 Task: Arrange a 2-hour mindfulness and stress reduction workshop for educators and school staff.
Action: Mouse moved to (472, 178)
Screenshot: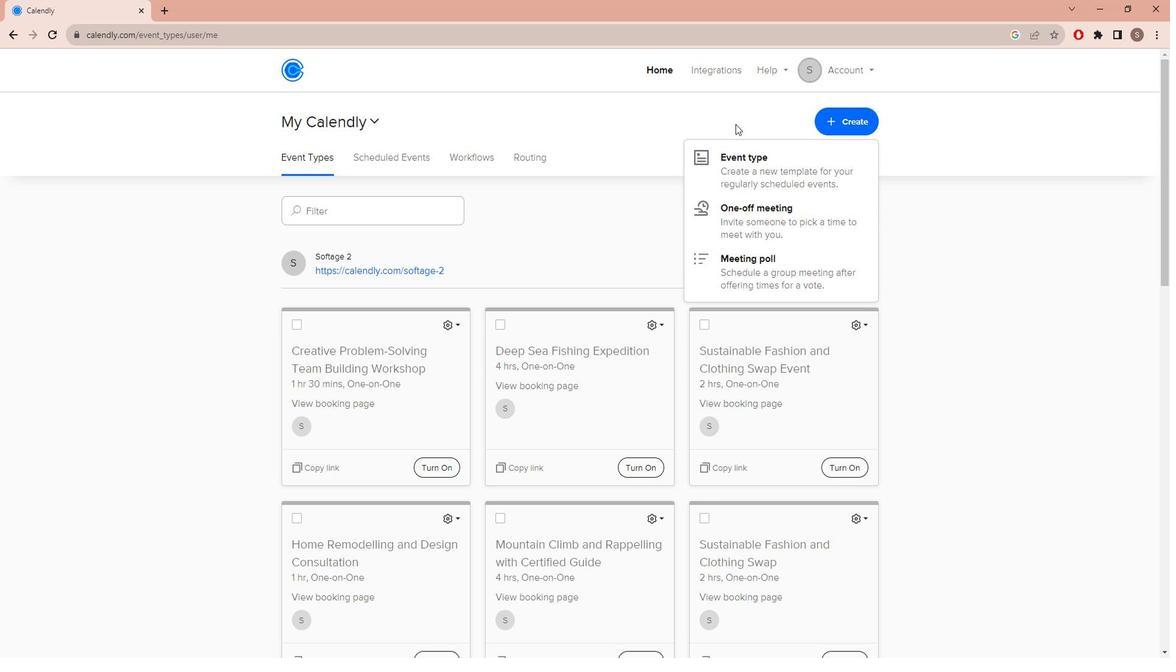 
Action: Mouse pressed left at (472, 178)
Screenshot: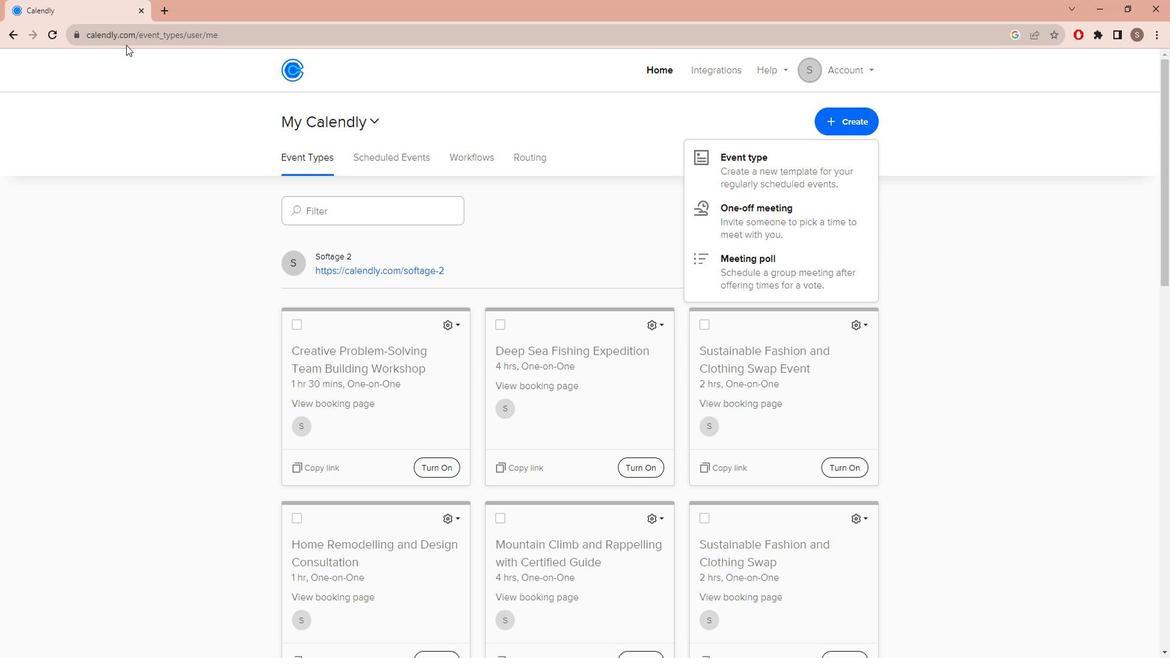 
Action: Mouse moved to (465, 98)
Screenshot: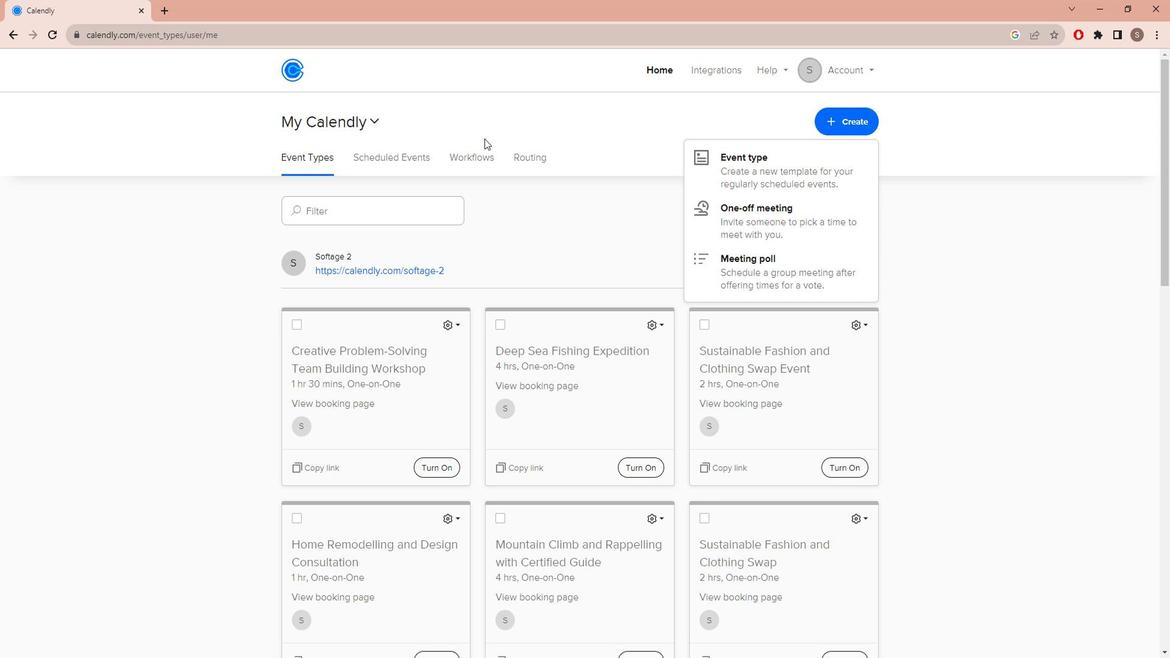 
Action: Mouse pressed left at (465, 98)
Screenshot: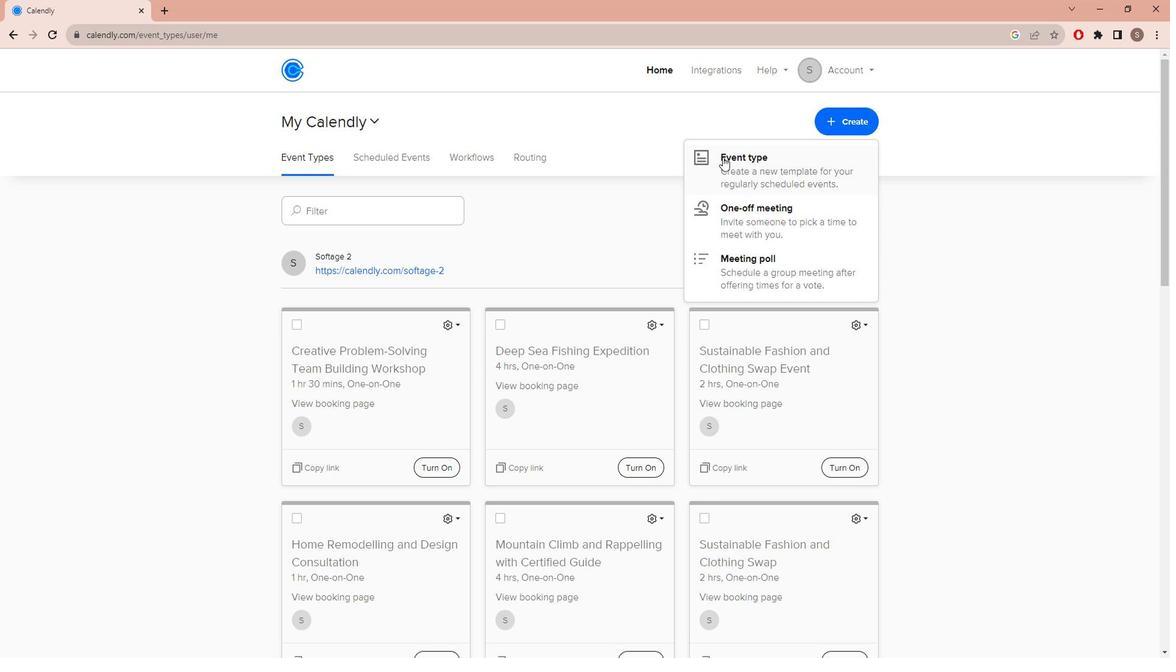 
Action: Mouse moved to (471, 224)
Screenshot: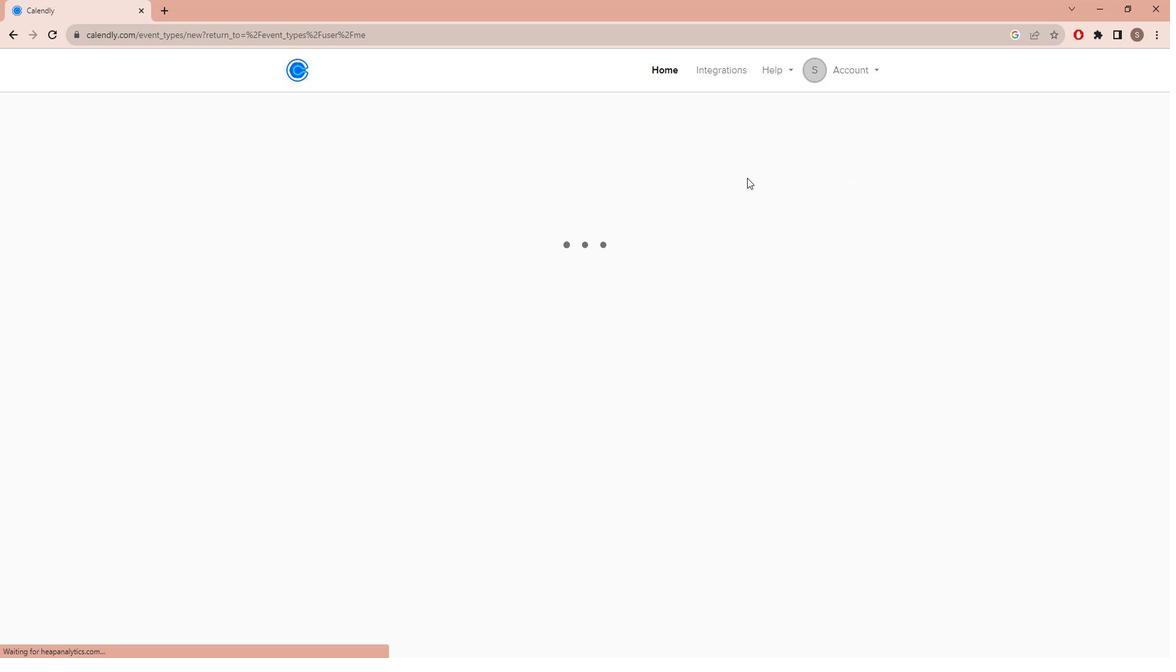 
Action: Mouse pressed left at (471, 224)
Screenshot: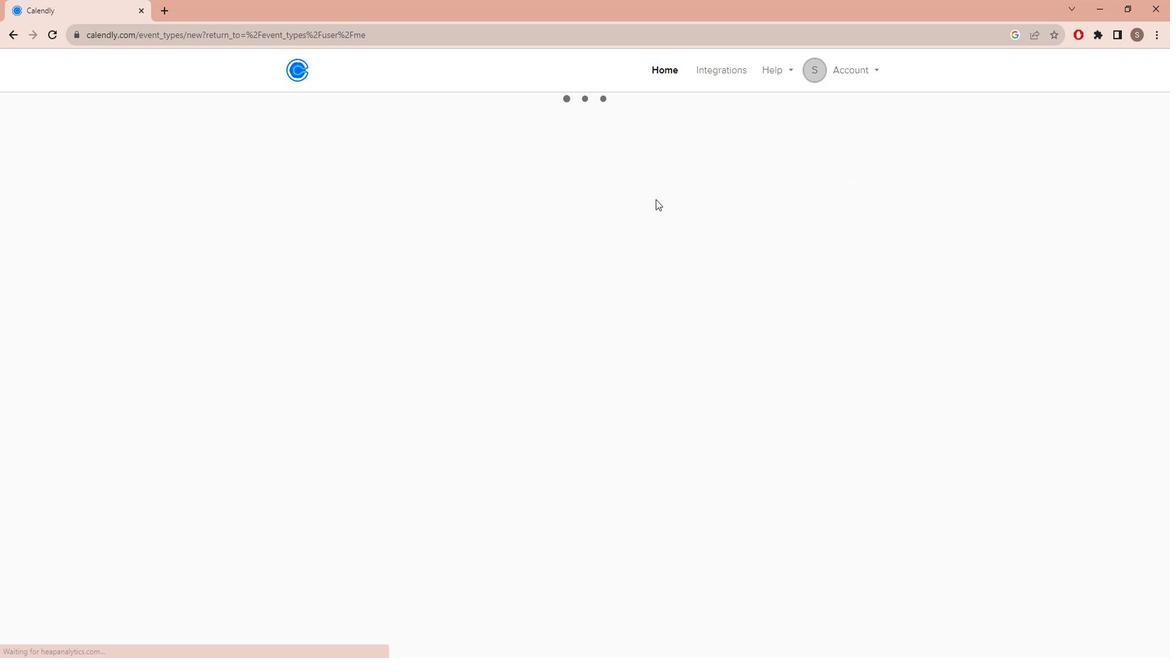 
Action: Mouse moved to (470, 273)
Screenshot: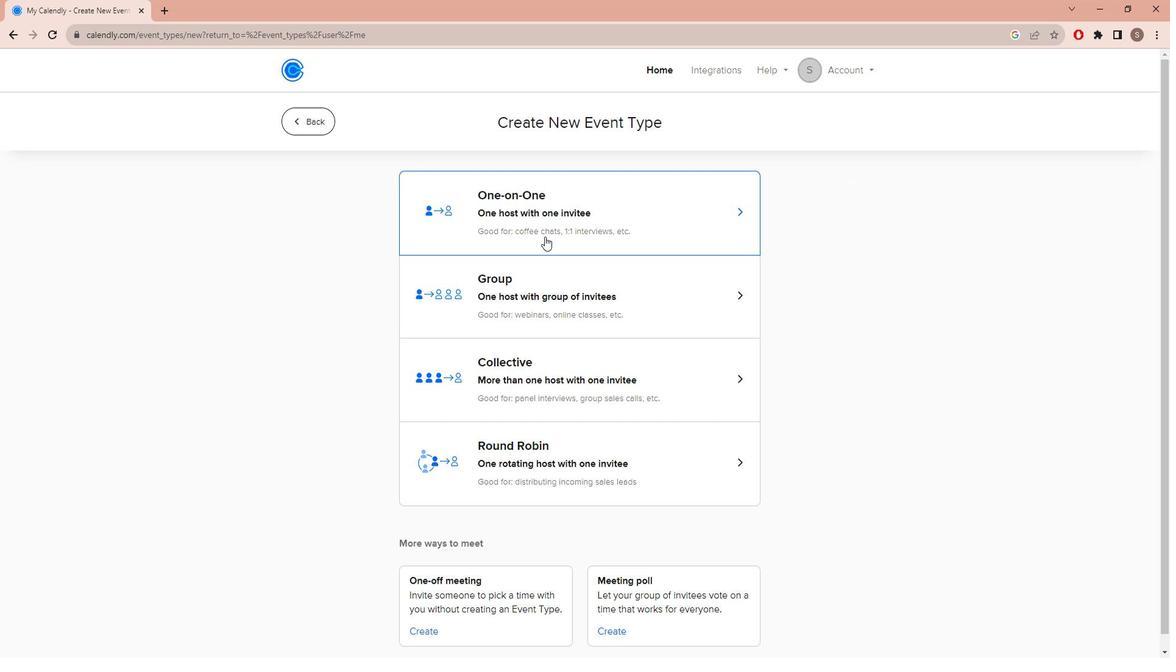 
Action: Mouse pressed left at (470, 273)
Screenshot: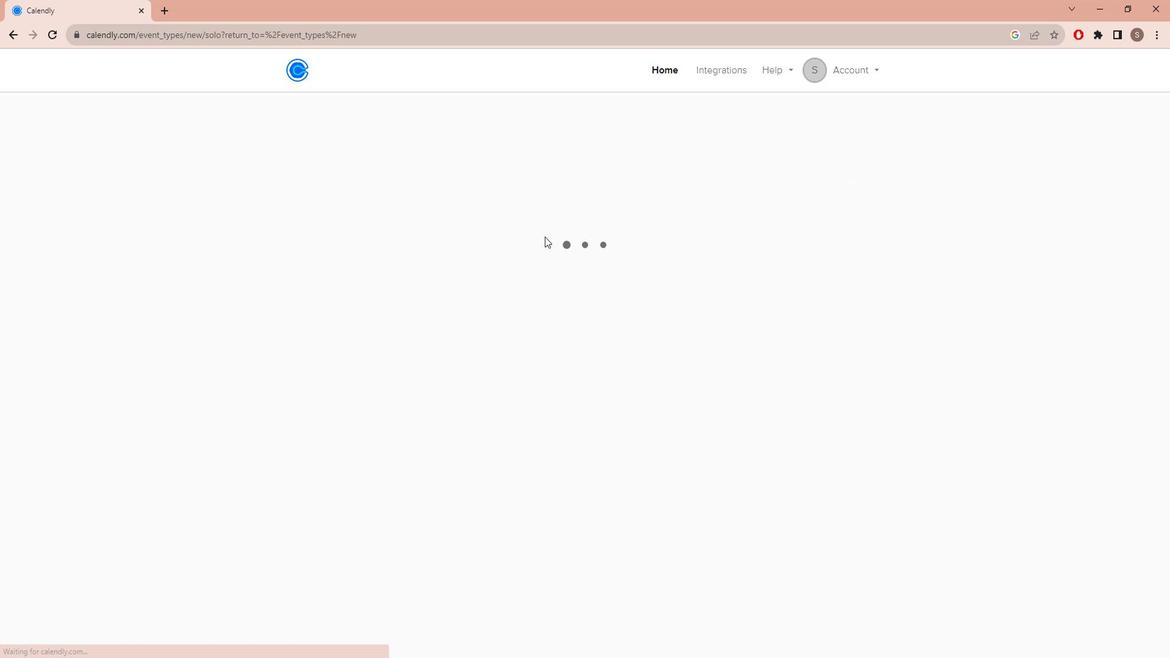 
Action: Mouse moved to (469, 327)
Screenshot: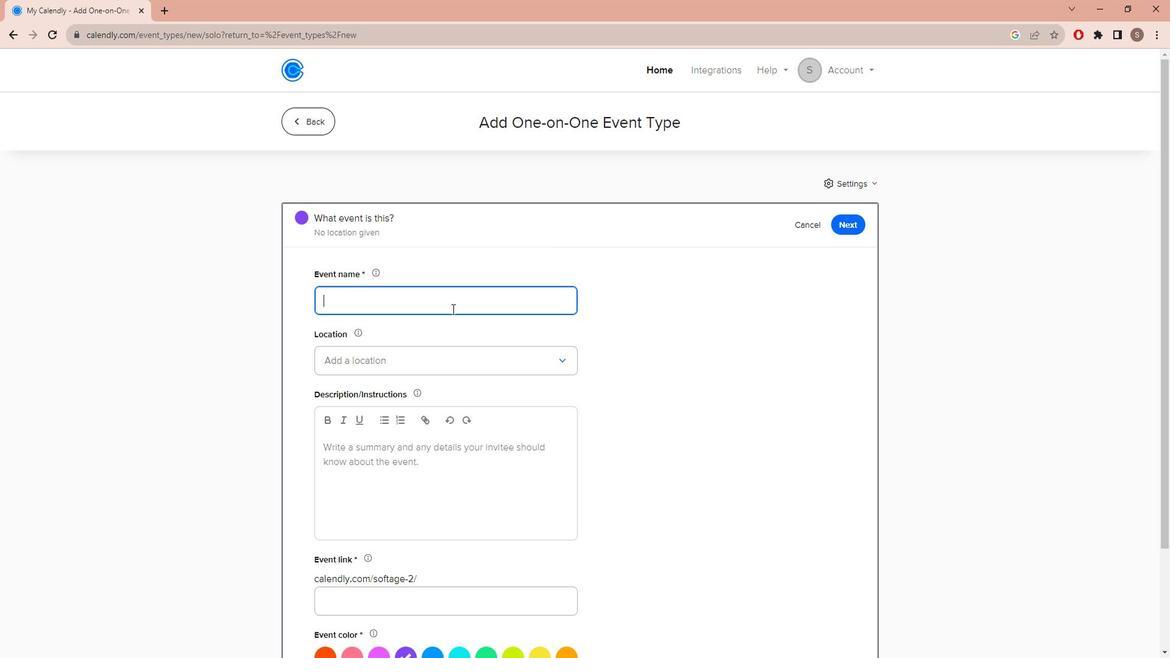 
Action: Key pressed <Key.caps_lock>M<Key.caps_lock>ondfull<Key.backspace><Key.backspace><Key.backspace><Key.backspace><Key.backspace><Key.backspace><Key.backspace>indfulness<Key.space>and<Key.space><Key.caps_lock>S<Key.caps_lock>tress<Key.space><Key.caps_lock>R<Key.caps_lock>edution<Key.space><Key.caps_lock>W<Key.caps_lock>orkshop<Key.space><Key.backspace><Key.backspace><Key.backspace><Key.backspace><Key.backspace><Key.backspace><Key.backspace><Key.backspace><Key.backspace><Key.backspace><Key.backspace><Key.backspace><Key.backspace><Key.backspace>x<Key.backspace>ction<Key.space>for<Key.space><Key.caps_lock><Key.backspace><Key.backspace><Key.backspace><Key.backspace><Key.caps_lock>w<Key.caps_lock>O<Key.backspace><Key.backspace>W<Key.caps_lock>orkshop<Key.space>for<Key.space><Key.caps_lock>E<Key.caps_lock>ducators
Screenshot: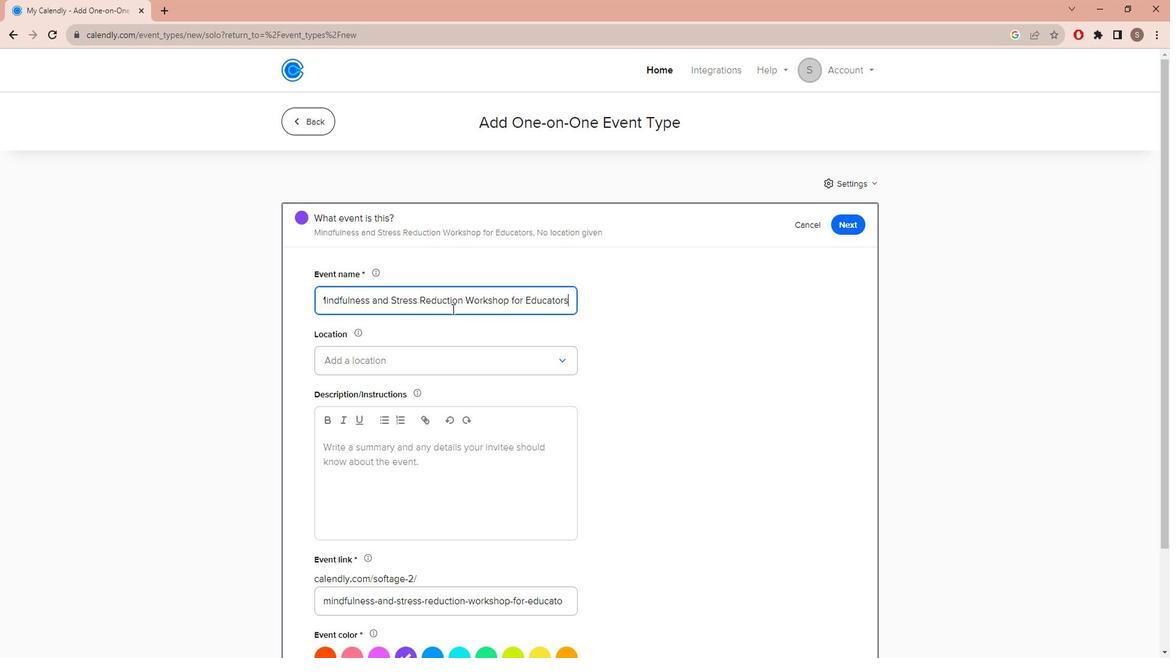 
Action: Mouse moved to (468, 364)
Screenshot: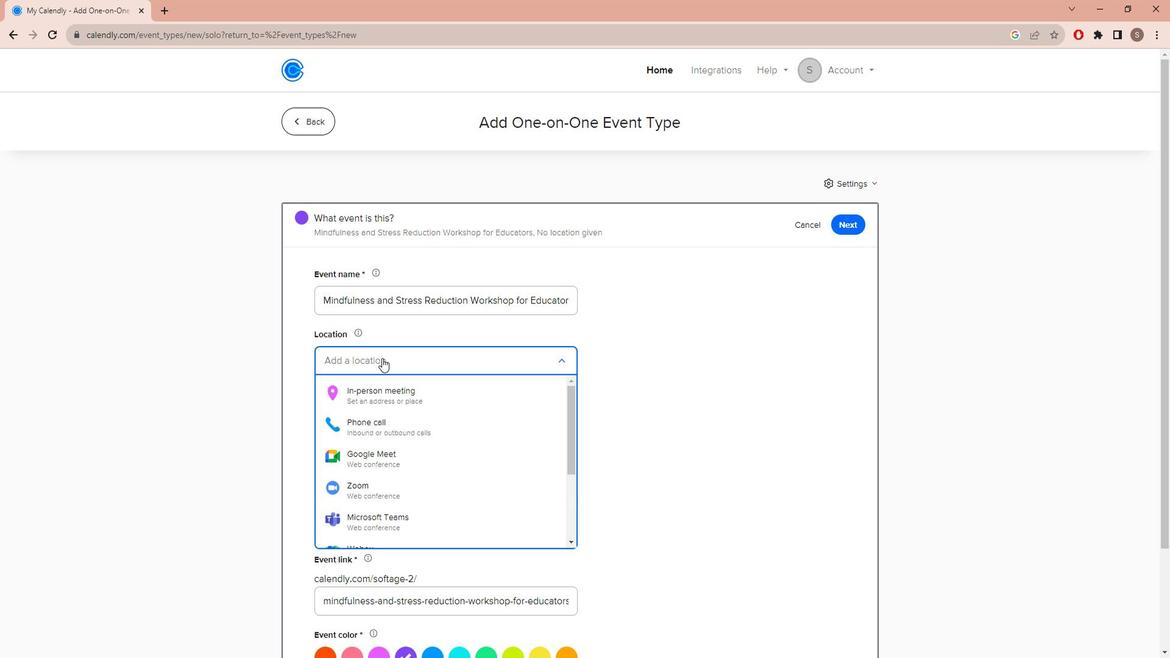 
Action: Mouse pressed left at (468, 364)
Screenshot: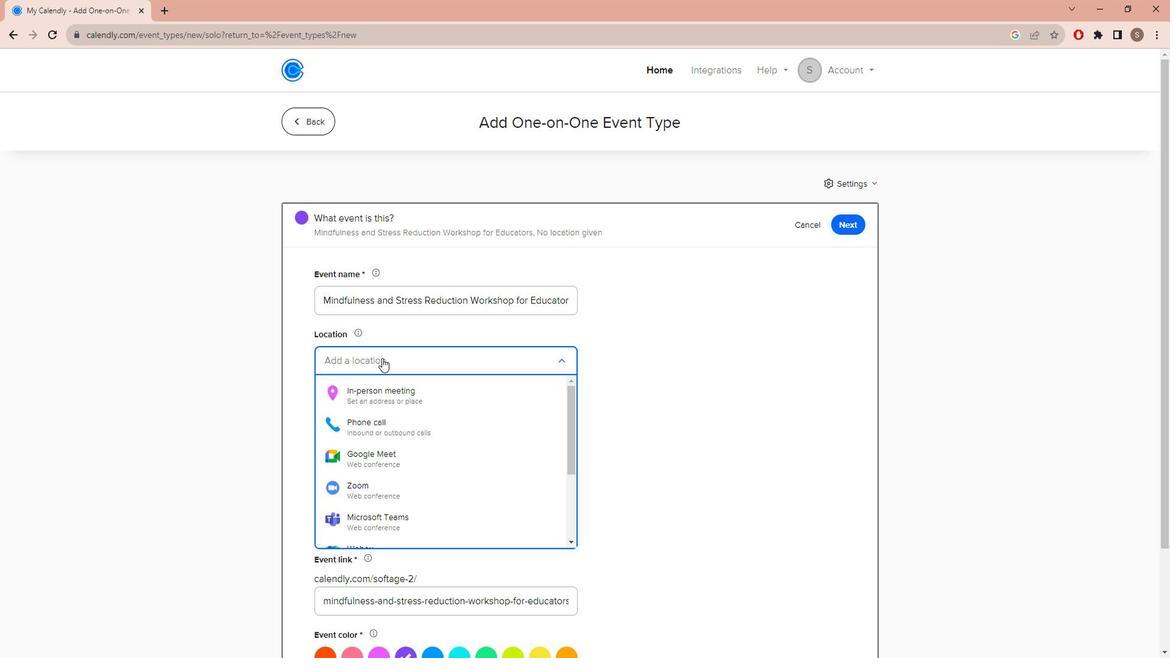 
Action: Mouse moved to (468, 448)
Screenshot: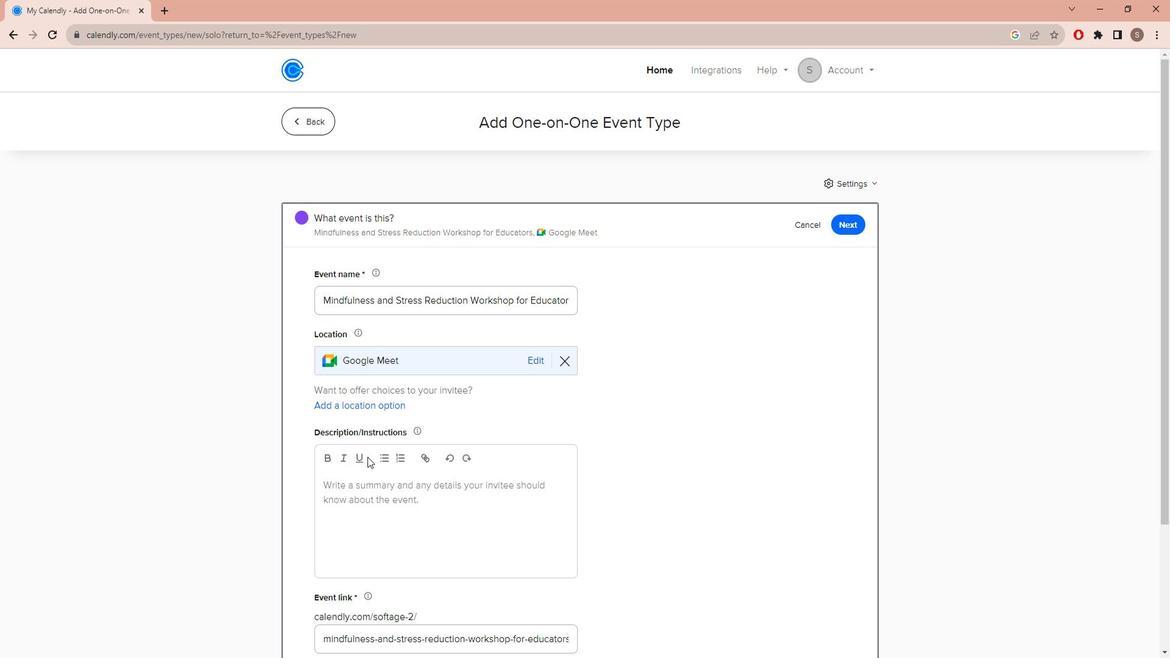 
Action: Mouse pressed left at (468, 448)
Screenshot: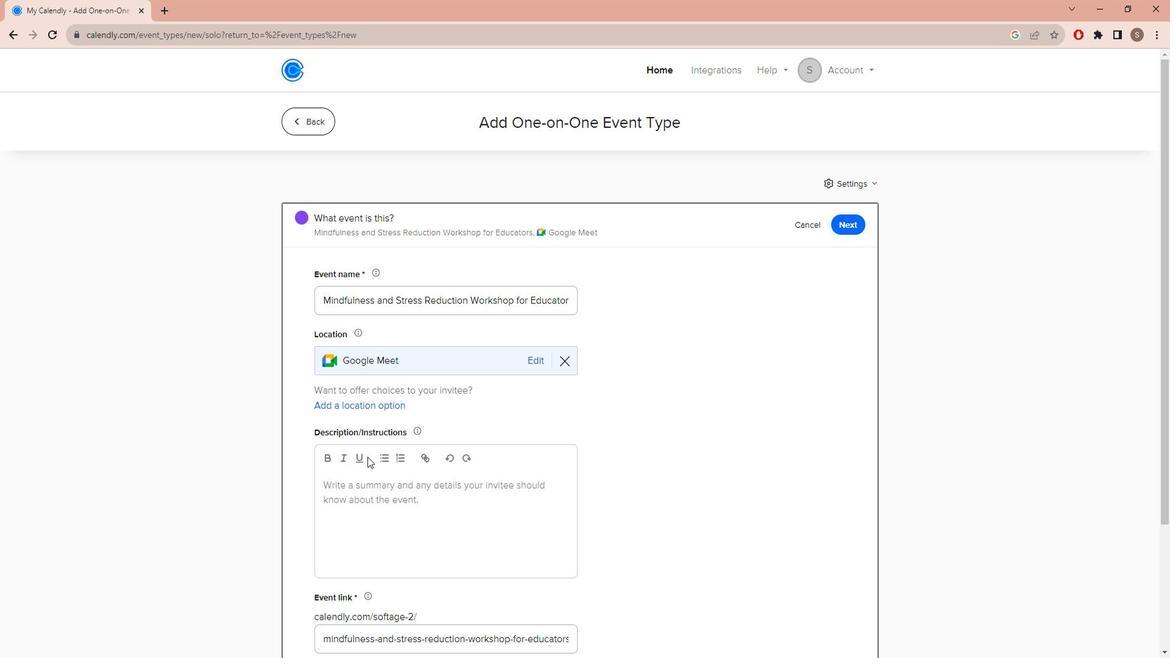 
Action: Mouse moved to (468, 439)
Screenshot: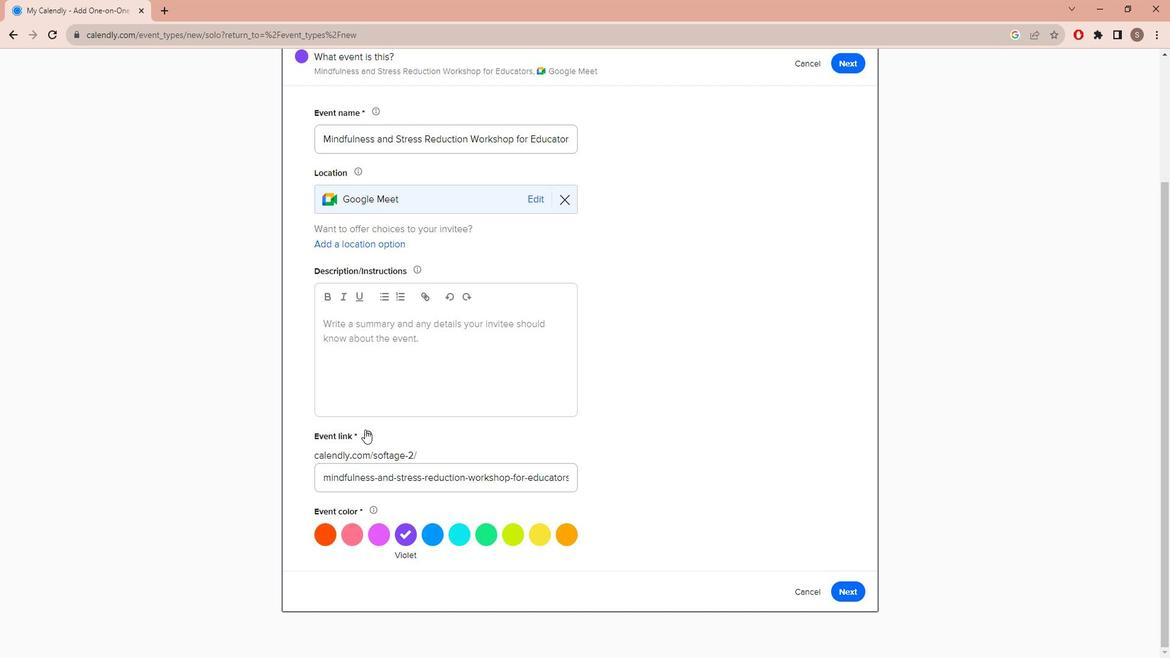 
Action: Mouse scrolled (468, 439) with delta (0, 0)
Screenshot: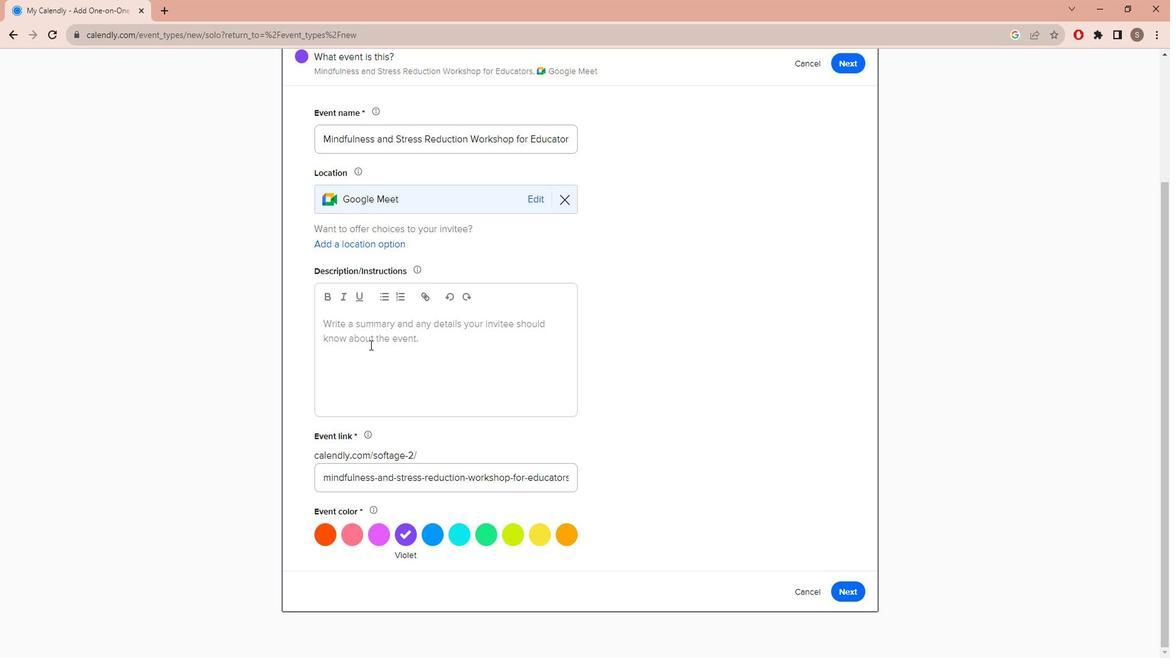 
Action: Mouse scrolled (468, 439) with delta (0, 0)
Screenshot: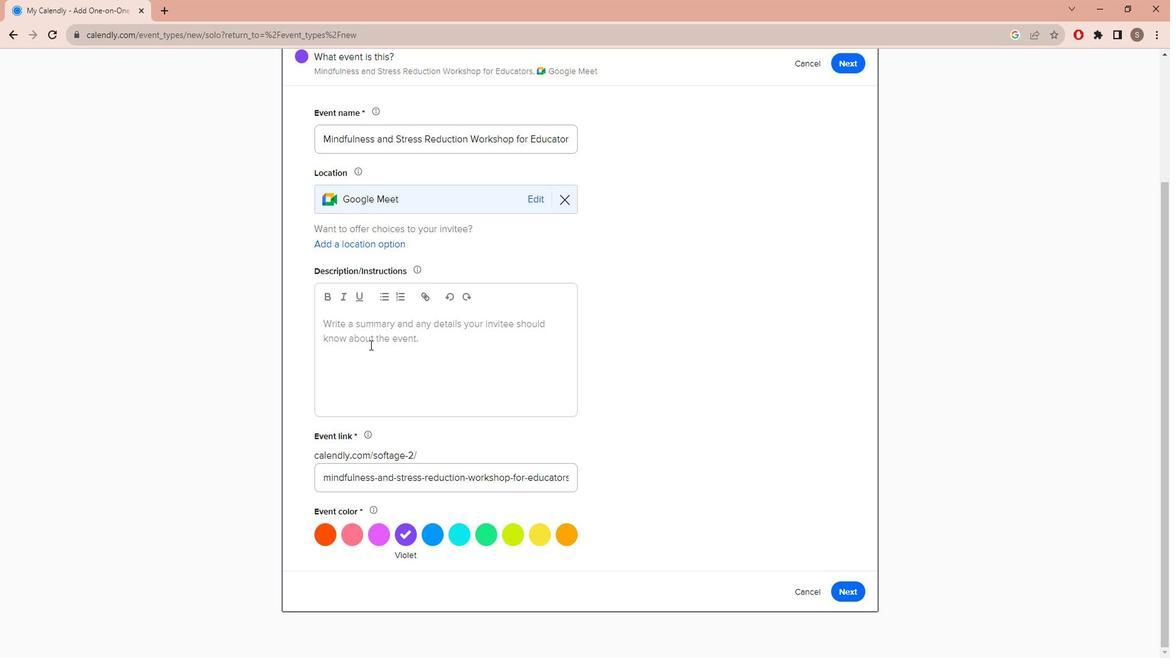 
Action: Mouse scrolled (468, 439) with delta (0, 0)
Screenshot: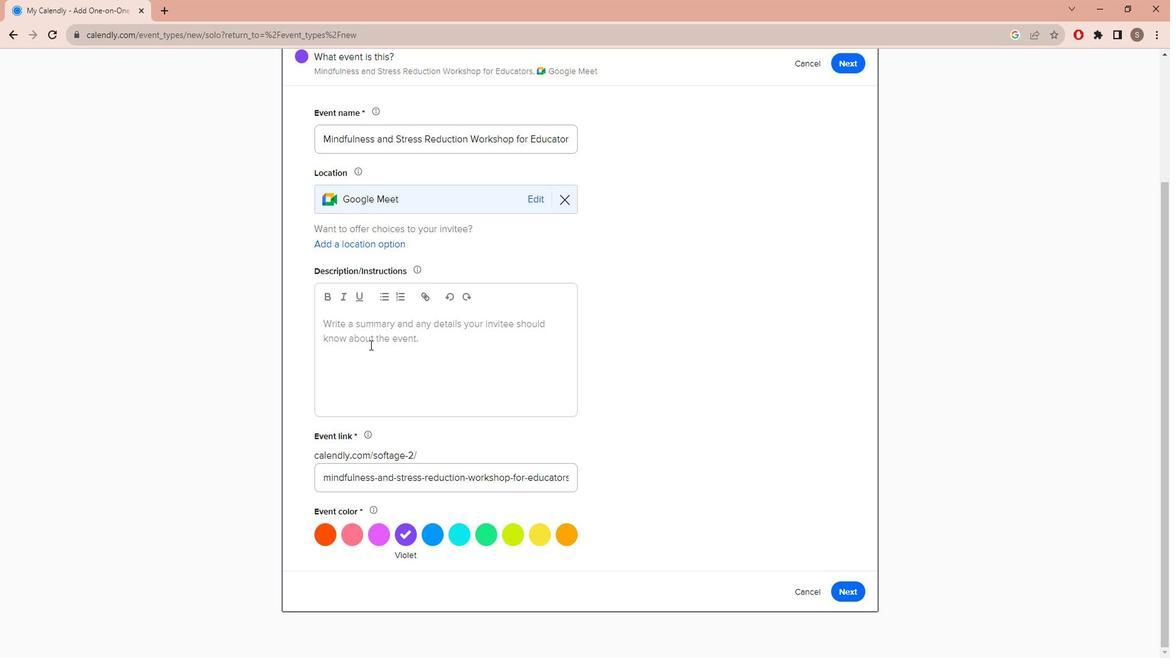 
Action: Mouse scrolled (468, 439) with delta (0, 0)
Screenshot: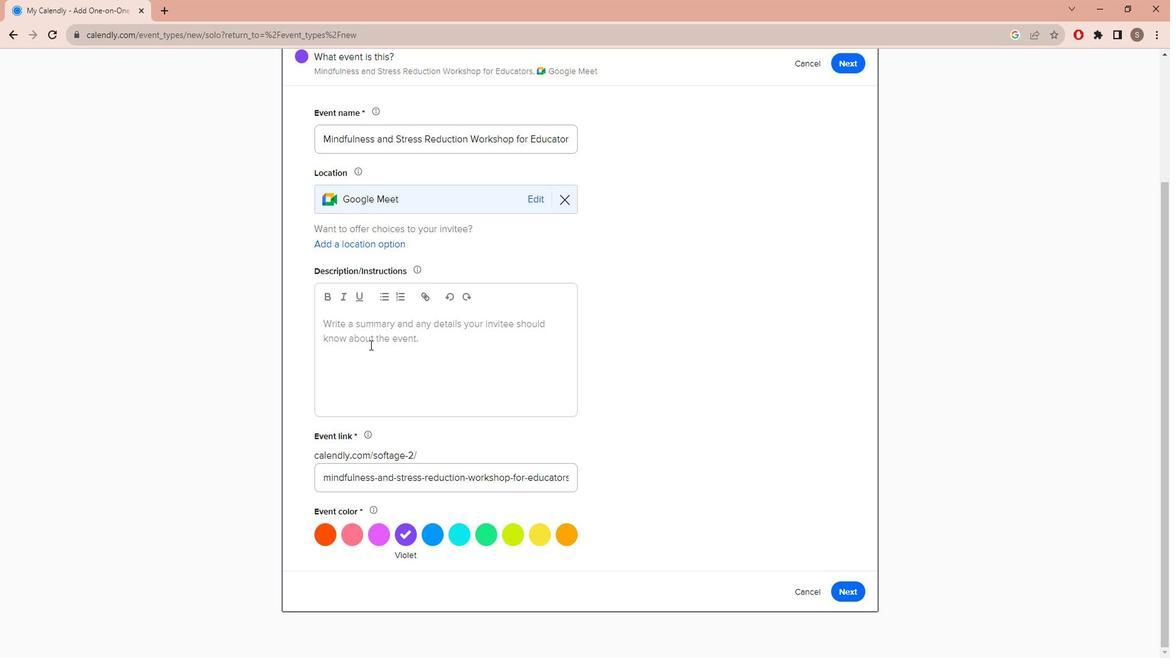 
Action: Mouse scrolled (468, 439) with delta (0, 0)
Screenshot: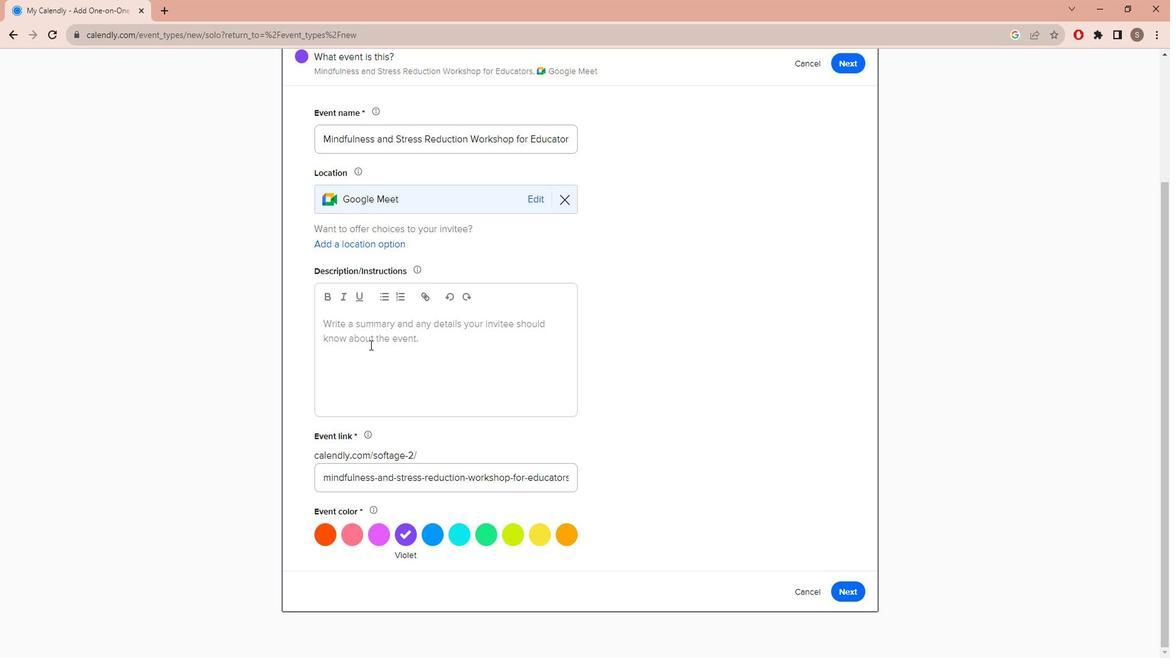 
Action: Mouse moved to (468, 354)
Screenshot: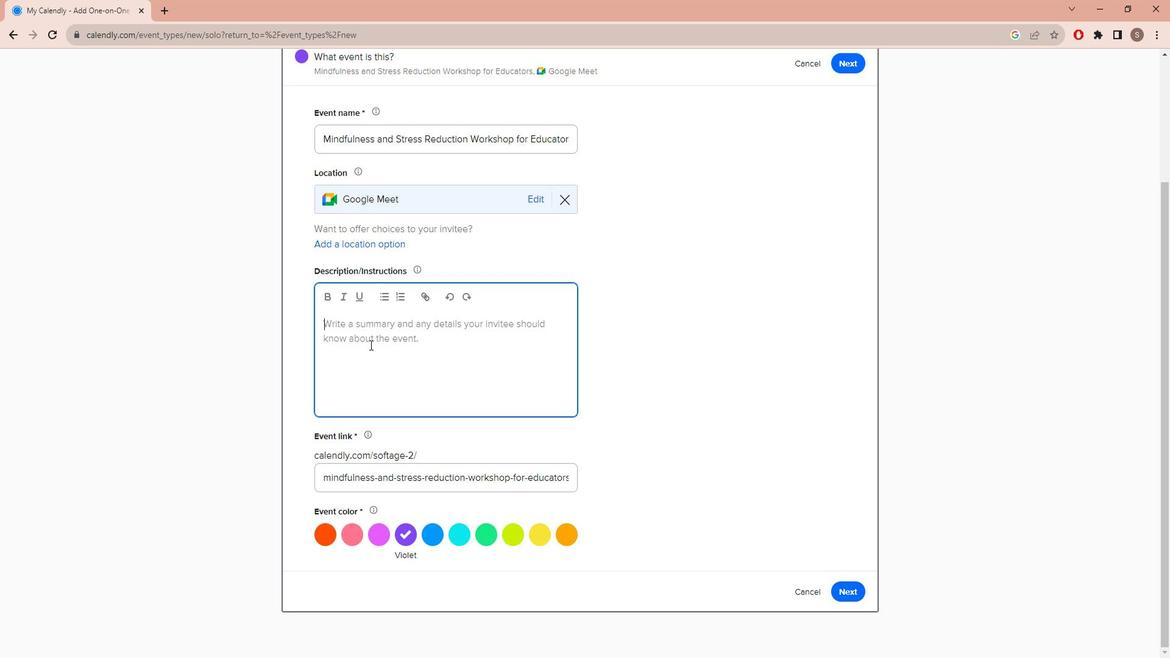 
Action: Mouse pressed left at (468, 354)
Screenshot: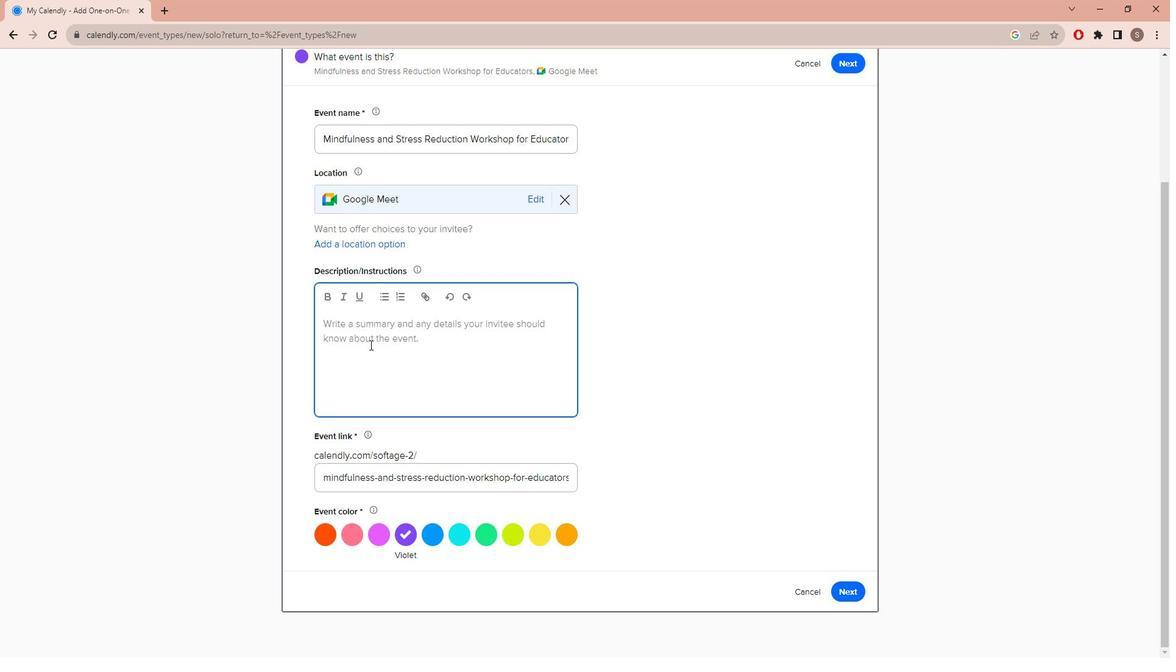
Action: Key pressed <Key.caps_lock>J<Key.caps_lock>oin<Key.space>us<Key.space>for<Key.space>a<Key.space>mindfulness<Key.space>and<Key.space>stress<Key.space>reduction<Key.space>workshop<Key.space>designed<Key.space>specifically<Key.space>fo<Key.space>educators
Screenshot: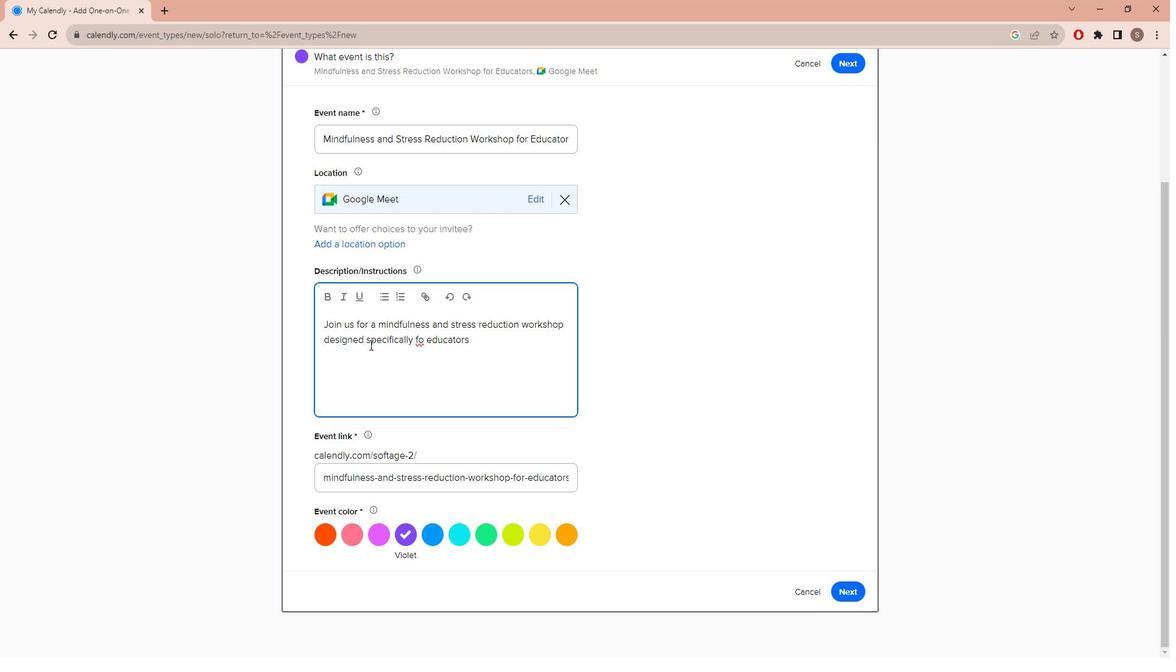 
Action: Mouse moved to (469, 342)
Screenshot: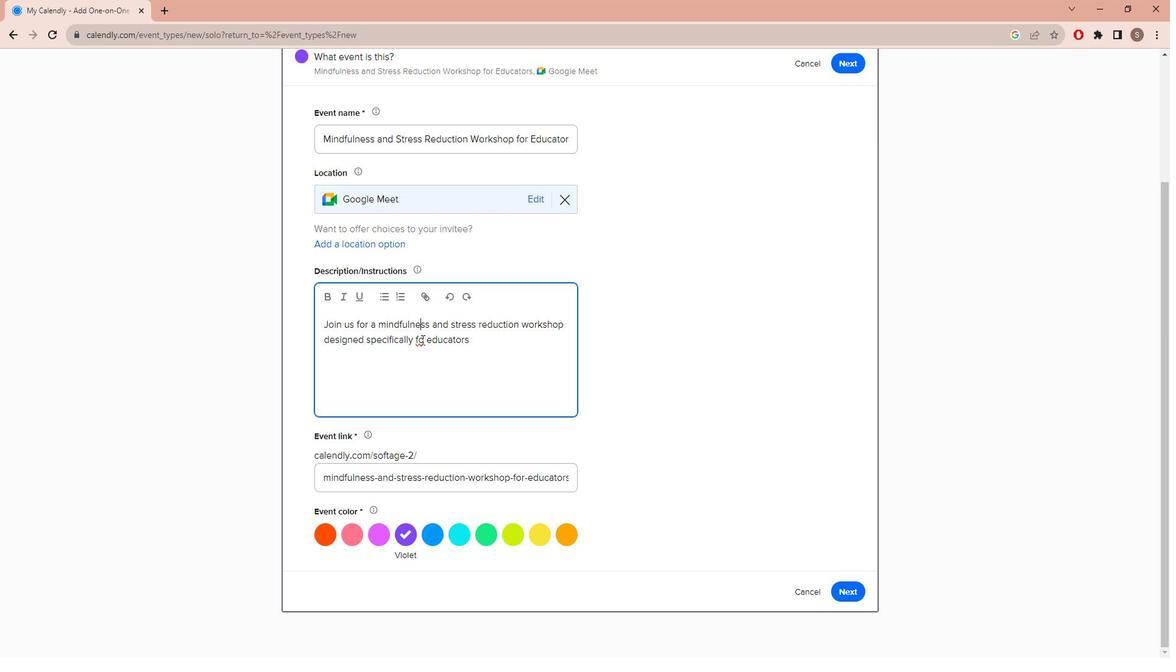 
Action: Mouse pressed left at (469, 342)
Screenshot: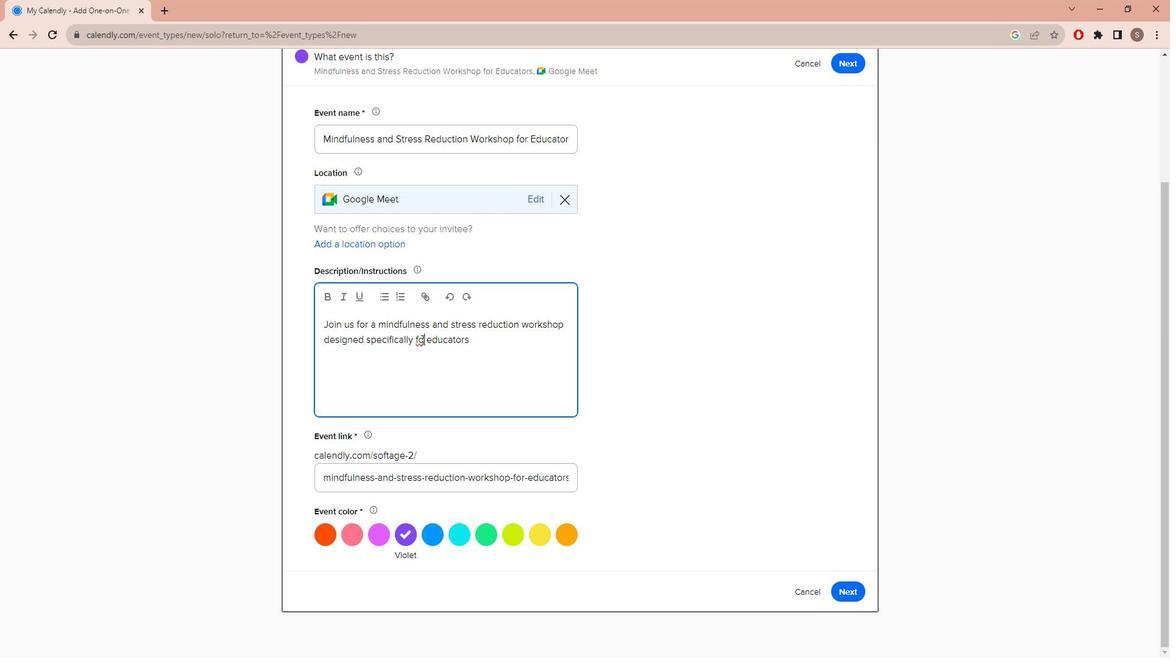 
Action: Mouse moved to (469, 351)
Screenshot: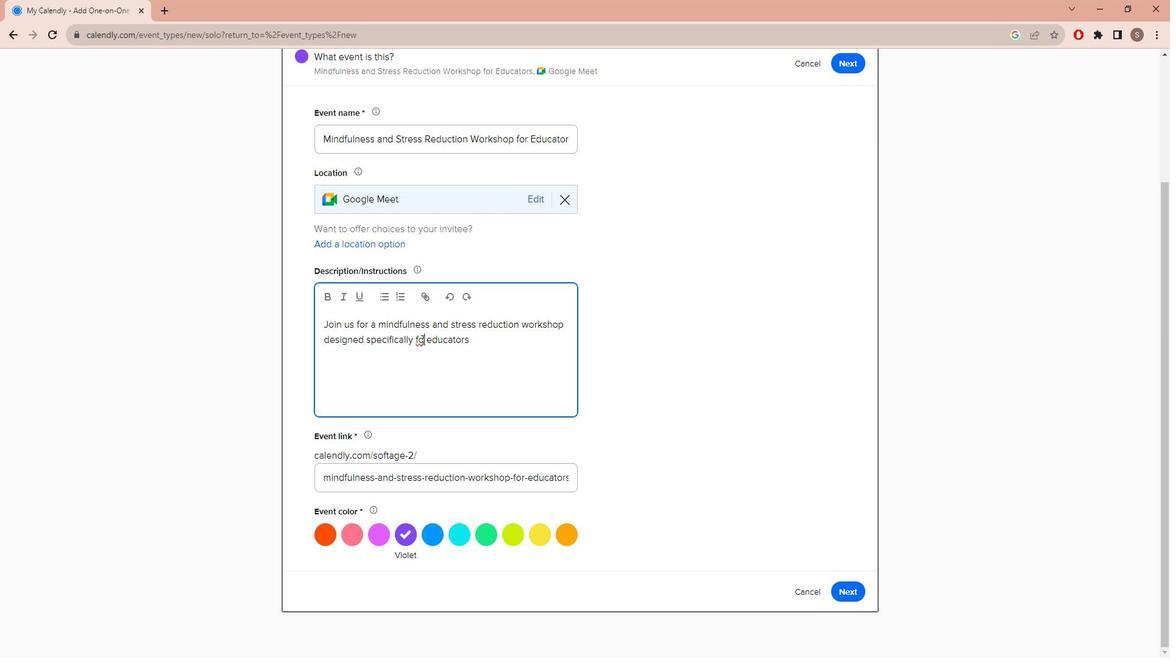 
Action: Mouse pressed left at (469, 351)
Screenshot: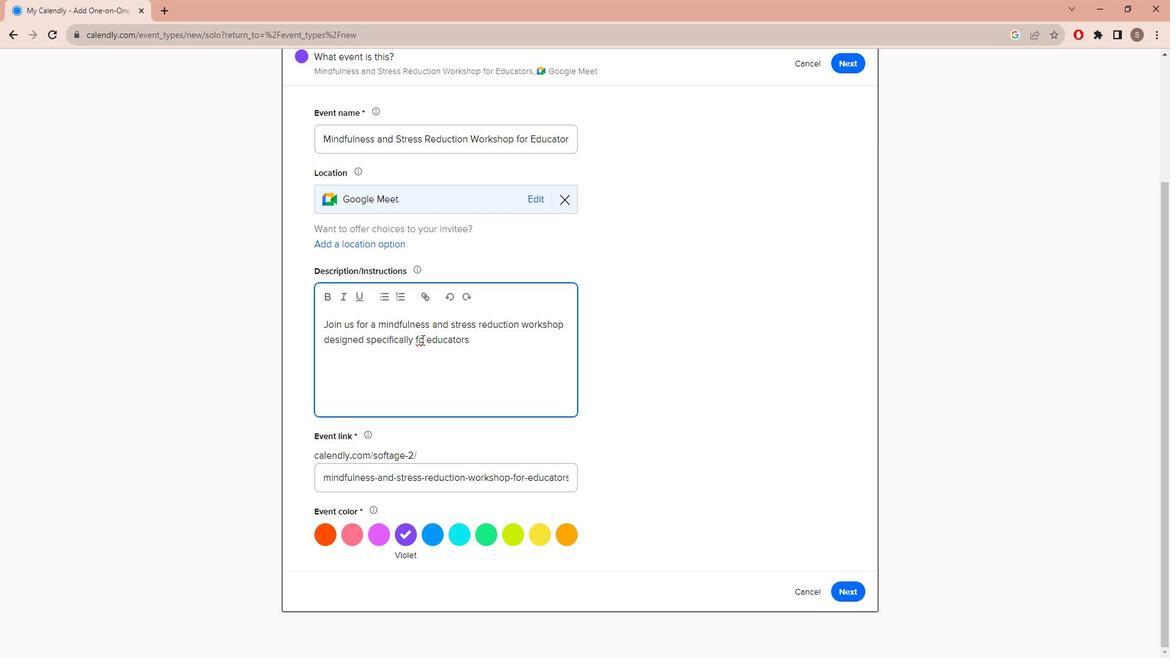 
Action: Key pressed r
Screenshot: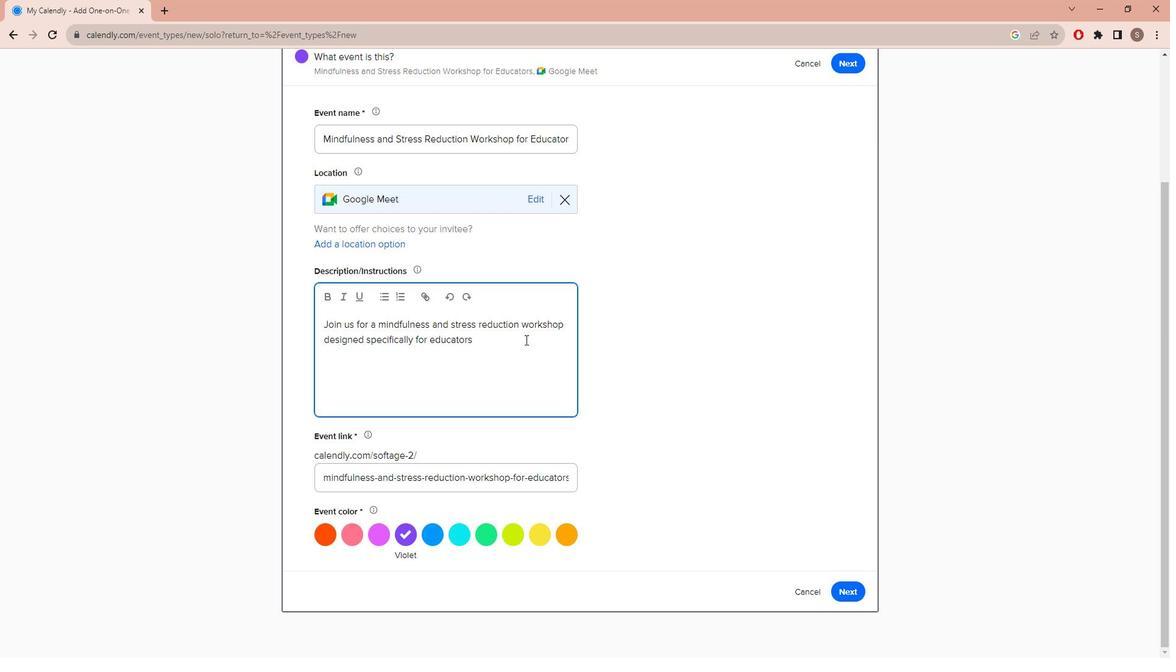 
Action: Mouse moved to (470, 348)
Screenshot: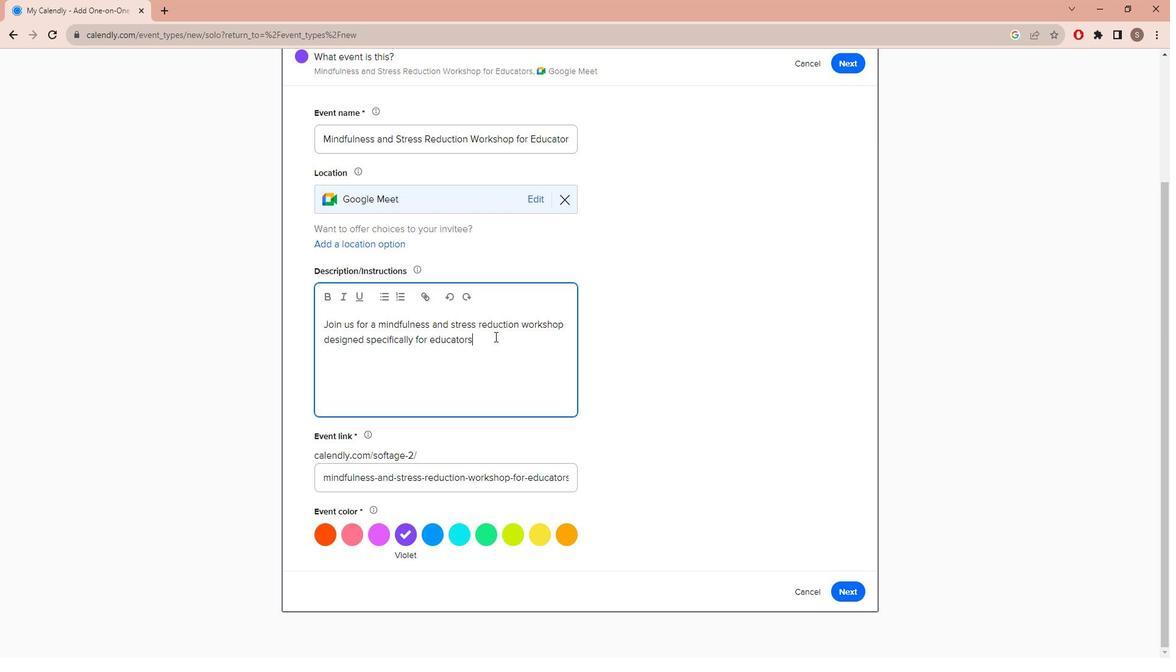 
Action: Mouse pressed left at (470, 348)
Screenshot: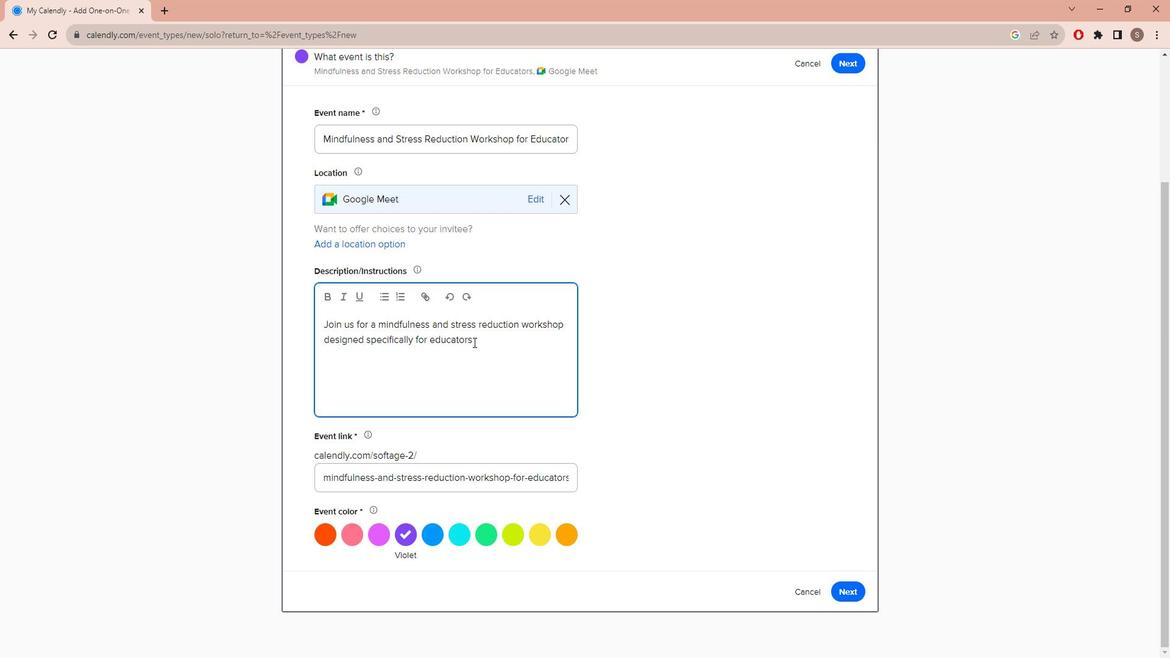
Action: Mouse moved to (465, 307)
Screenshot: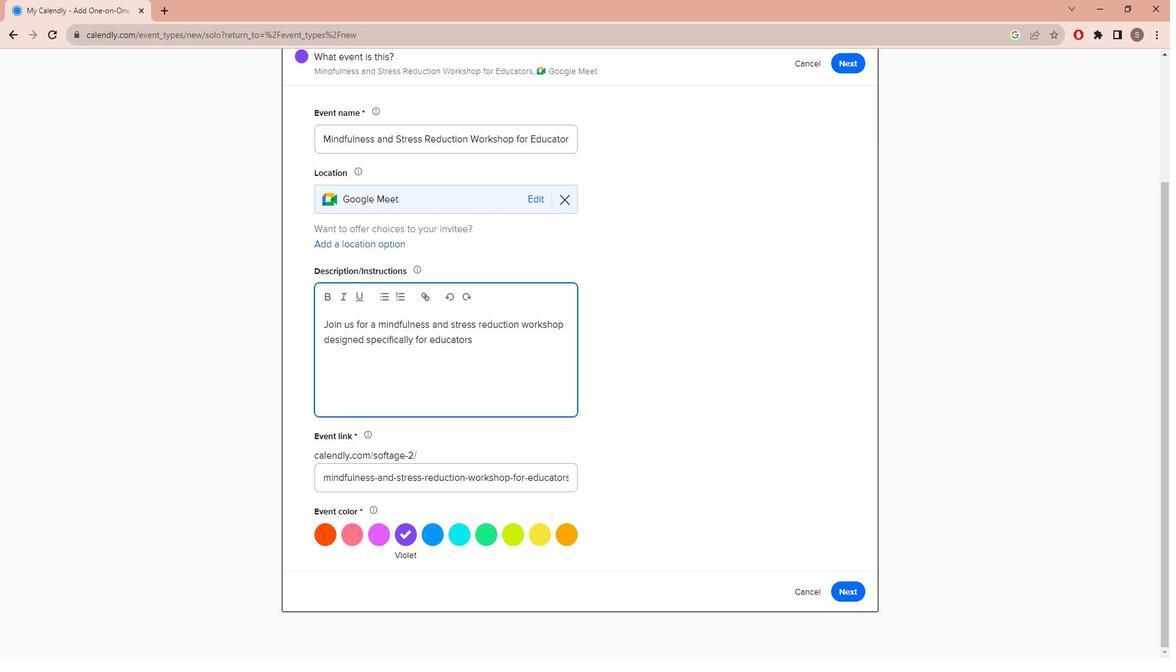 
Action: Mouse scrolled (465, 306) with delta (0, 0)
Screenshot: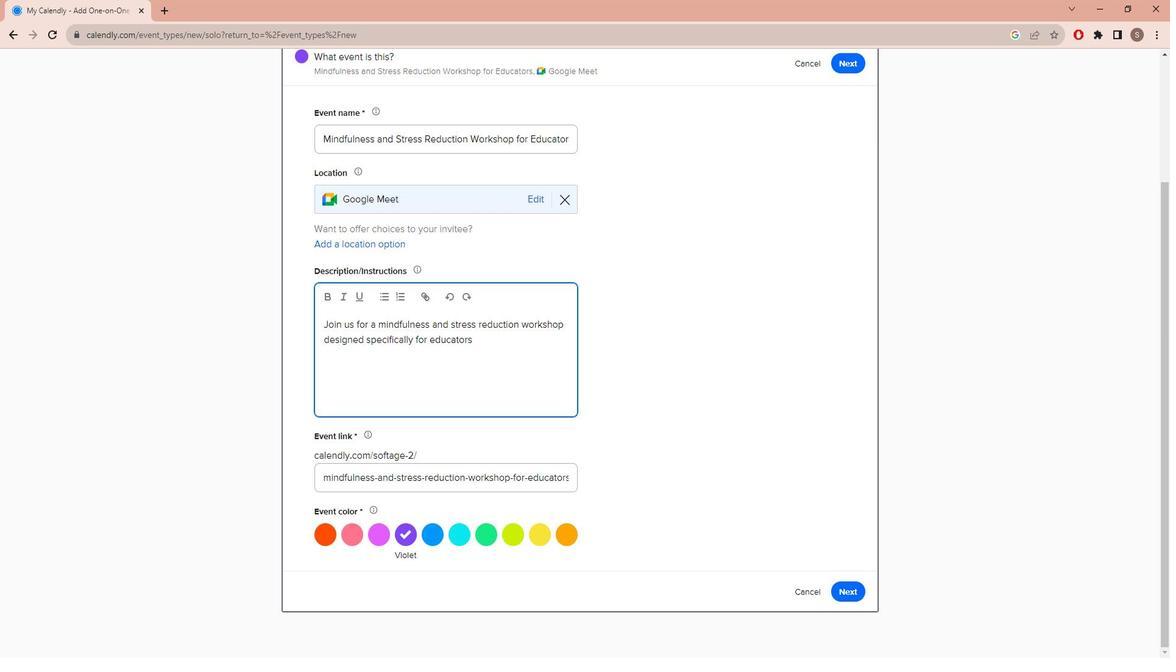 
Action: Mouse moved to (465, 307)
Screenshot: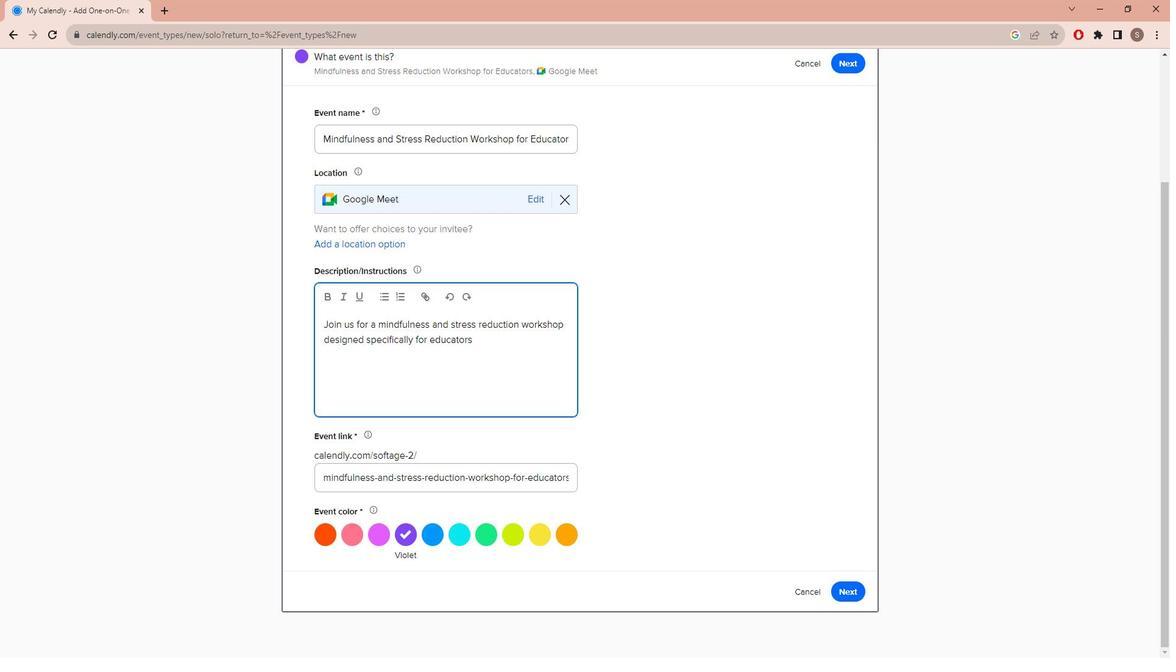 
Action: Mouse scrolled (465, 306) with delta (0, 0)
Screenshot: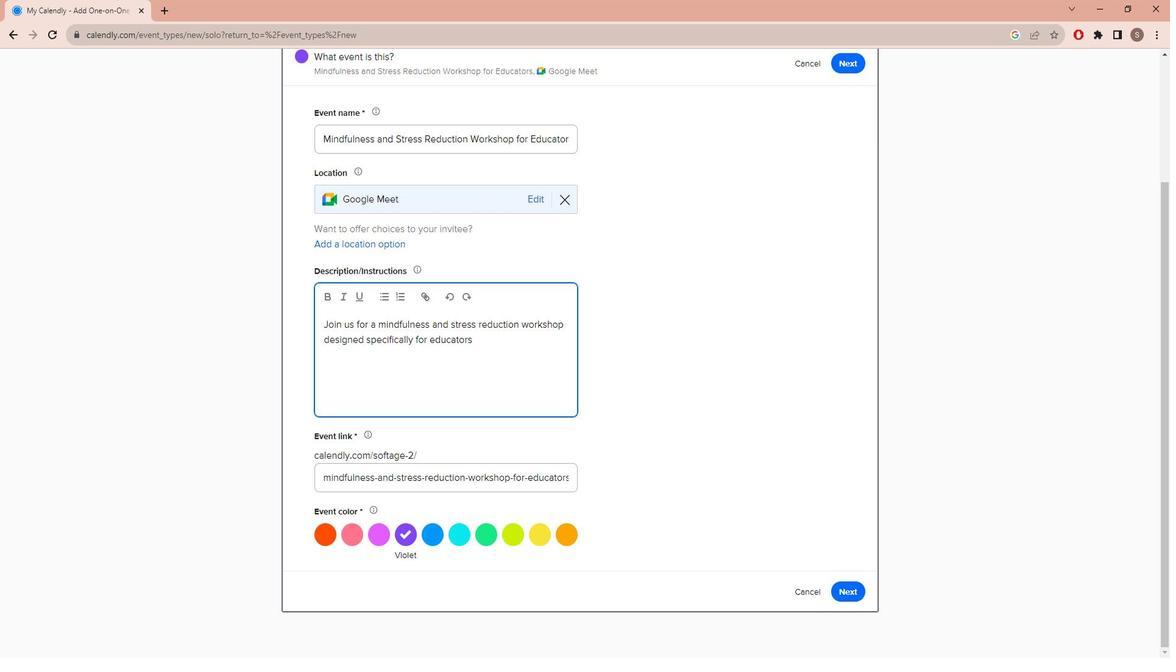 
Action: Mouse scrolled (465, 306) with delta (0, 0)
Screenshot: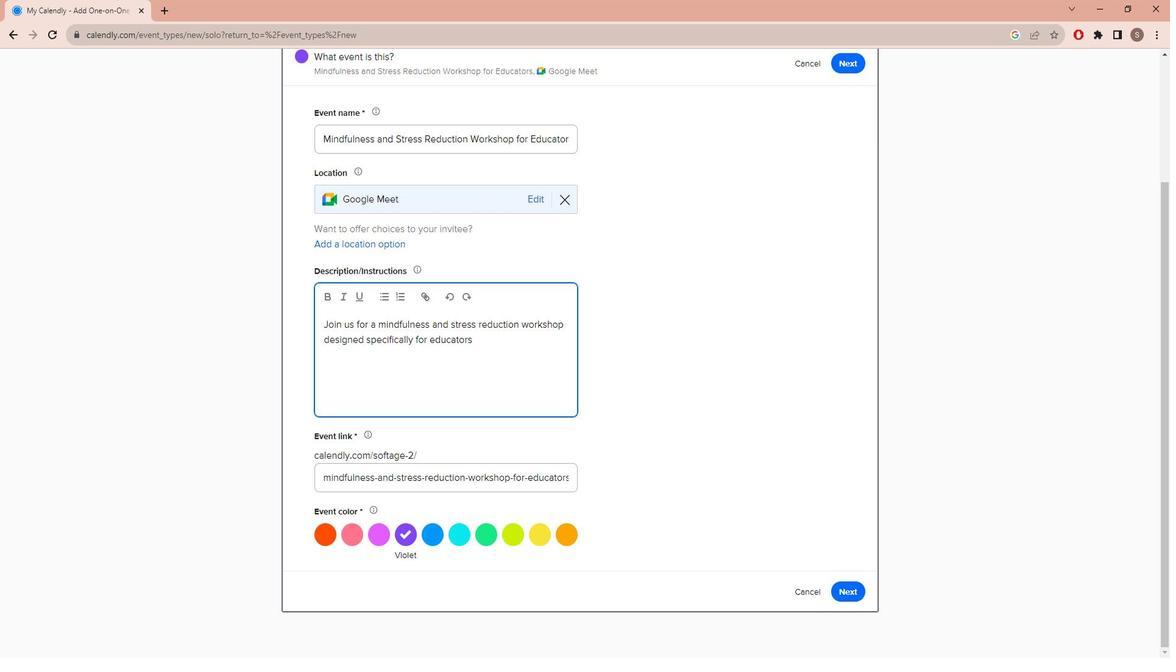 
Action: Mouse scrolled (465, 306) with delta (0, 0)
Screenshot: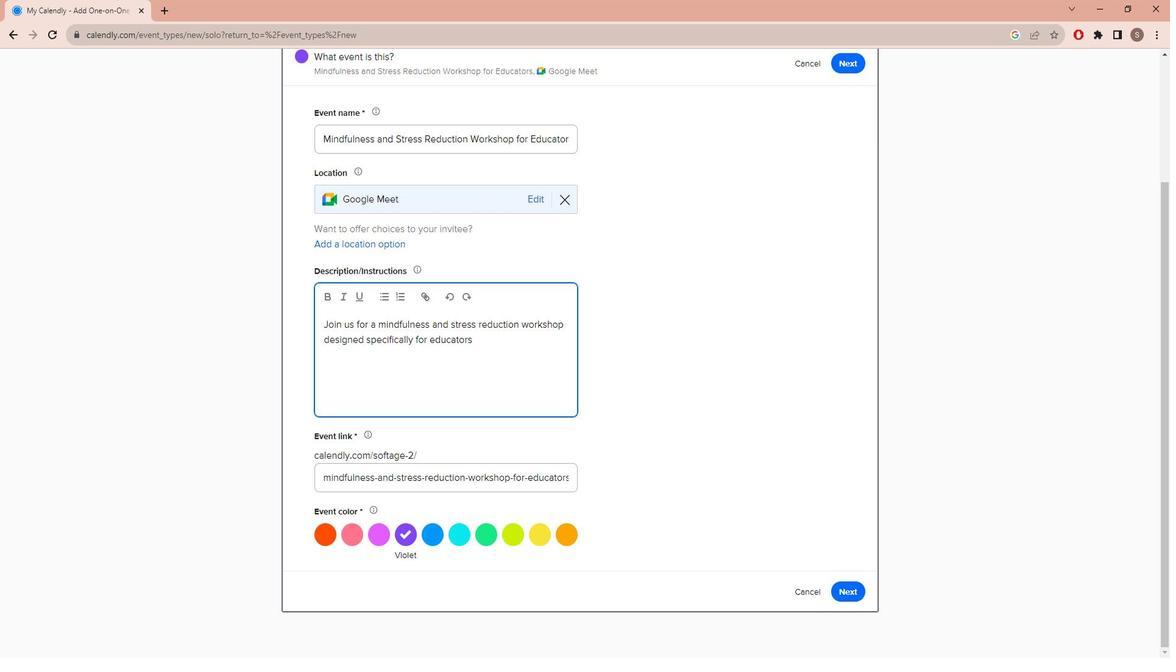 
Action: Mouse scrolled (465, 306) with delta (0, 0)
Screenshot: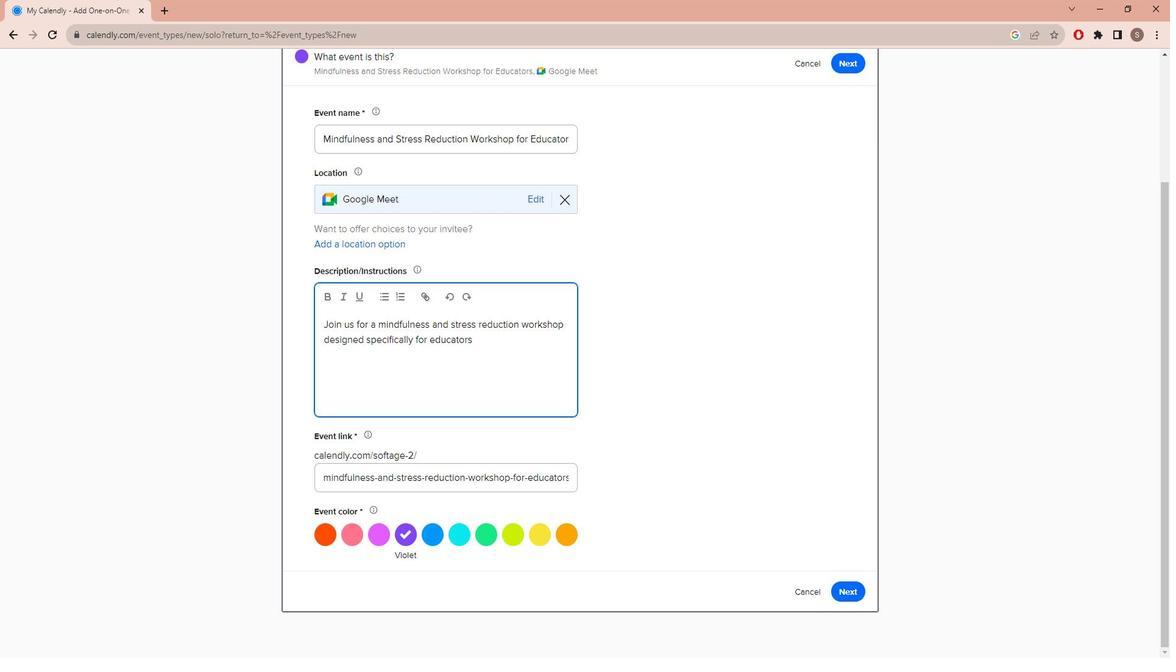 
Action: Mouse scrolled (465, 306) with delta (0, 0)
Screenshot: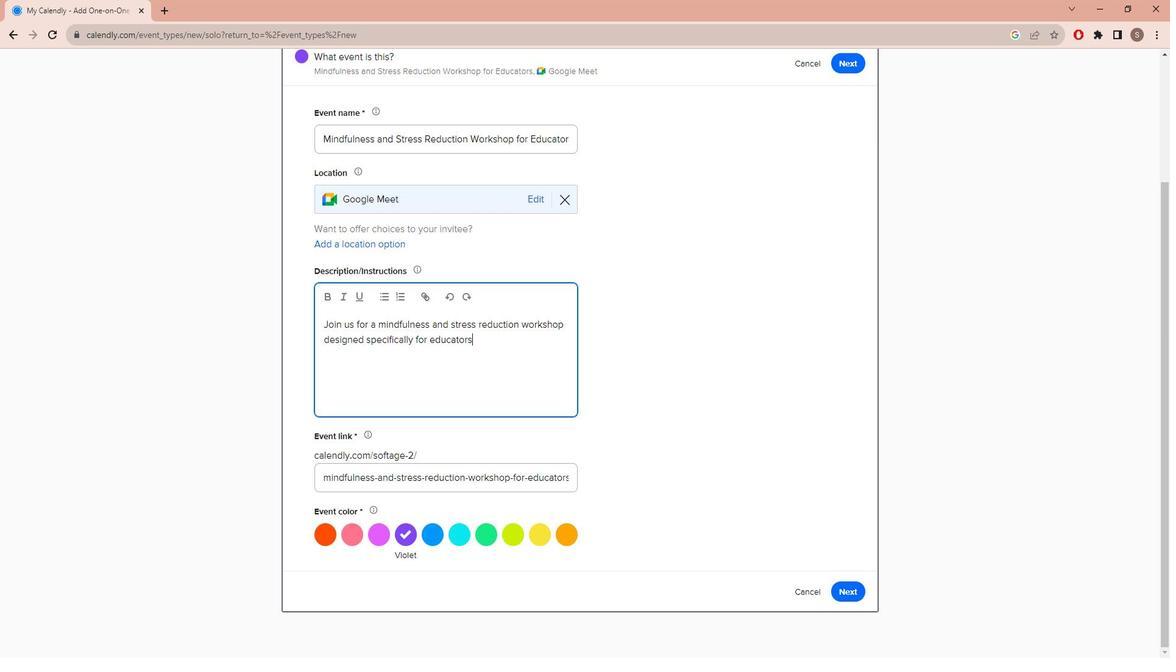 
Action: Mouse scrolled (465, 306) with delta (0, 0)
Screenshot: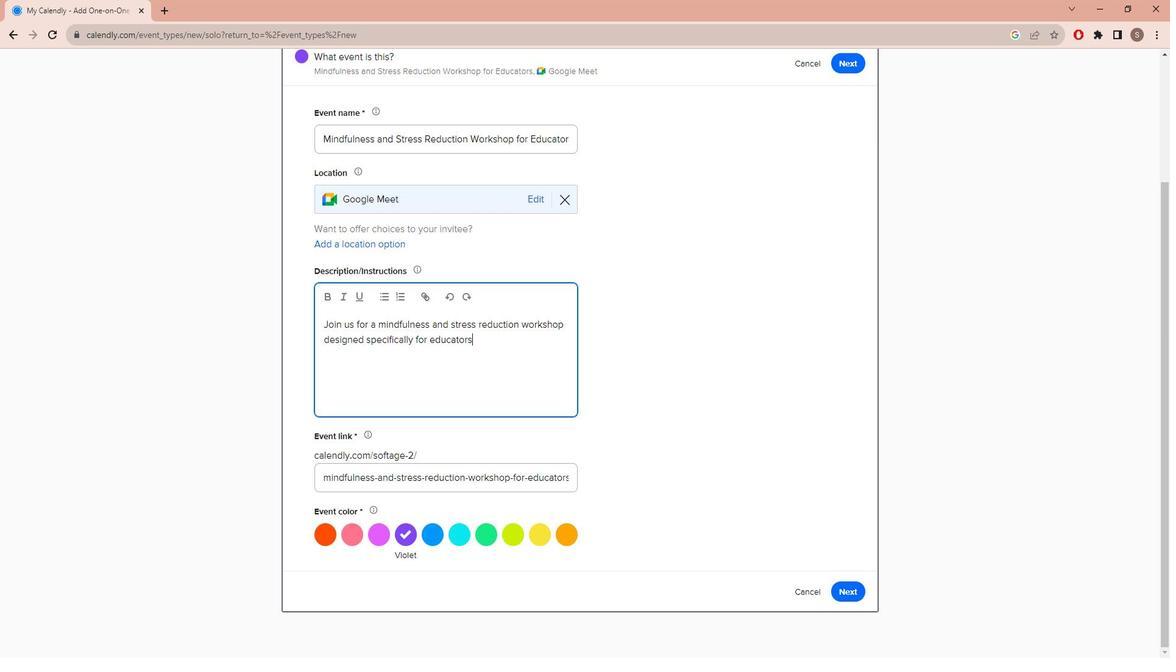 
Action: Mouse scrolled (465, 306) with delta (0, 0)
Screenshot: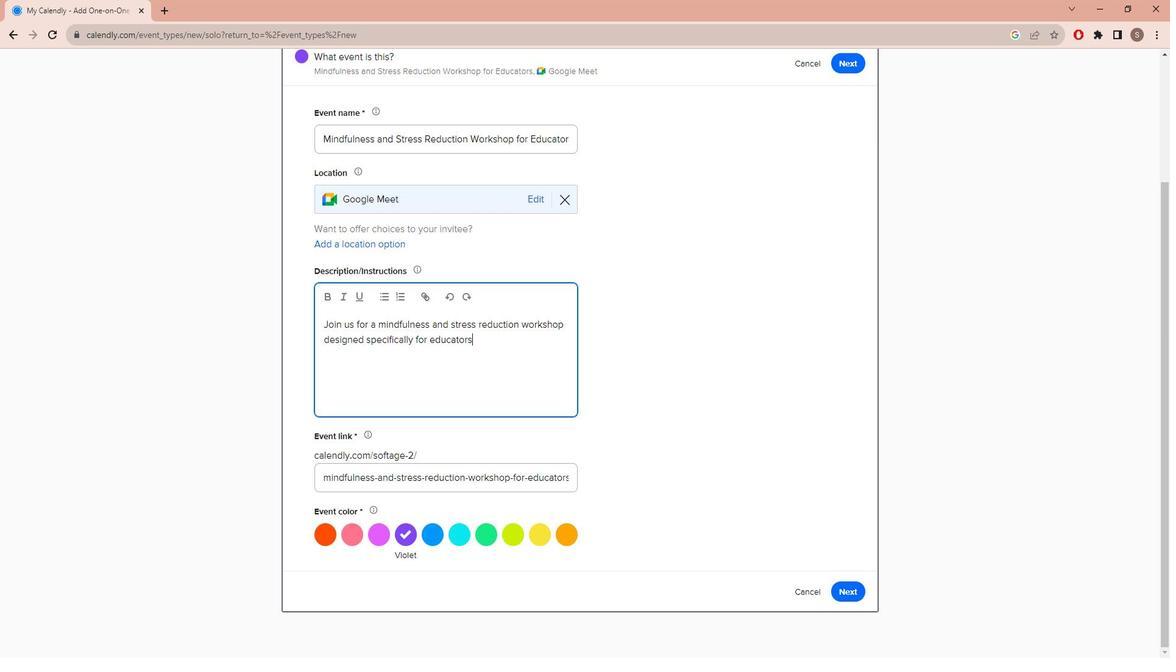 
Action: Mouse moved to (470, 347)
Screenshot: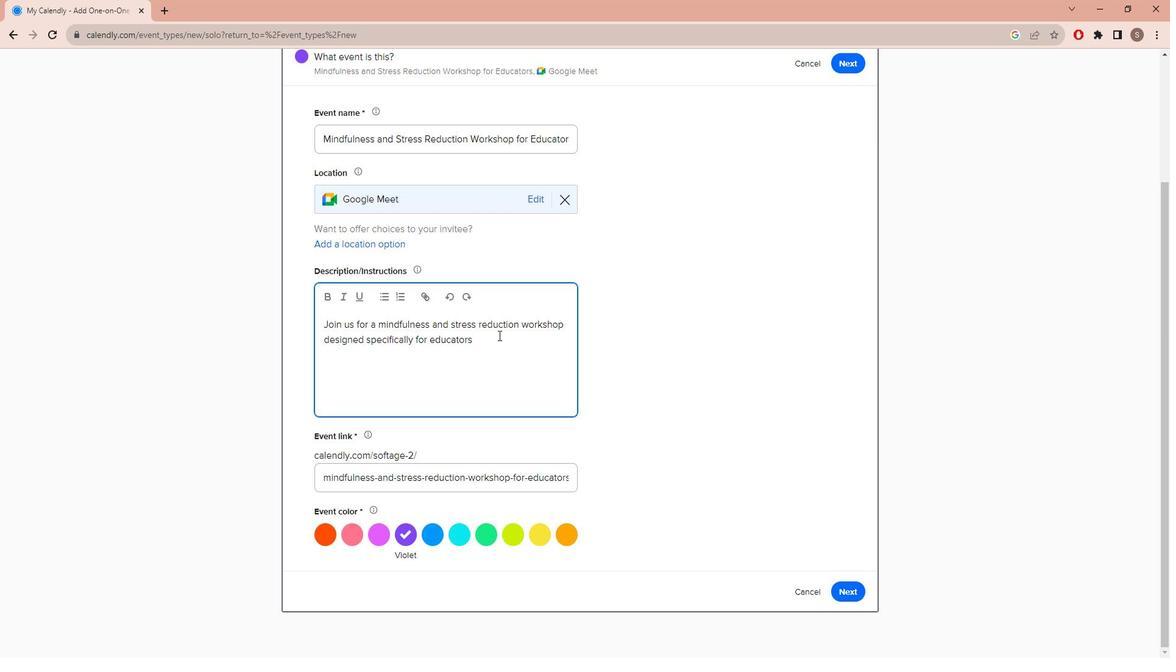 
Action: Key pressed <Key.space>and<Key.space>school<Key.space>staff.<Key.caps_lock>T<Key.caps_lock>ake<Key.space>this<Key.space>opportunity<Key.space>to<Key.space>prioritize<Key.space>your<Key.space>well<Key.space>being<Key.space>and<Key.space>build<Key.space>the<Key.space>skills<Key.space>necessssa<Key.backspace><Key.backspace><Key.backspace>s<Key.backspace>ary<Key.space>to<Key.space>create<Key.space>a<Key.space>more<Key.space>balanced<Key.space>and<Key.space>resellient<Key.space><Key.backspace><Key.backspace><Key.backspace><Key.backspace><Key.backspace><Key.backspace>ient<Key.space>work<Key.space>lid<Key.backspace>fe<Key.space>expei<Key.backspace>rience
Screenshot: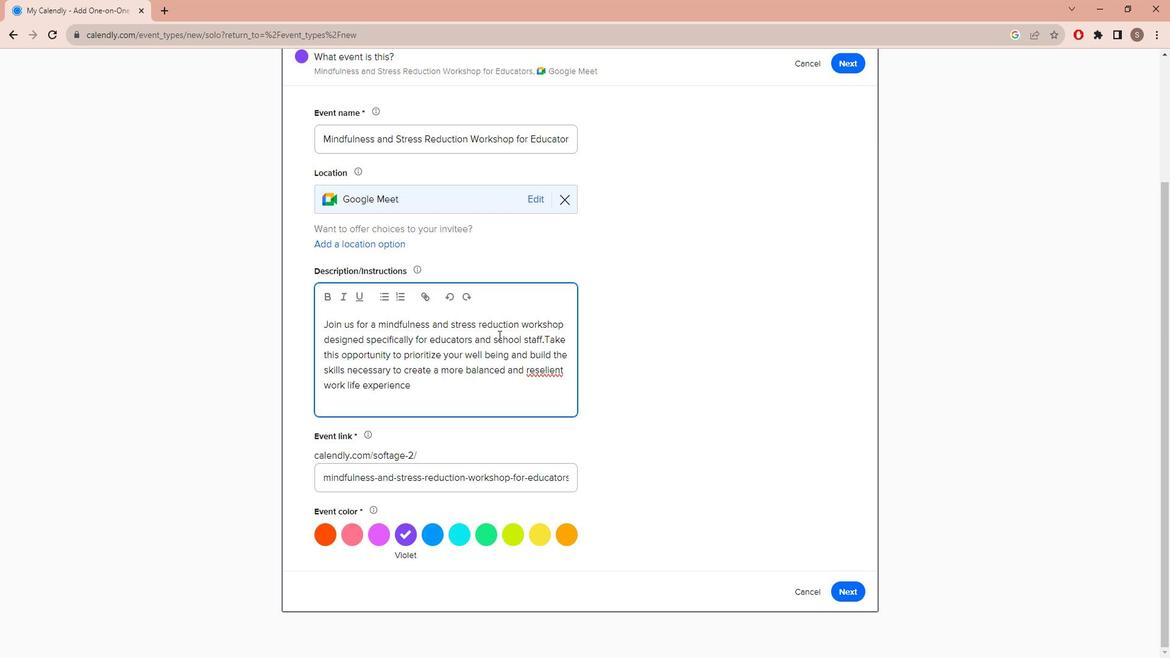 
Action: Mouse moved to (470, 378)
Screenshot: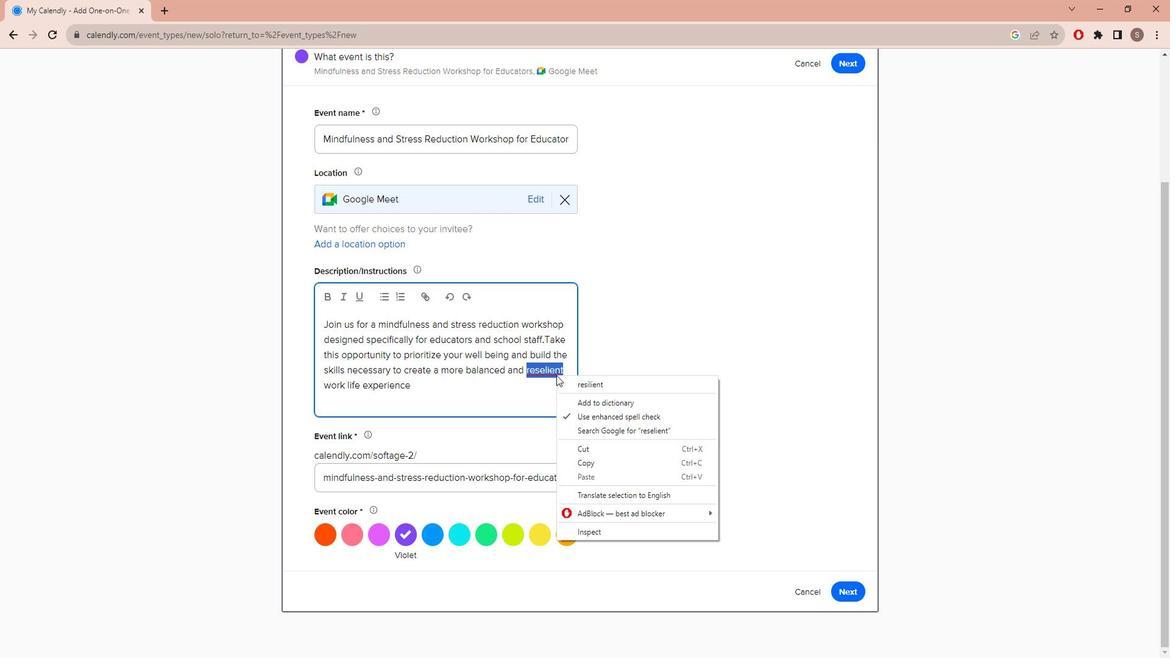
Action: Mouse pressed right at (470, 378)
Screenshot: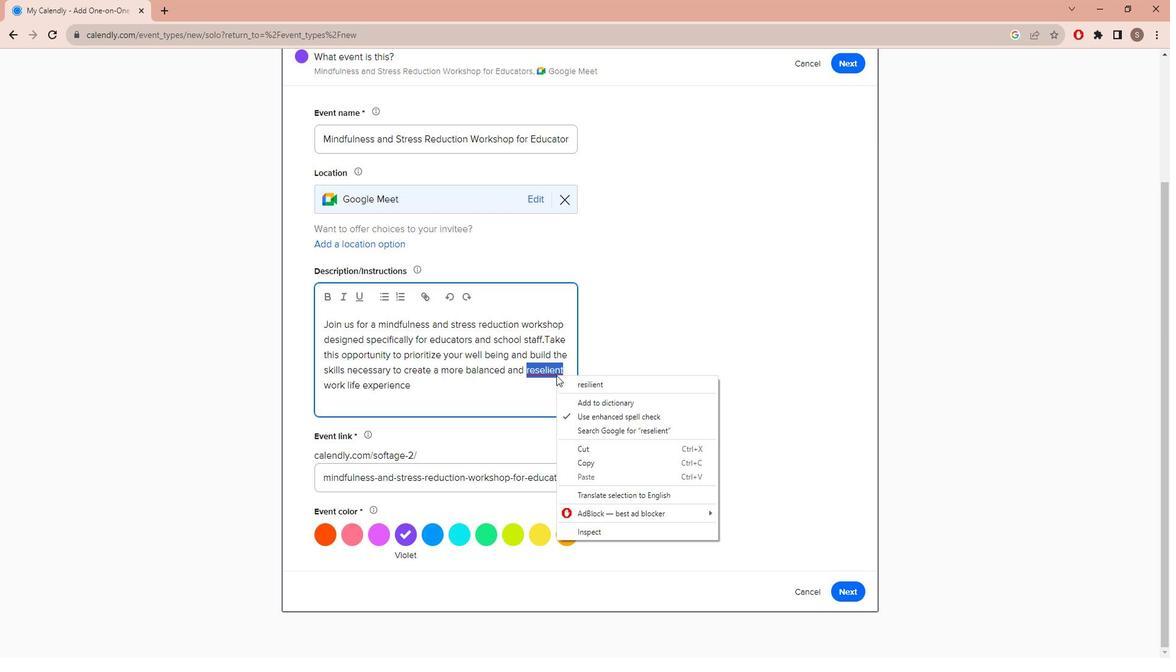 
Action: Mouse moved to (470, 381)
Screenshot: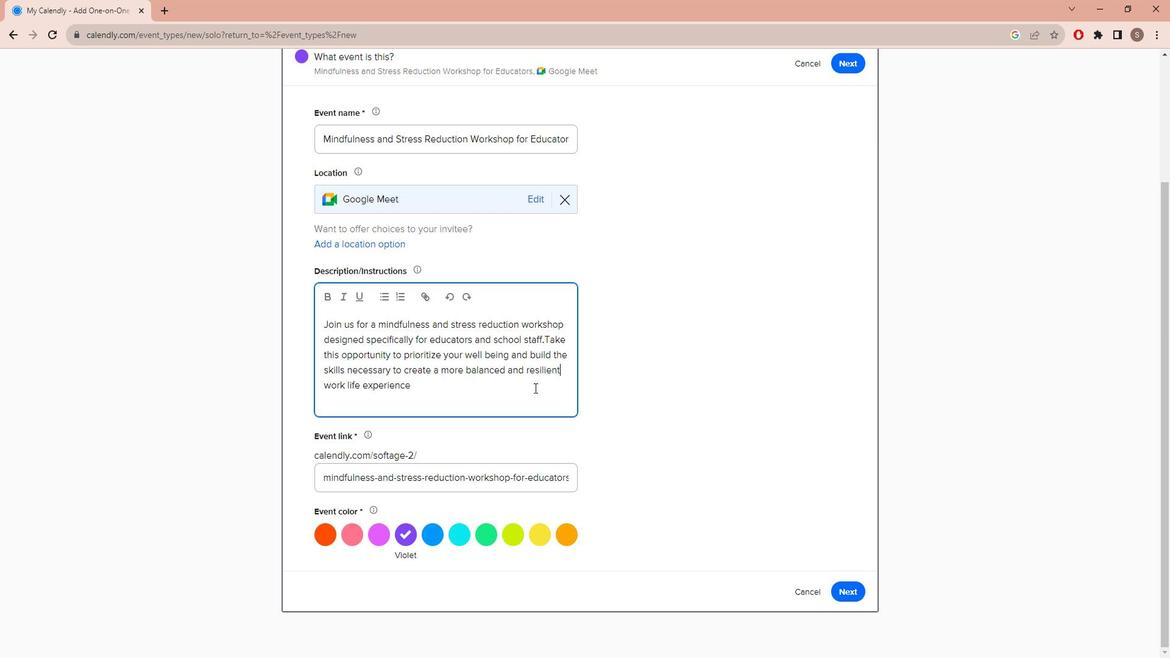 
Action: Mouse pressed left at (470, 381)
Screenshot: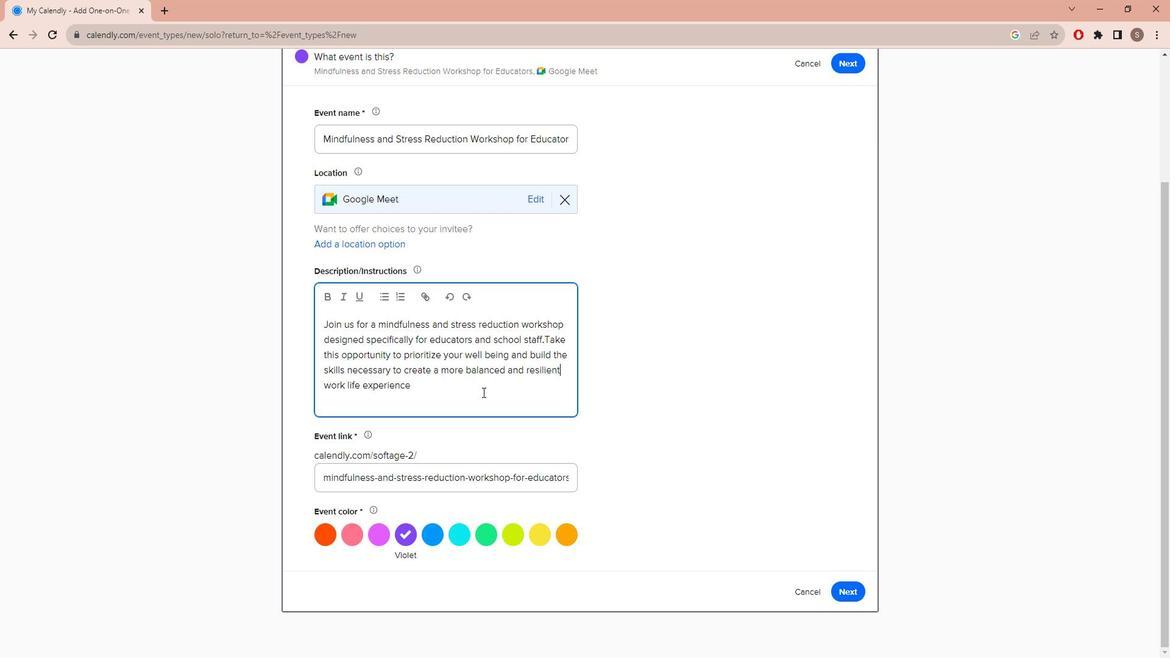 
Action: Mouse moved to (469, 391)
Screenshot: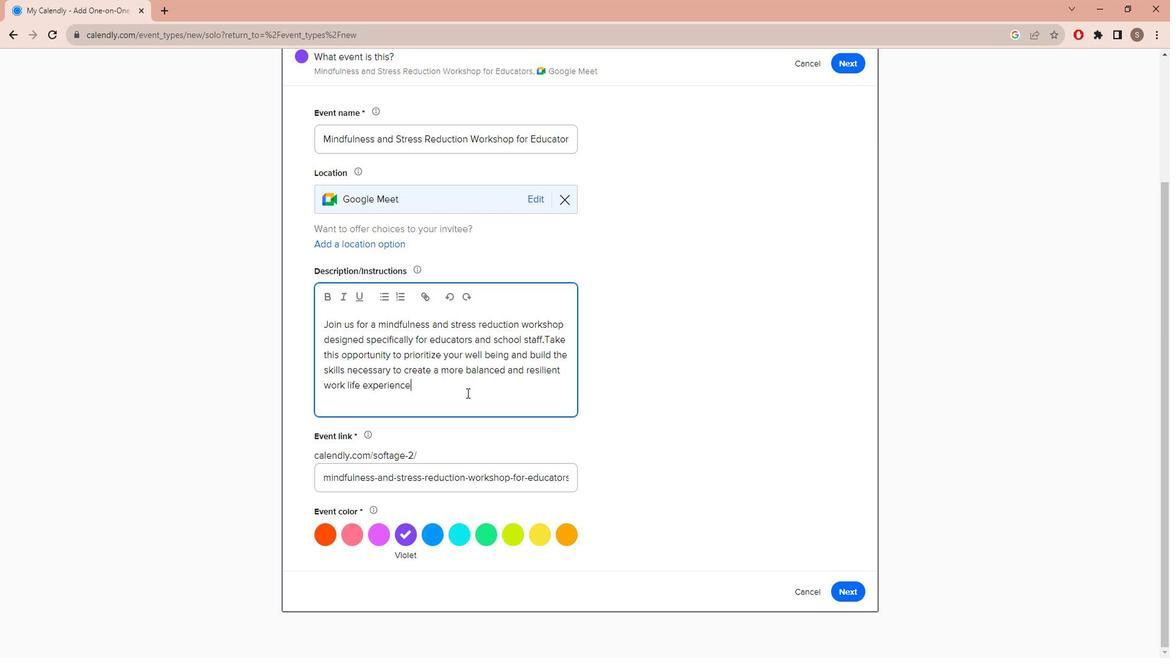 
Action: Mouse pressed left at (469, 391)
Screenshot: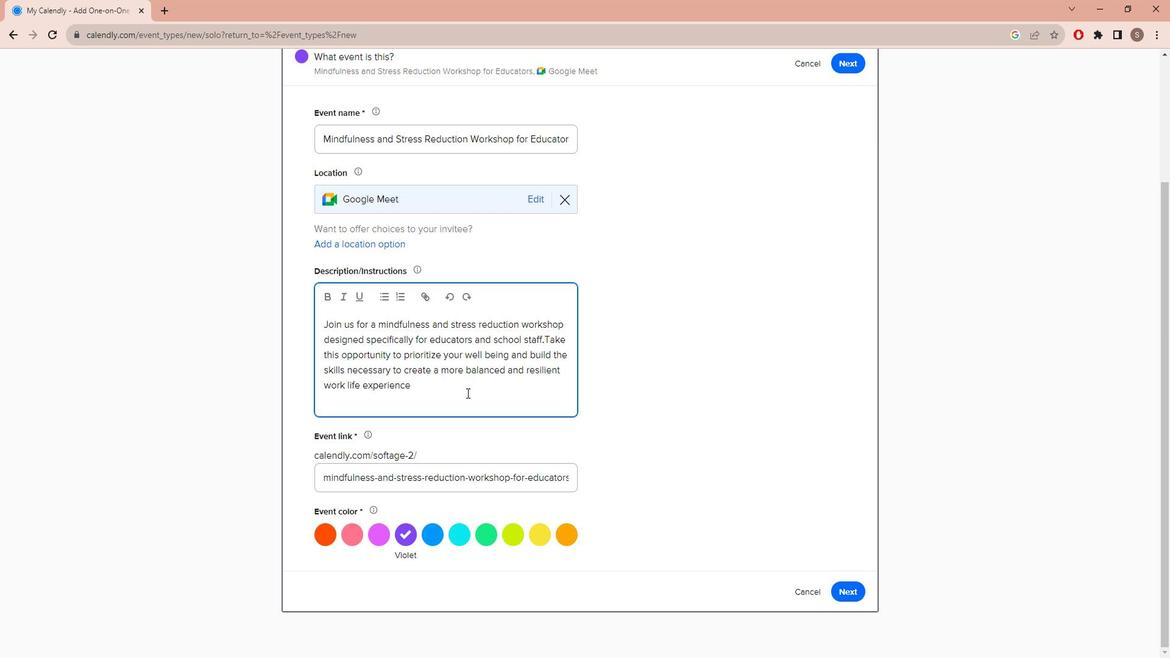 
Action: Mouse moved to (469, 391)
Screenshot: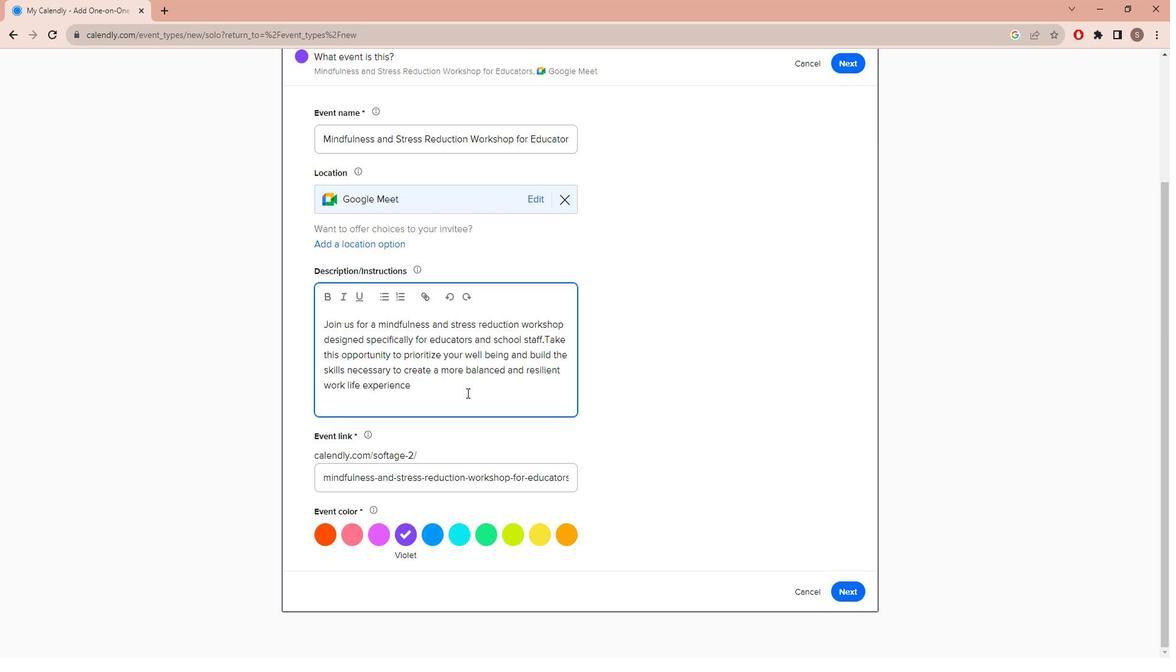 
Action: Key pressed .<Key.caps_lock><Key.caps_lock>limited<Key.space><Key.backspace><Key.backspace><Key.backspace><Key.backspace><Key.backspace><Key.backspace><Key.backspace><Key.backspace><Key.space><Key.caps_lock>T<Key.caps_lock>his<Key.space><Key.backspace><Key.backspace><Key.backspace>ere<Key.space>are<Key.space>limited<Key.space>spots<Key.space>va<Key.backspace><Key.backspace>available<Key.space>,<Key.caps_lock>R<Key.caps_lock>eserve<Key.space>your<Key.space>spot<Key.space>now<Key.space>to<Key.space>start<Key.space>your<Key.space>journey<Key.space>to<Key.space><Key.space>amore<Key.space><Key.backspace><Key.backspace><Key.backspace><Key.backspace><Key.backspace><Key.backspace><Key.backspace>a<Key.space>more<Key.space>balanced<Key.space>and<Key.space>mindful<Key.space>educational<Key.space>experience.
Screenshot: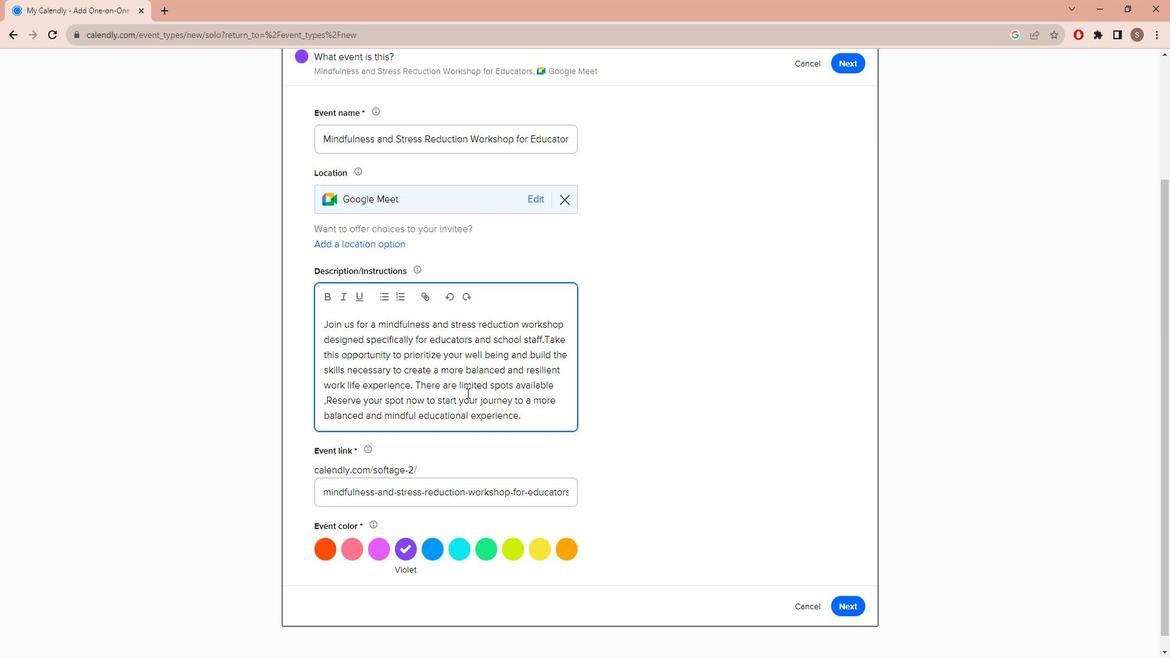 
Action: Mouse moved to (469, 513)
Screenshot: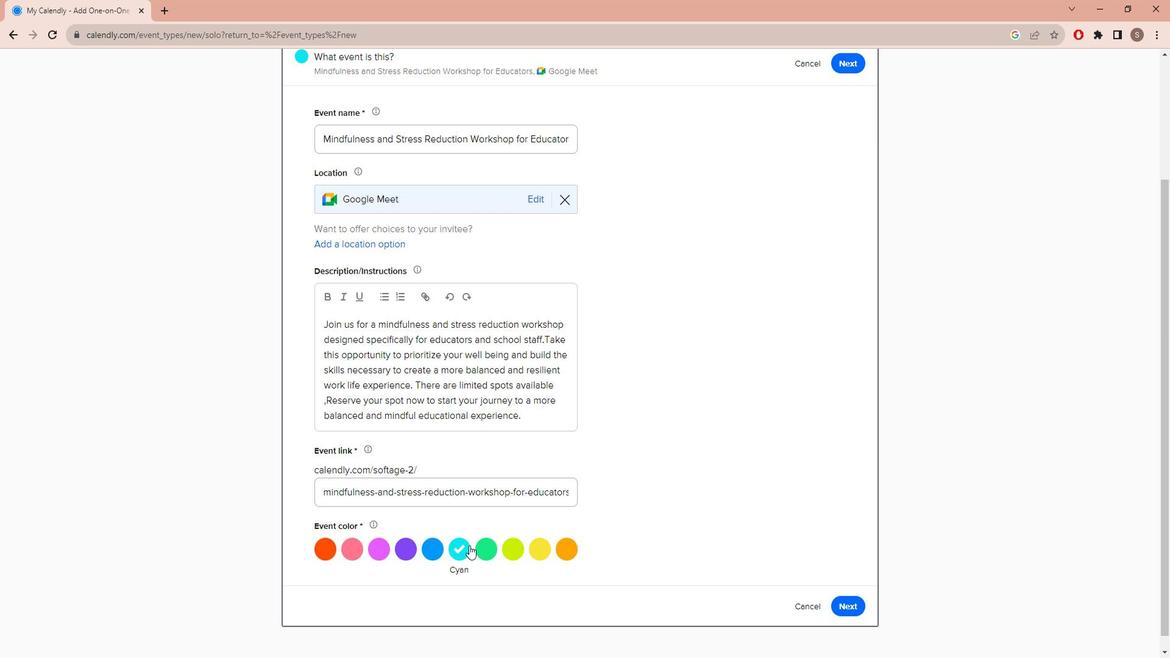 
Action: Mouse pressed left at (469, 513)
Screenshot: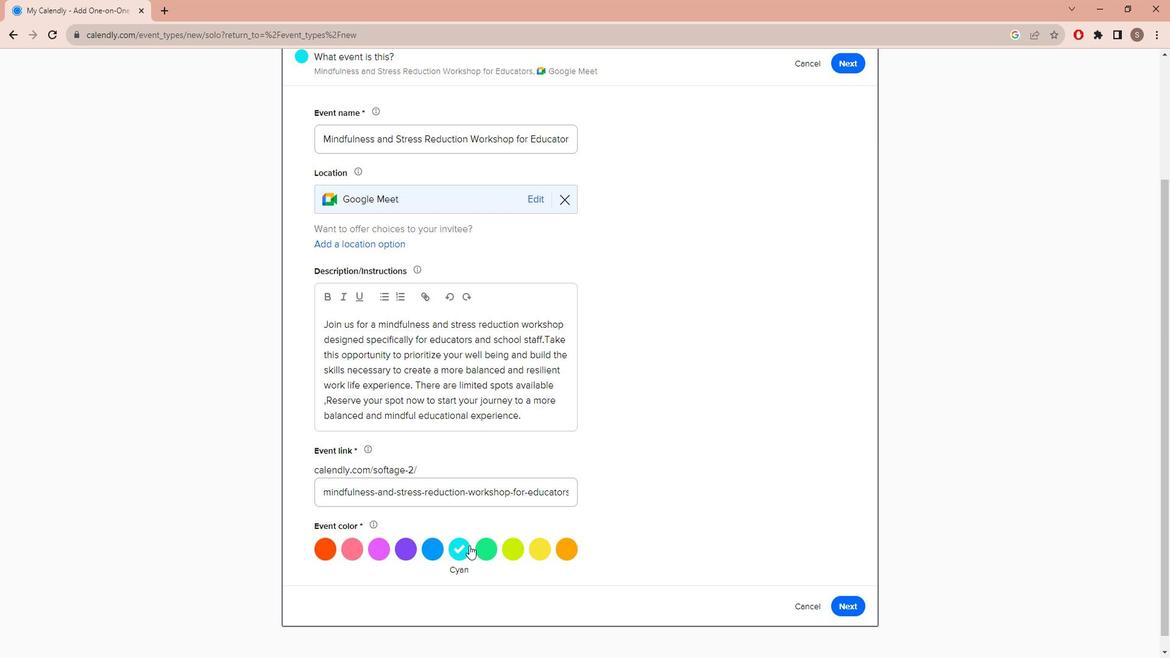 
Action: Mouse moved to (470, 507)
Screenshot: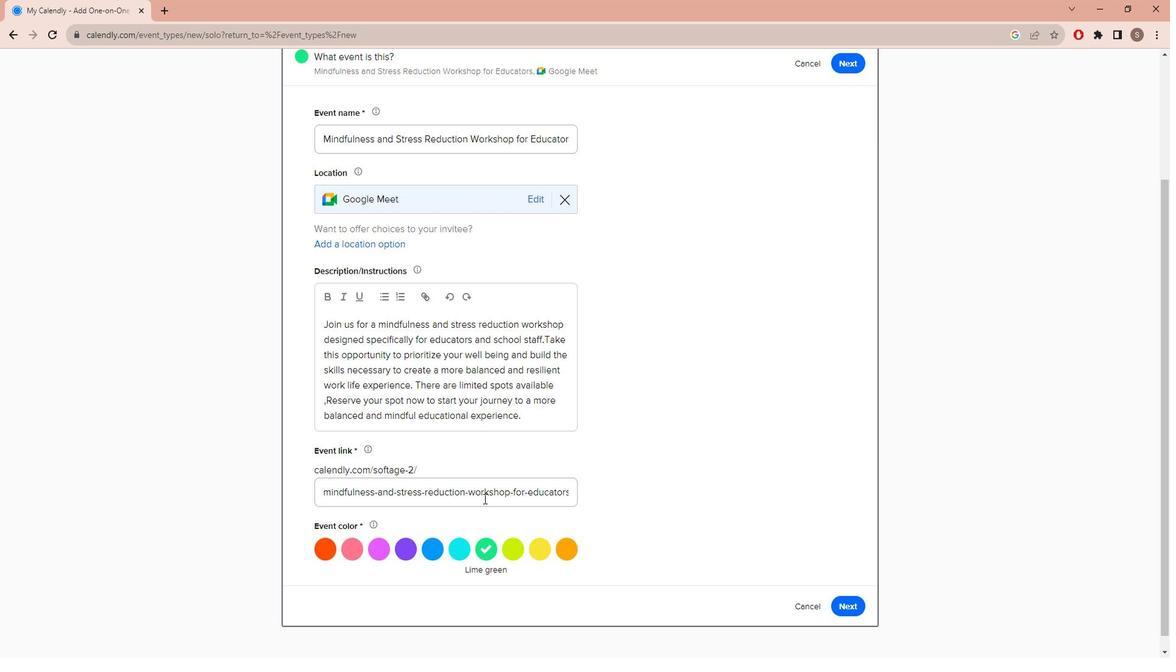 
Action: Mouse pressed left at (470, 507)
Screenshot: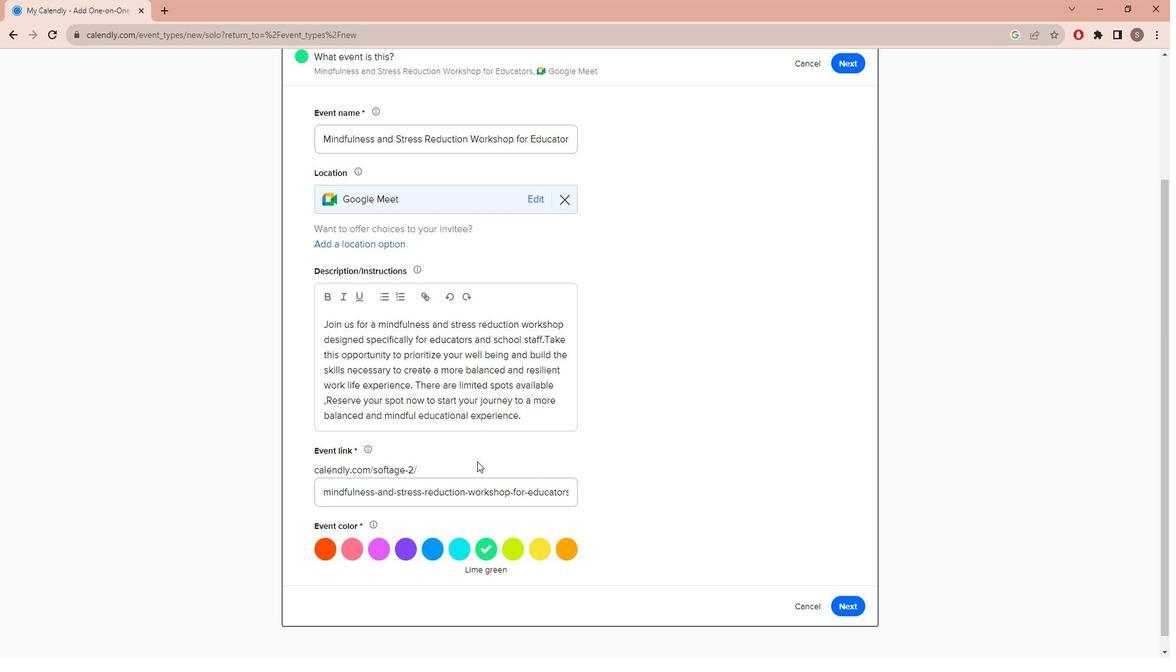 
Action: Mouse moved to (470, 442)
Screenshot: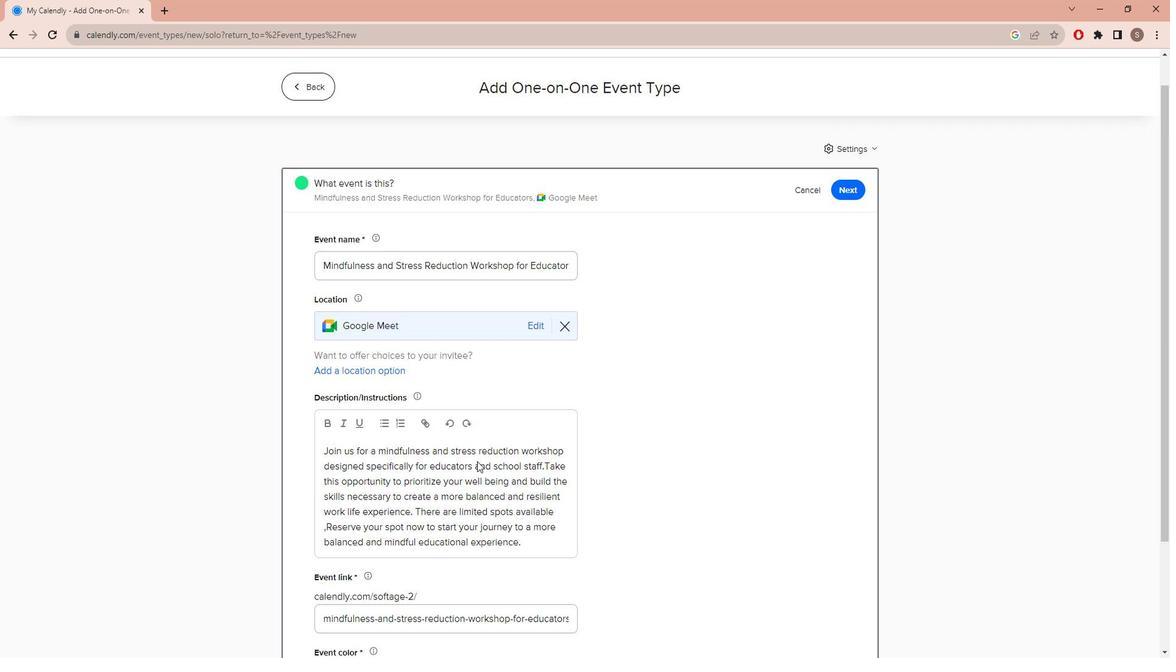 
Action: Mouse scrolled (470, 443) with delta (0, 0)
Screenshot: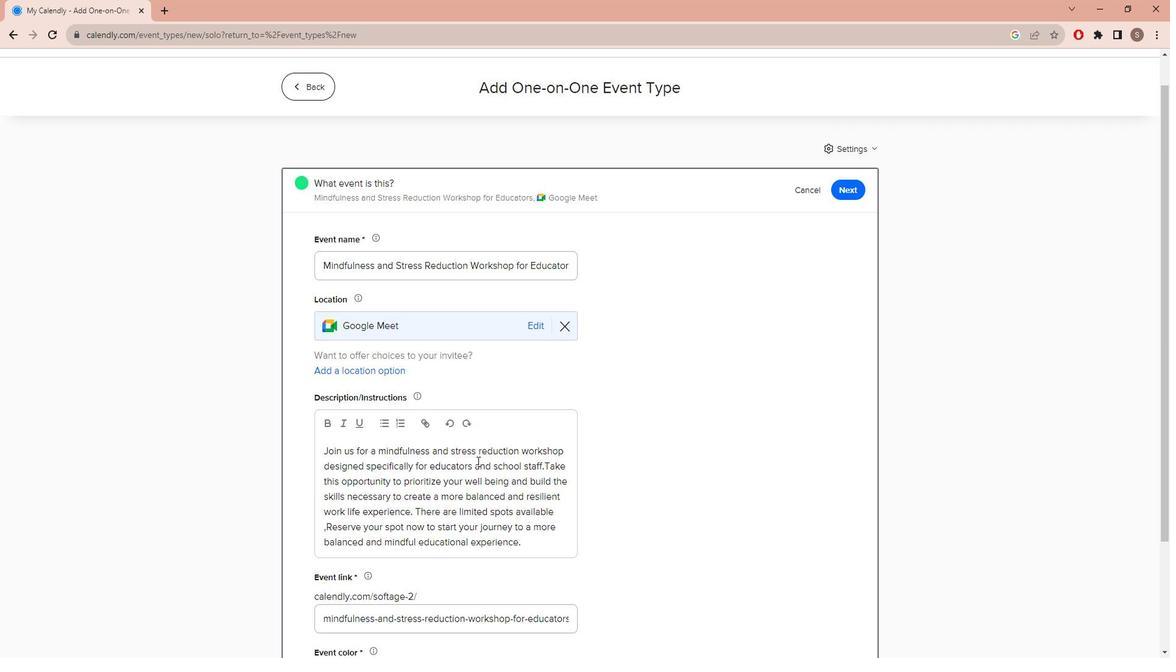 
Action: Mouse scrolled (470, 443) with delta (0, 0)
Screenshot: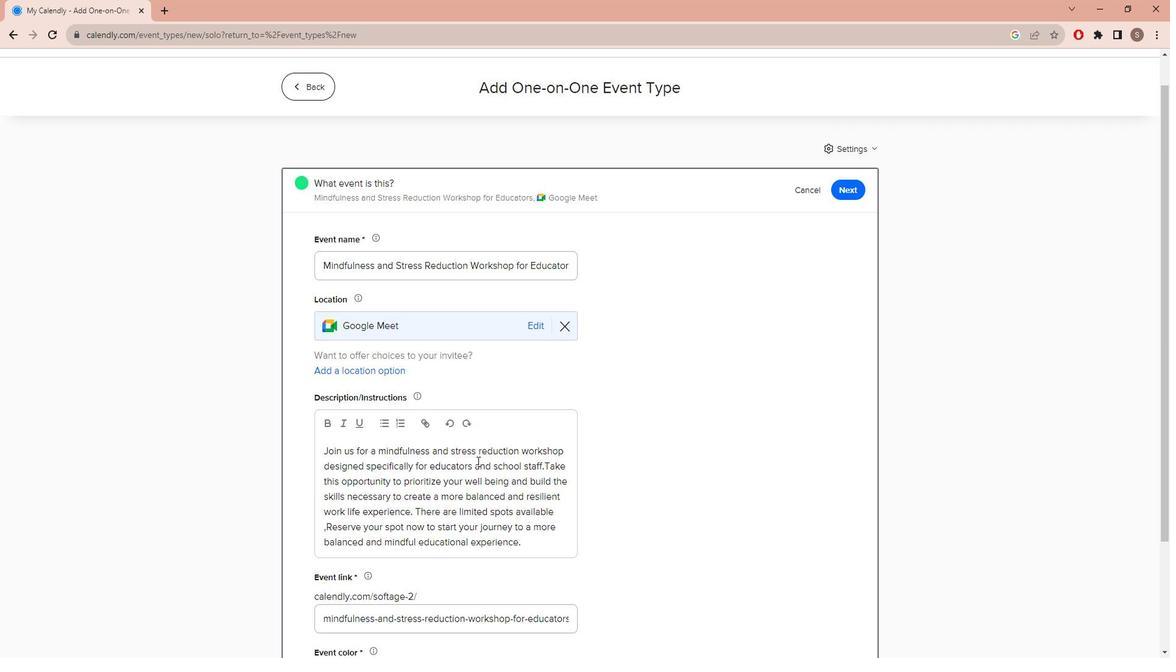 
Action: Mouse moved to (464, 251)
Screenshot: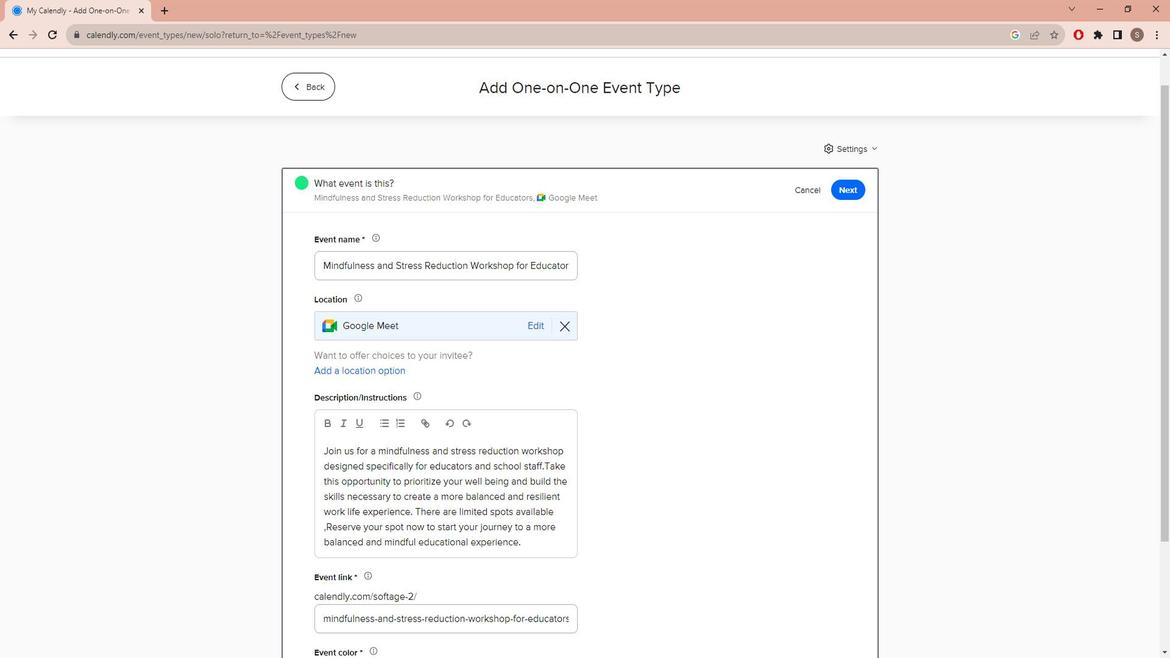 
Action: Mouse scrolled (464, 250) with delta (0, 0)
Screenshot: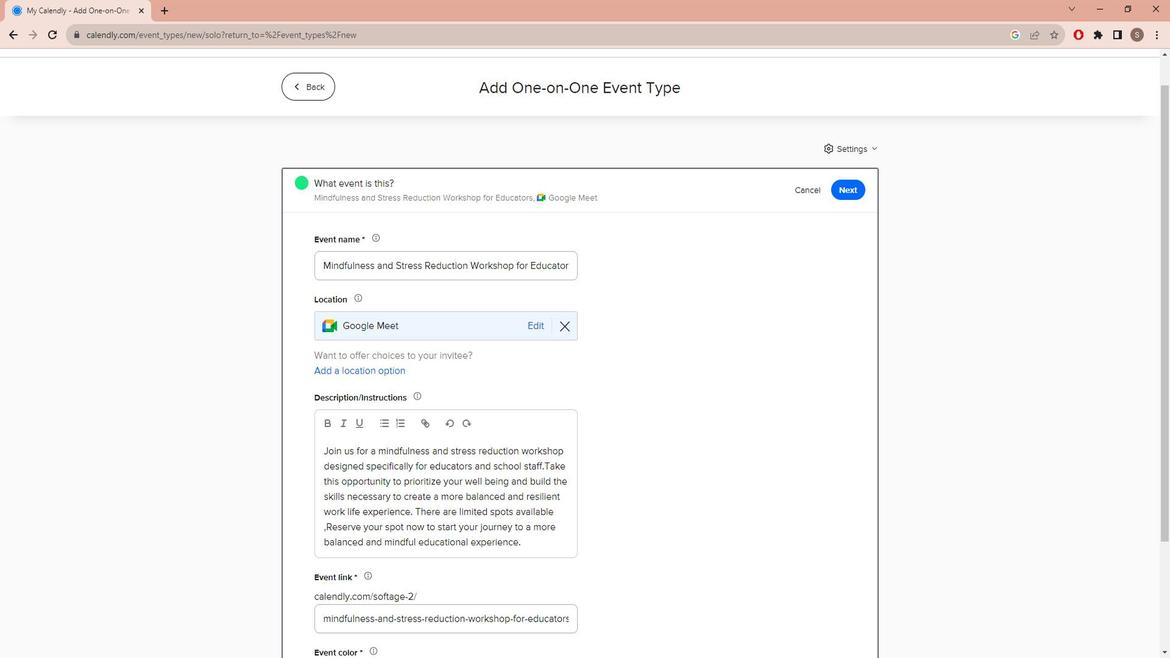 
Action: Mouse scrolled (464, 250) with delta (0, 0)
Screenshot: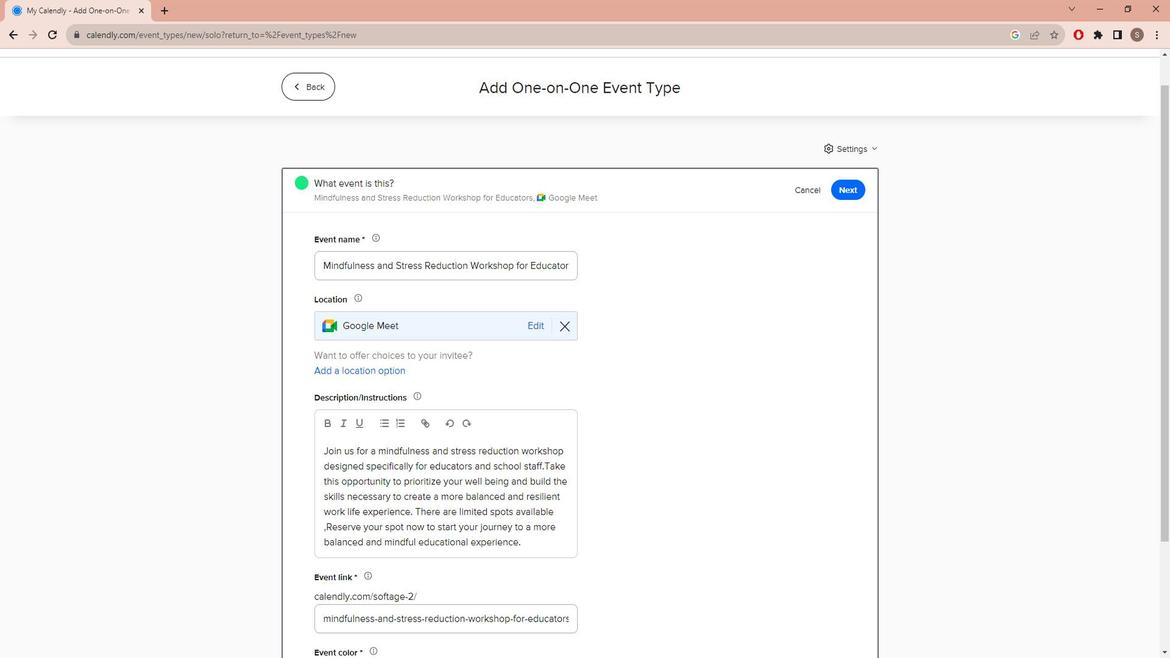 
Action: Mouse scrolled (464, 250) with delta (0, 0)
Screenshot: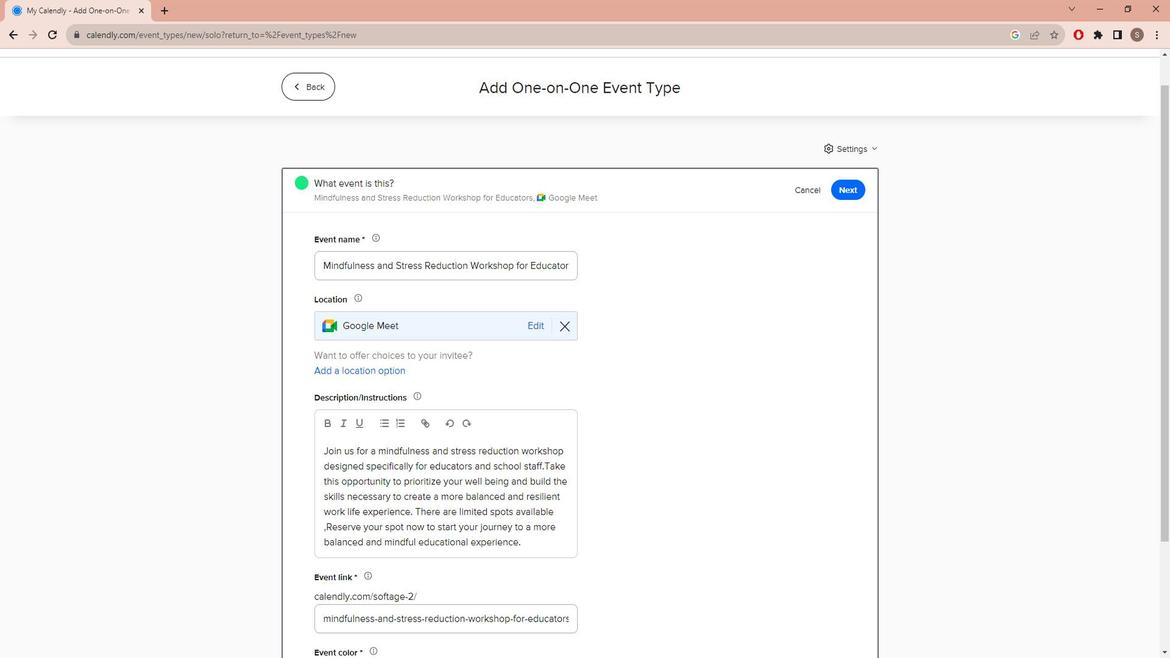 
Action: Mouse scrolled (464, 251) with delta (0, 0)
Screenshot: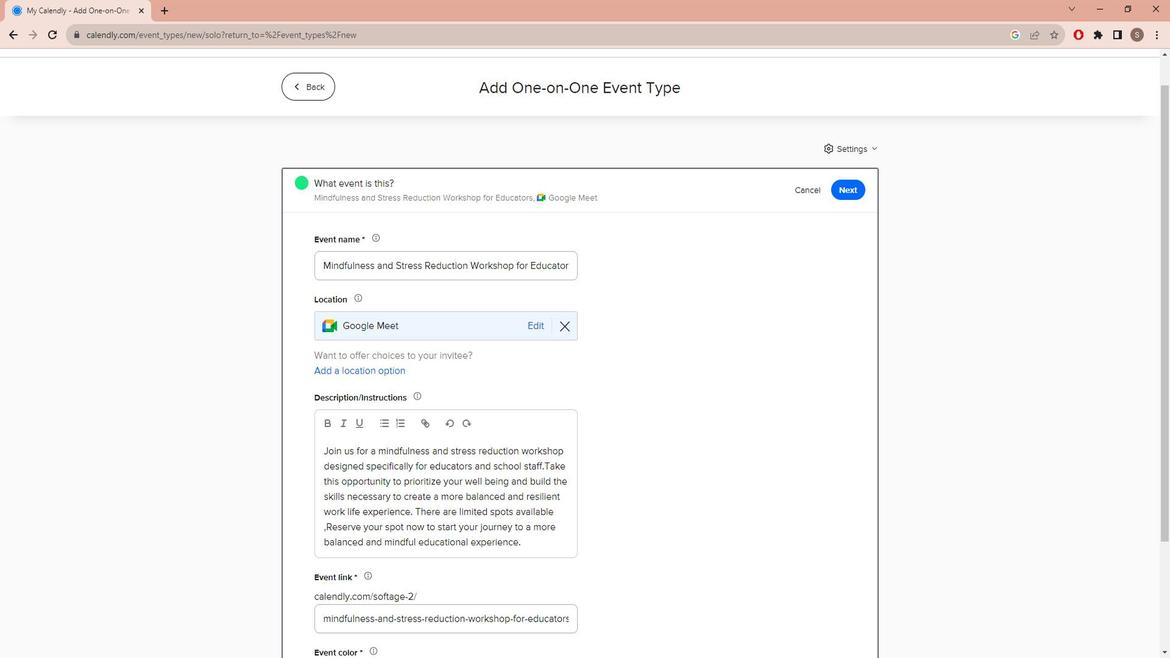 
Action: Mouse scrolled (464, 251) with delta (0, 0)
Screenshot: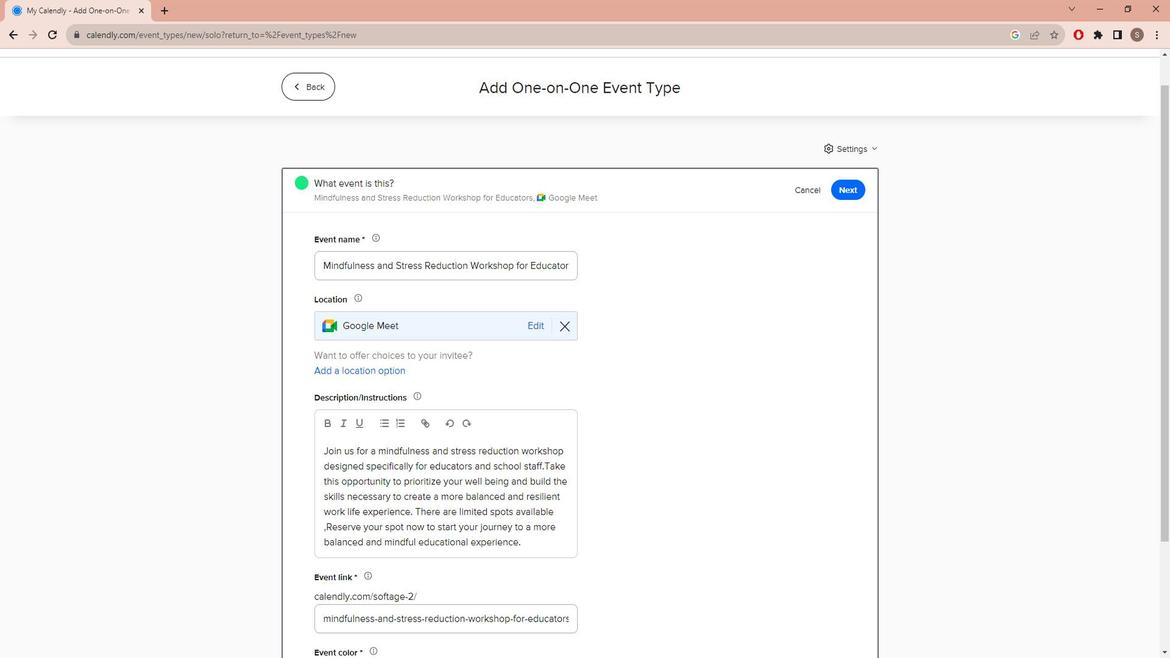 
Action: Mouse scrolled (464, 251) with delta (0, 0)
Screenshot: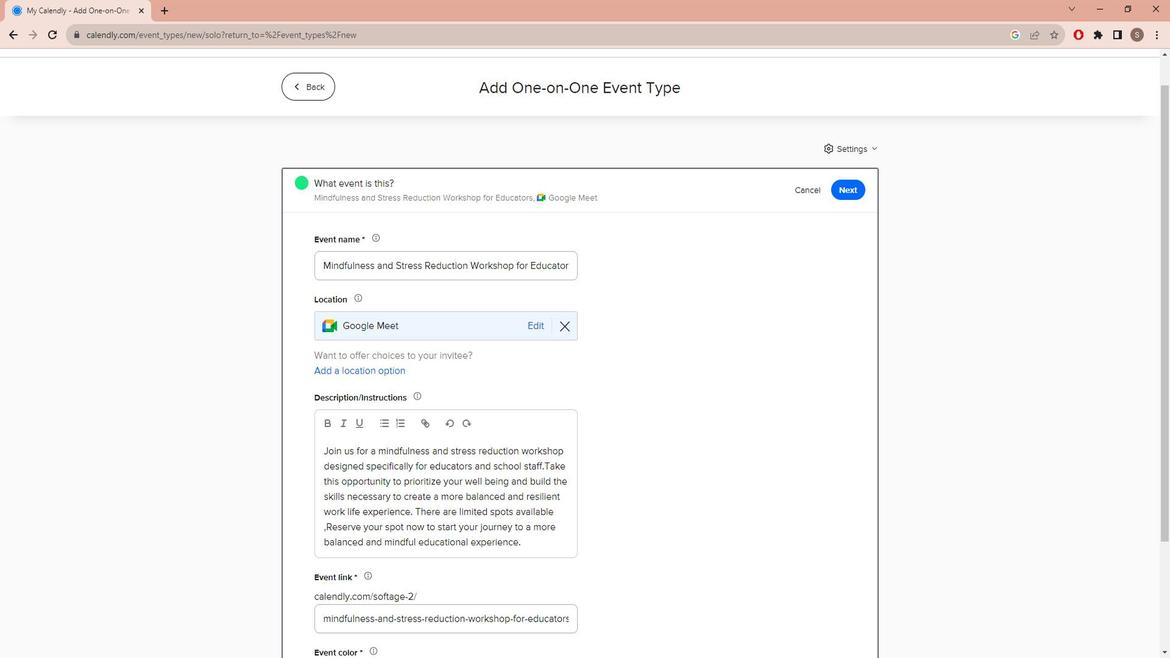 
Action: Mouse scrolled (464, 251) with delta (0, 0)
Screenshot: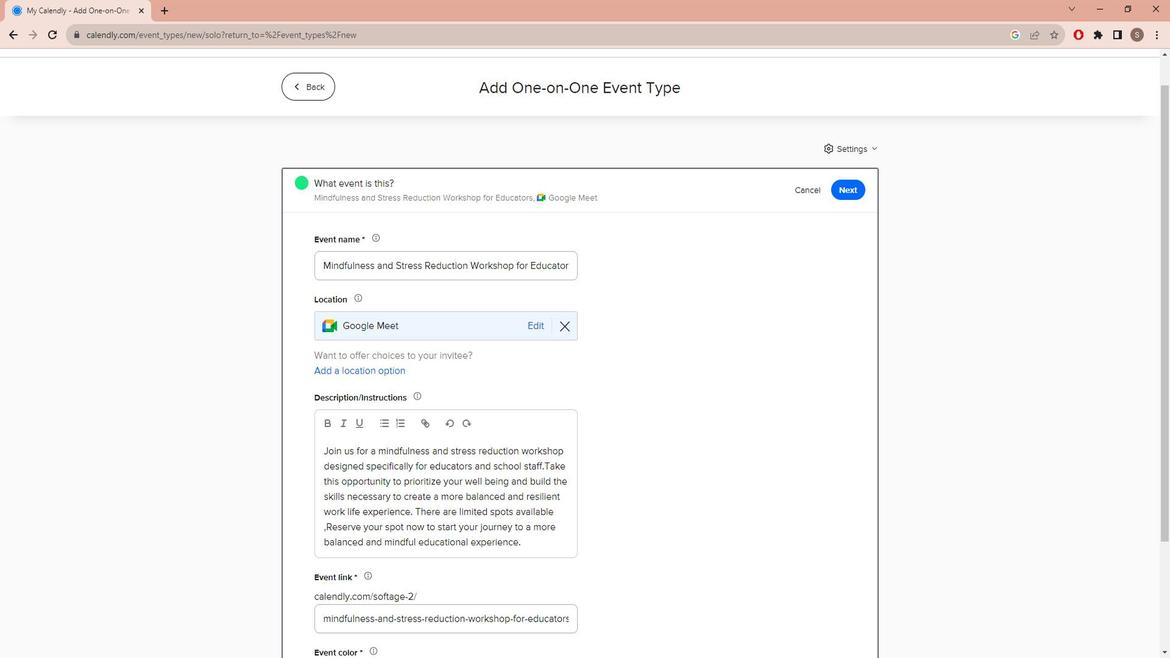 
Action: Mouse scrolled (464, 251) with delta (0, 0)
Screenshot: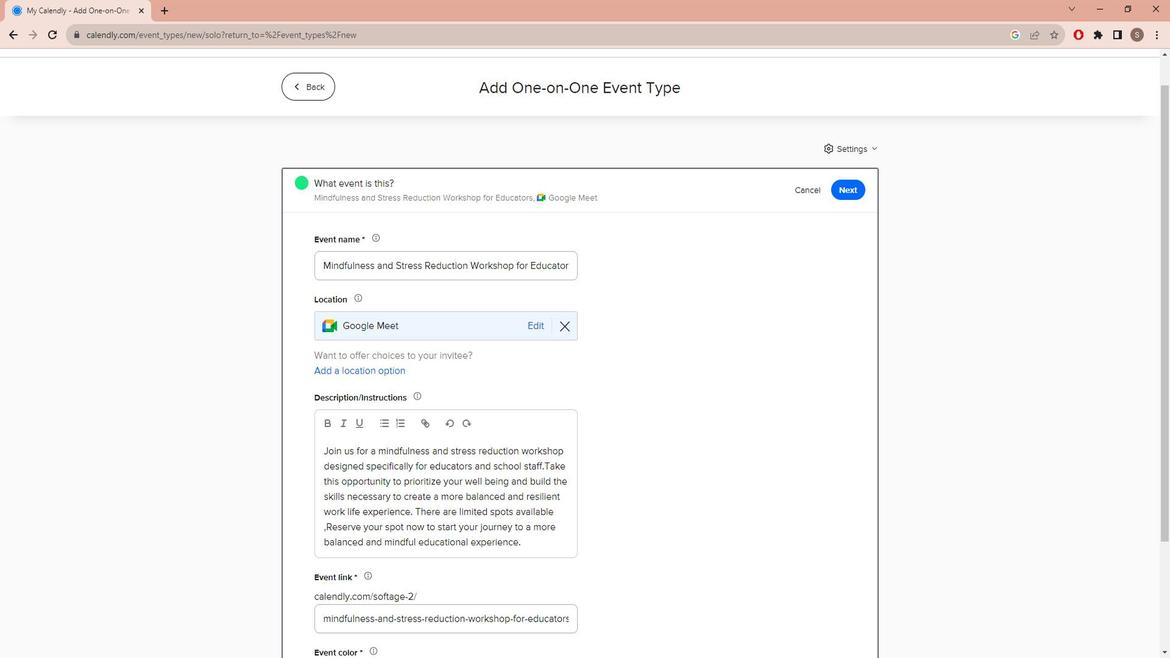 
Action: Mouse scrolled (464, 251) with delta (0, 0)
Screenshot: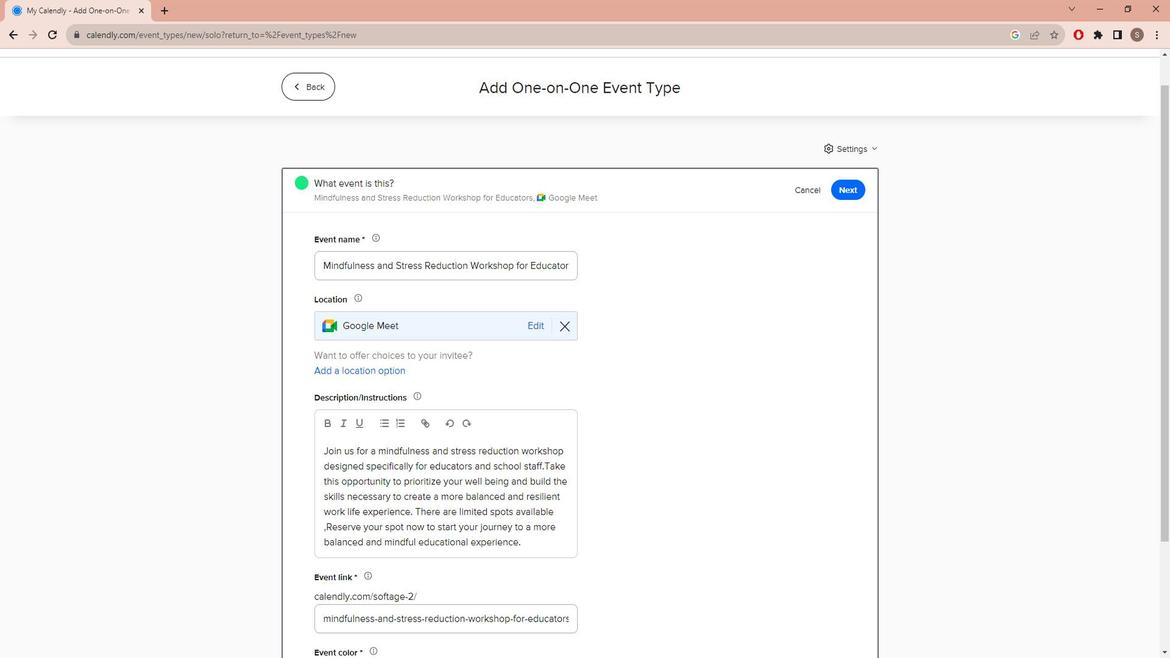 
Action: Mouse scrolled (464, 251) with delta (0, 0)
Screenshot: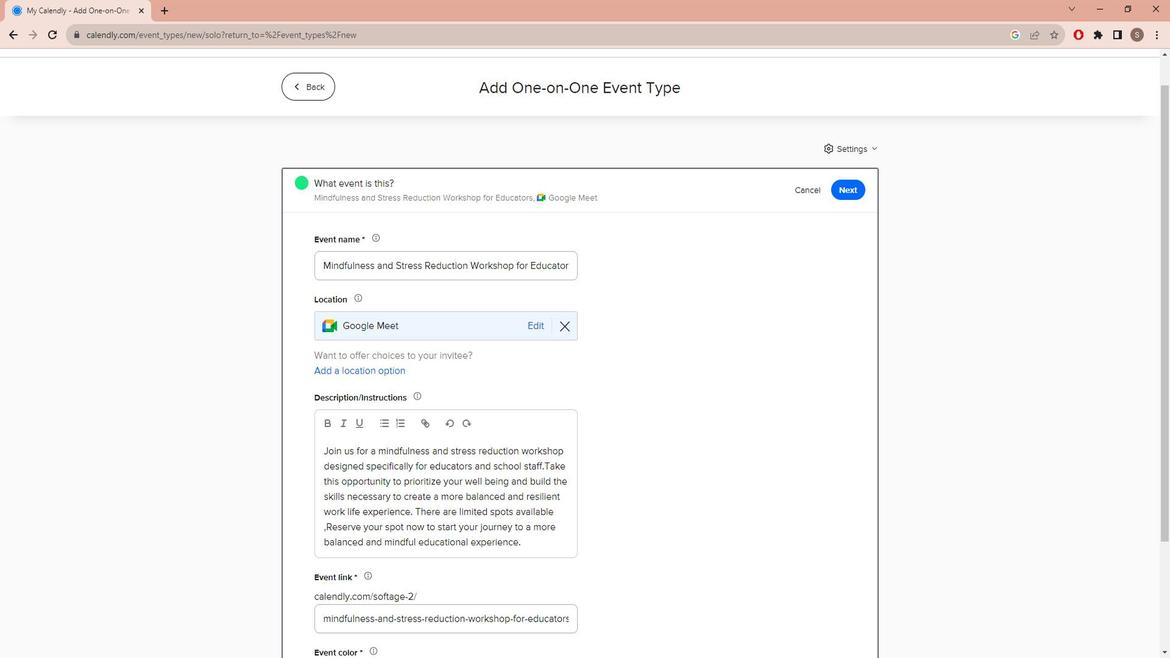 
Action: Mouse scrolled (464, 251) with delta (0, 0)
Screenshot: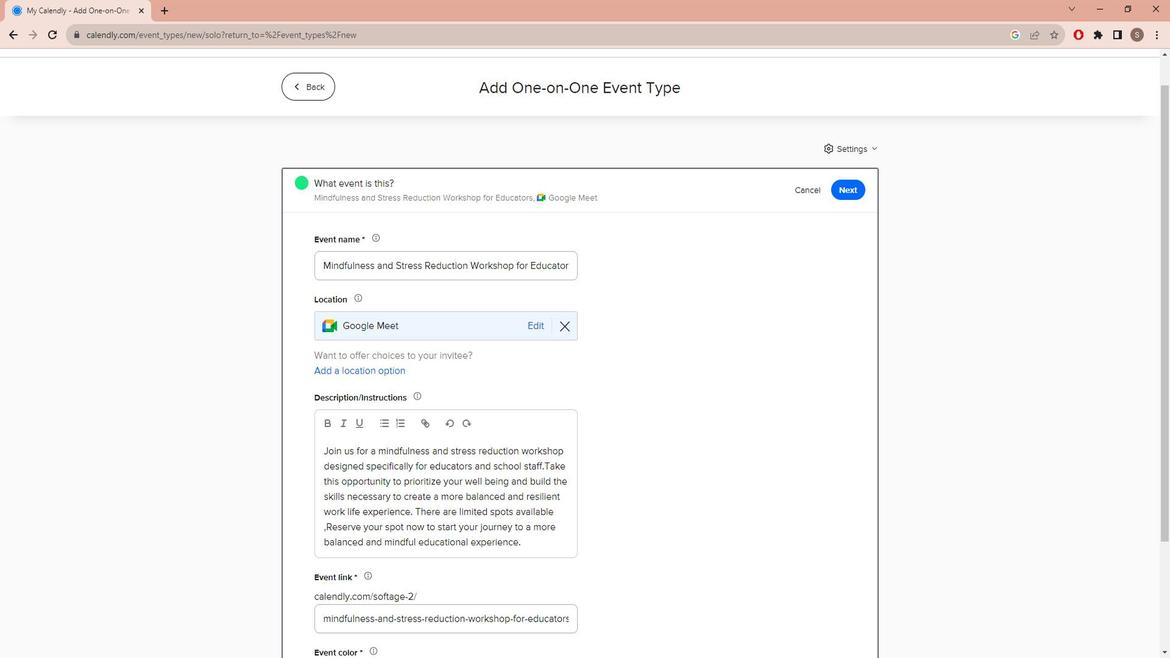 
Action: Mouse scrolled (464, 251) with delta (0, 0)
Screenshot: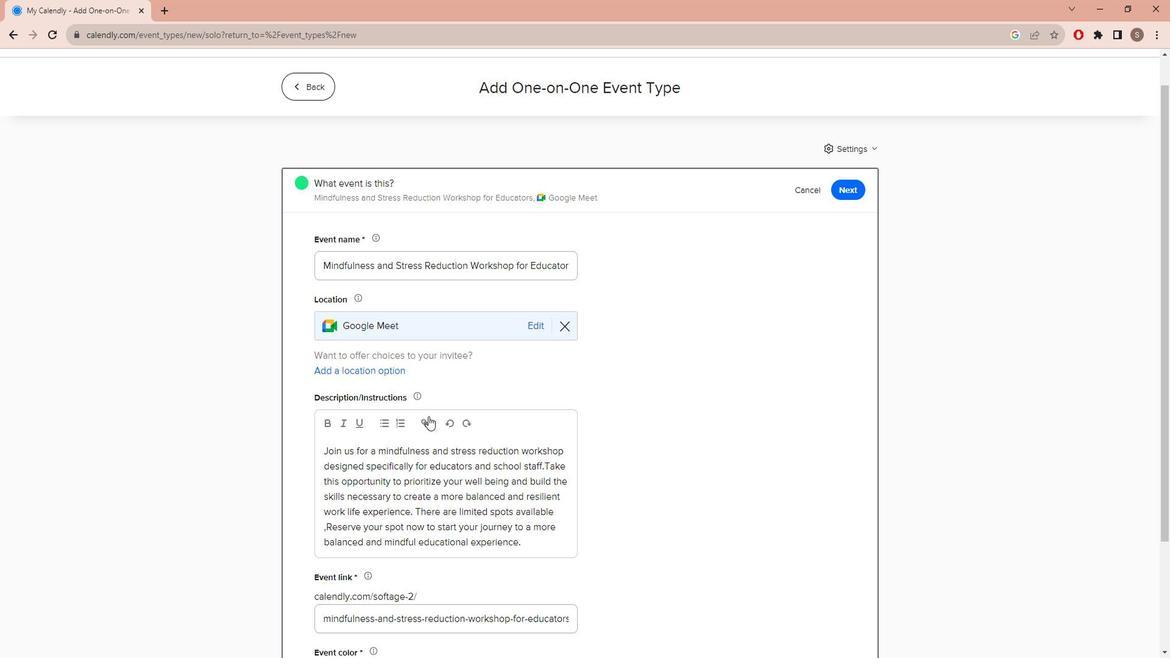 
Action: Mouse scrolled (464, 251) with delta (0, 0)
Screenshot: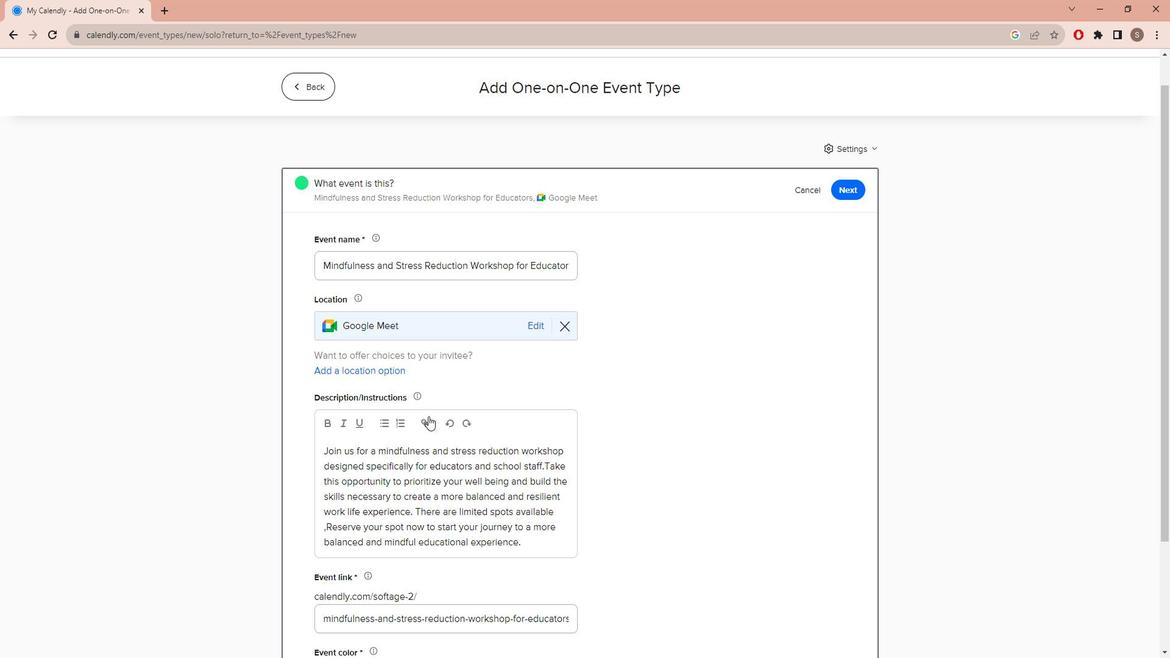 
Action: Mouse scrolled (464, 251) with delta (0, 0)
Screenshot: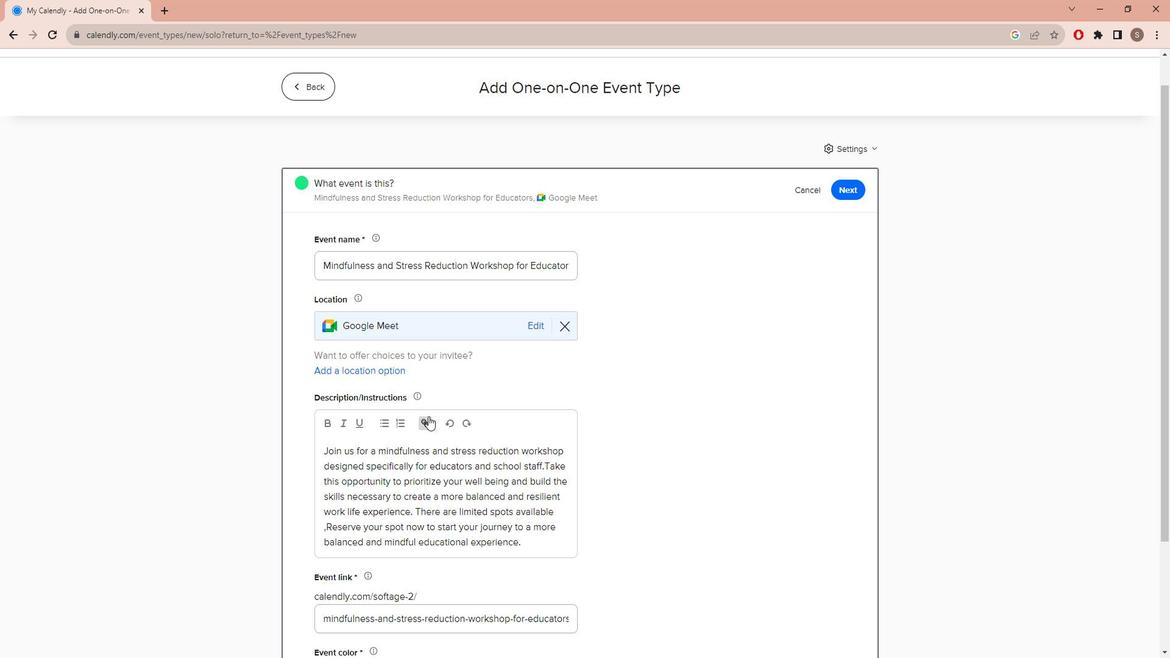 
Action: Mouse moved to (469, 409)
Screenshot: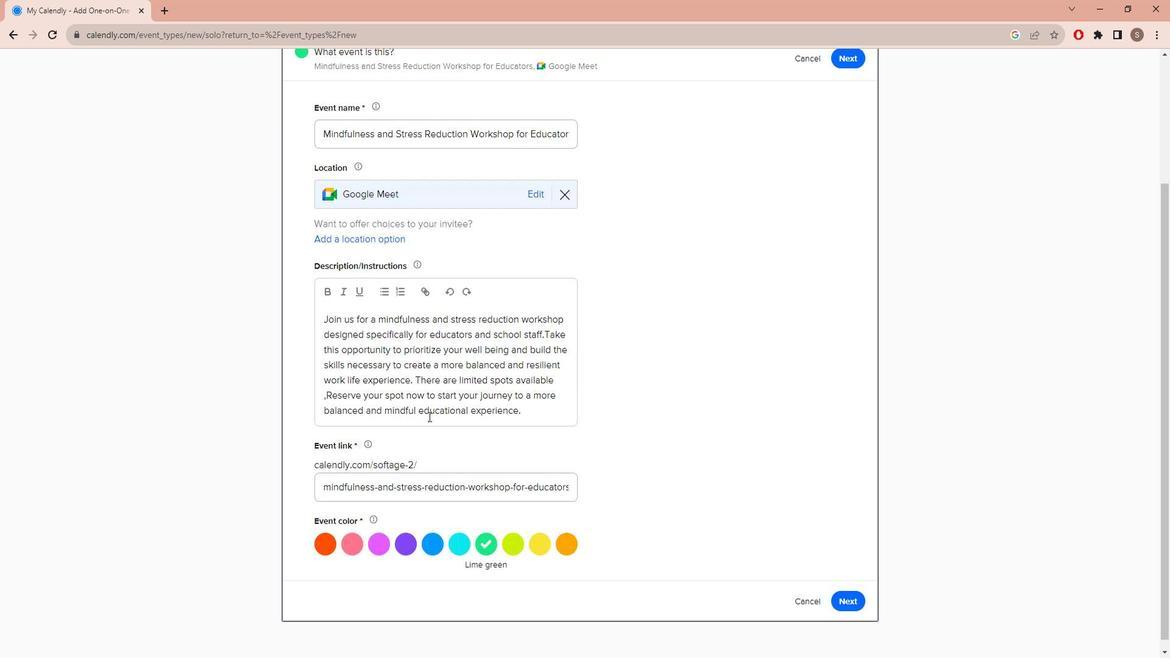 
Action: Mouse scrolled (469, 408) with delta (0, 0)
Screenshot: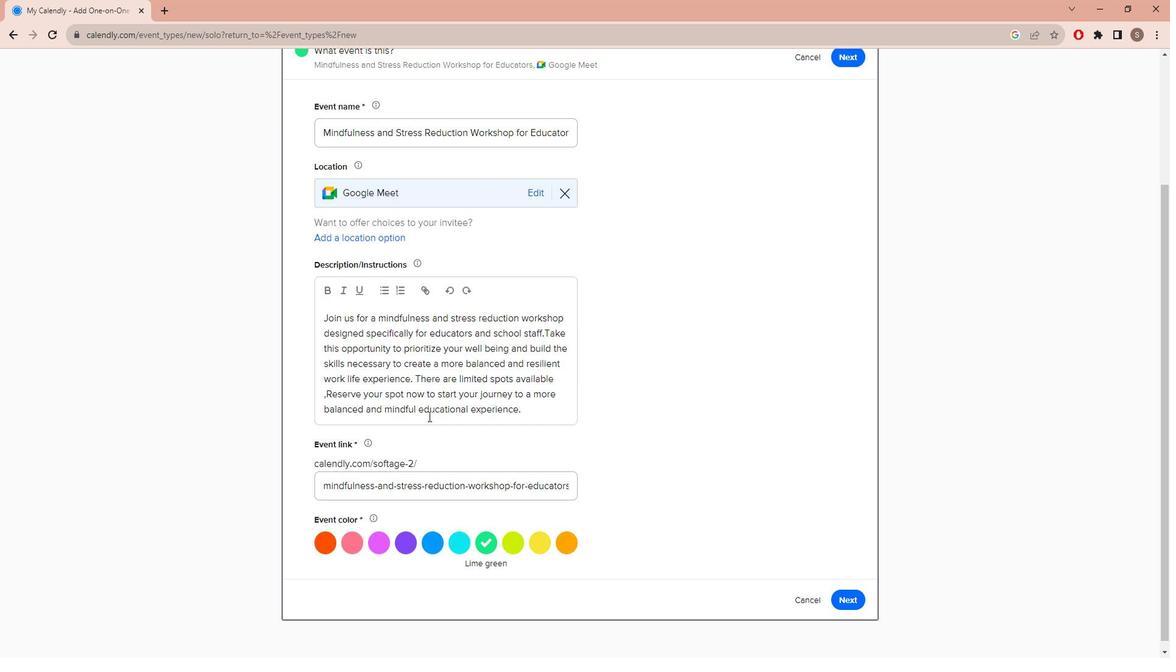 
Action: Mouse scrolled (469, 408) with delta (0, 0)
Screenshot: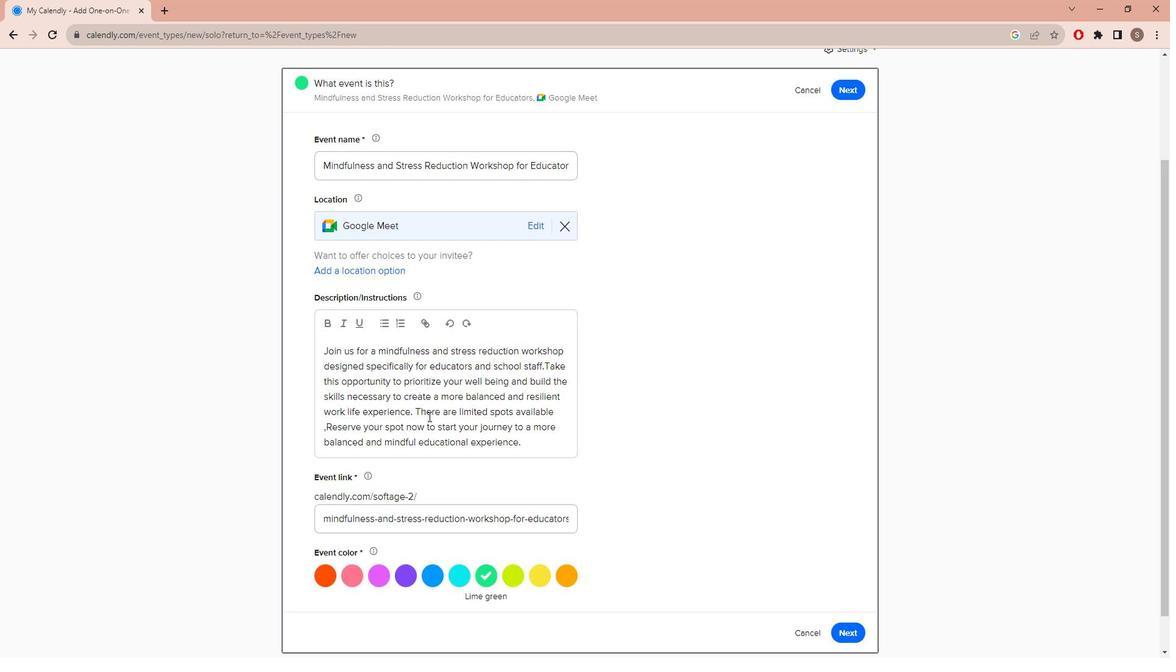 
Action: Mouse scrolled (469, 408) with delta (0, 0)
Screenshot: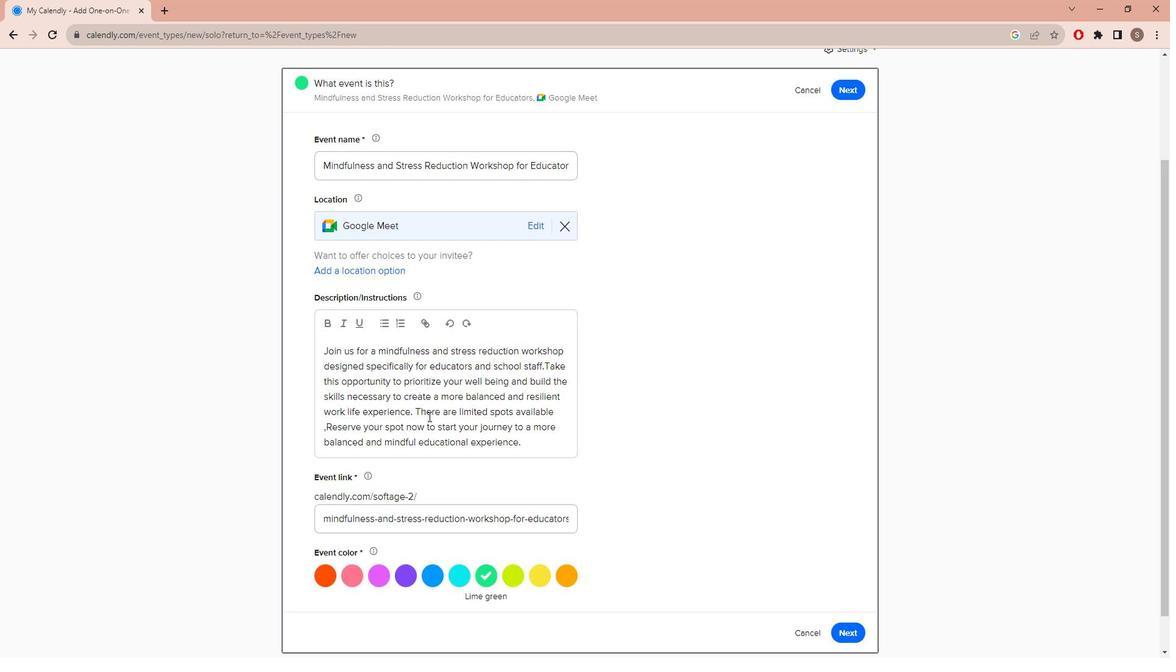 
Action: Mouse scrolled (469, 408) with delta (0, 0)
Screenshot: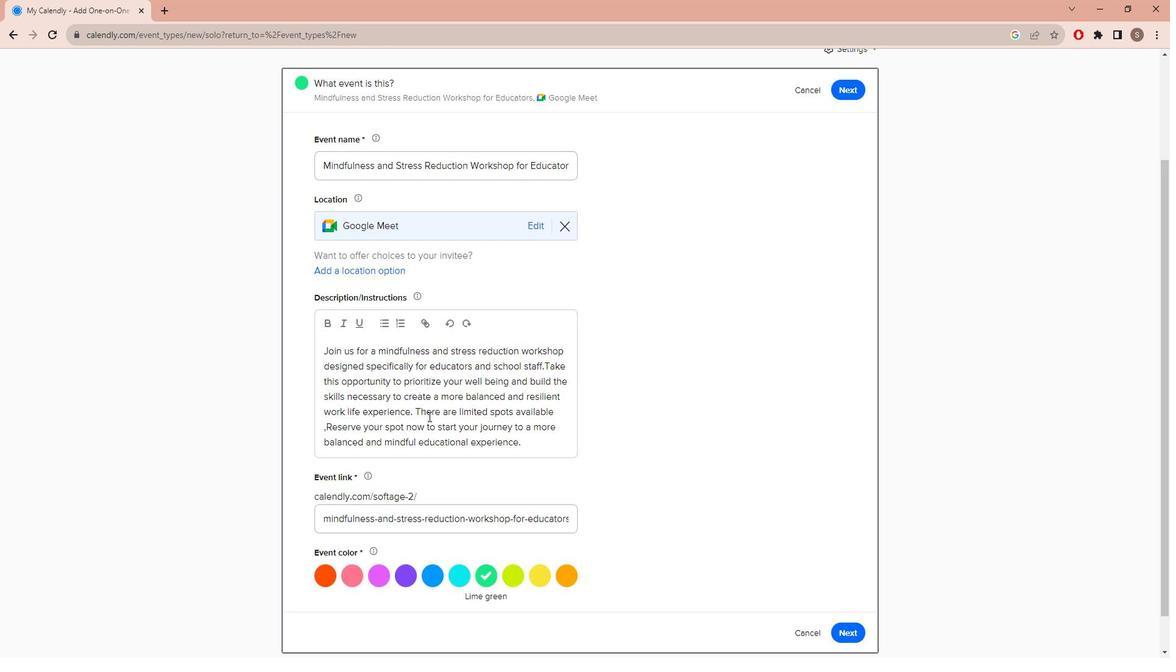 
Action: Mouse scrolled (469, 408) with delta (0, 0)
Screenshot: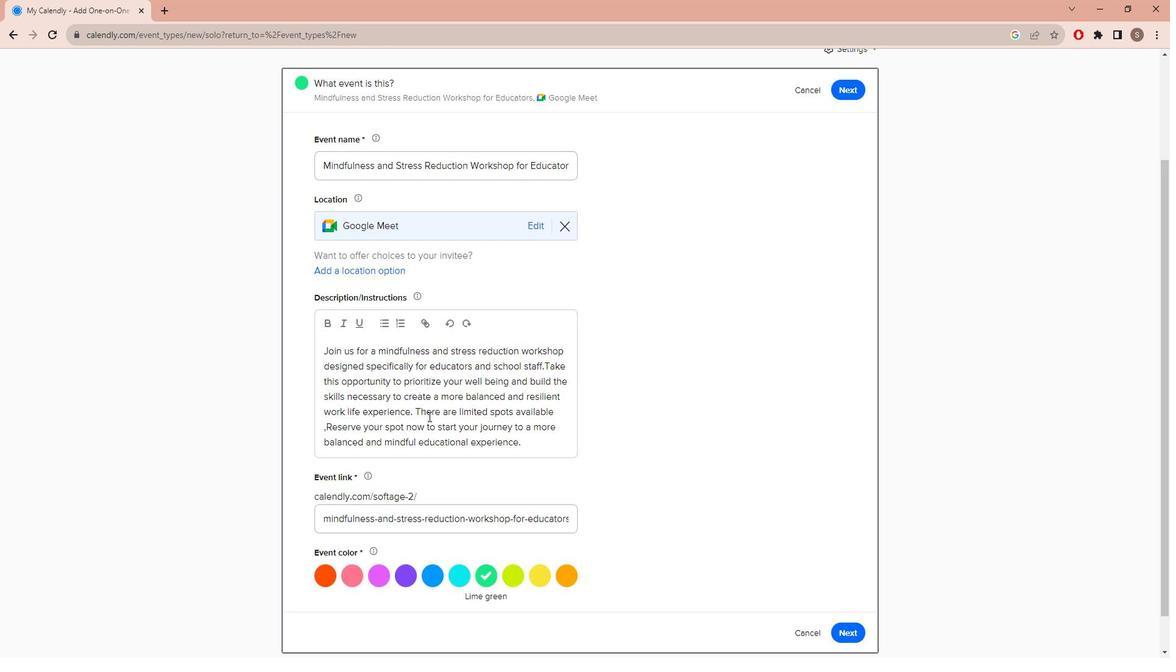 
Action: Mouse scrolled (469, 408) with delta (0, 0)
Screenshot: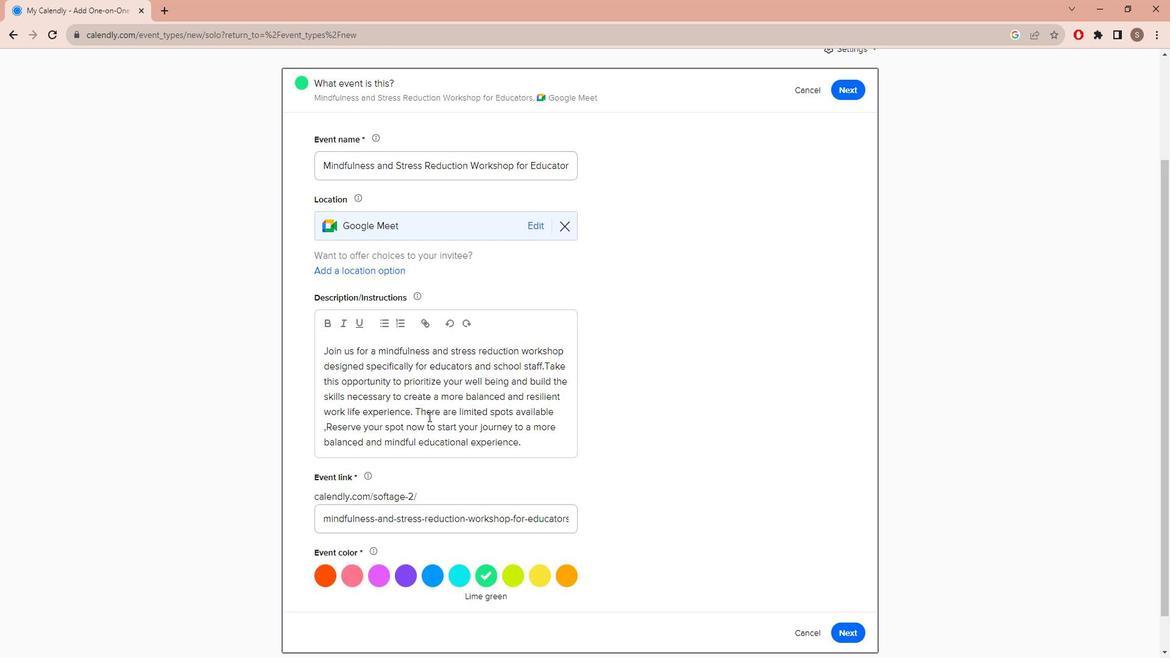 
Action: Mouse scrolled (469, 408) with delta (0, 0)
Screenshot: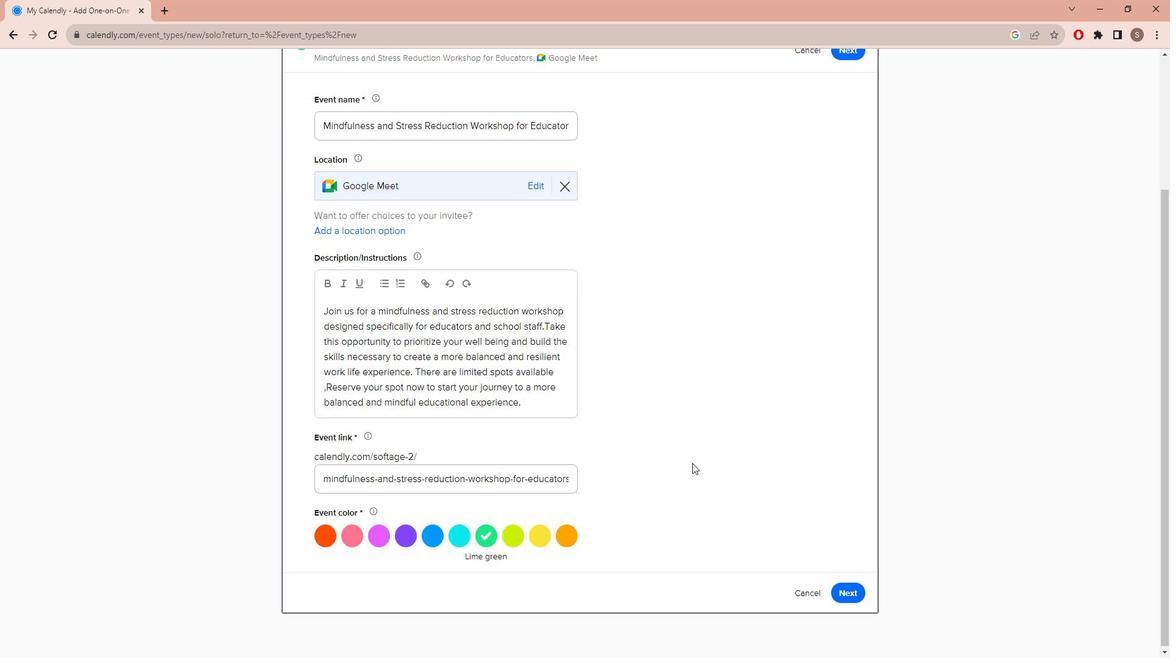 
Action: Mouse scrolled (469, 408) with delta (0, 0)
Screenshot: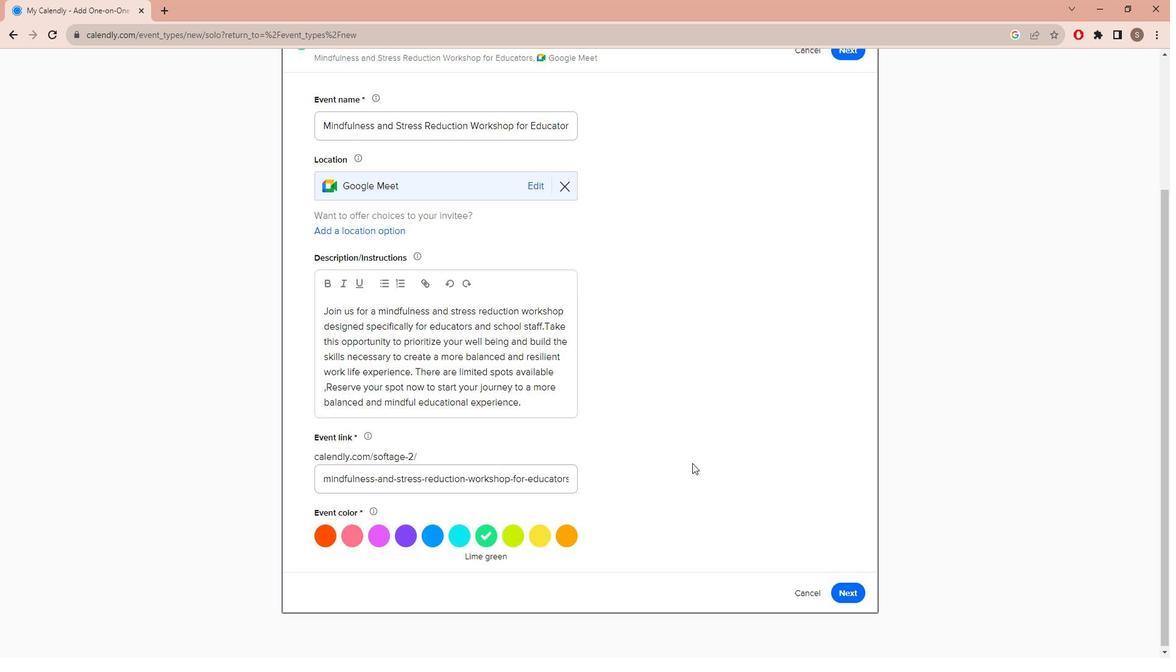 
Action: Mouse scrolled (469, 408) with delta (0, 0)
Screenshot: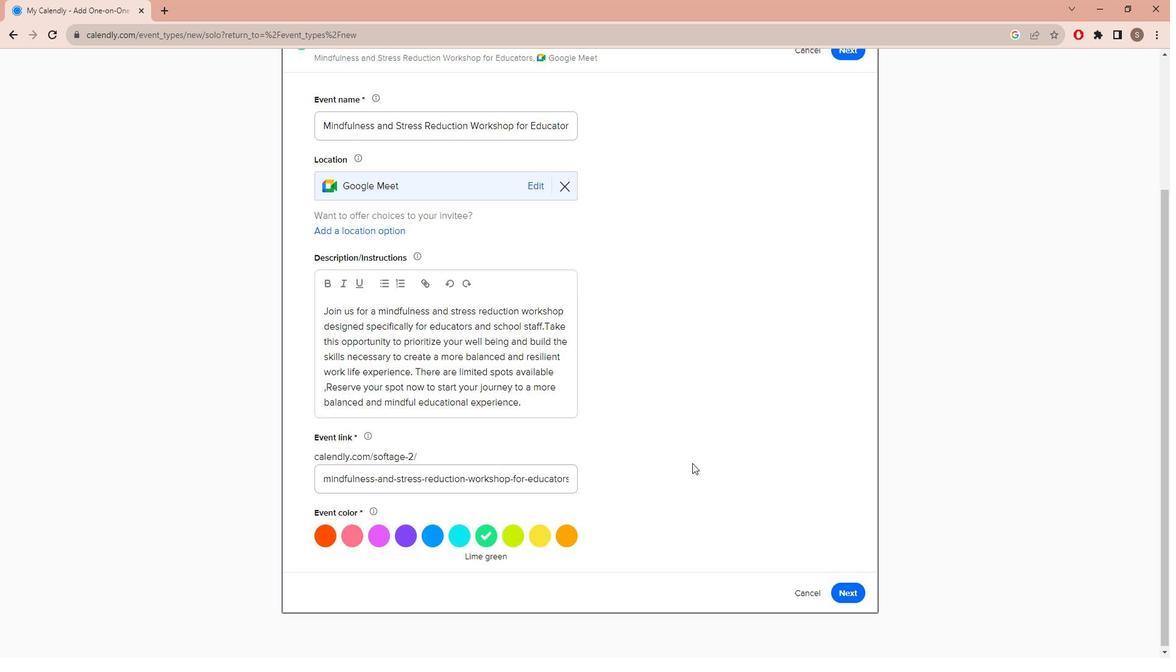 
Action: Mouse scrolled (469, 408) with delta (0, 0)
Screenshot: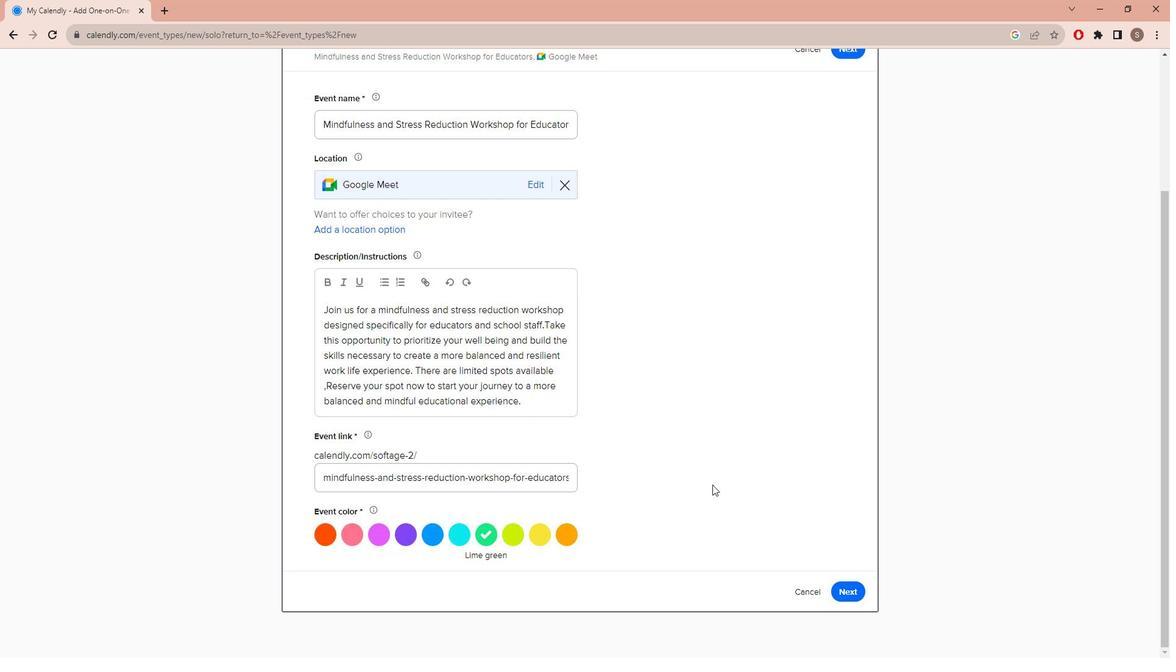 
Action: Mouse scrolled (469, 408) with delta (0, 0)
Screenshot: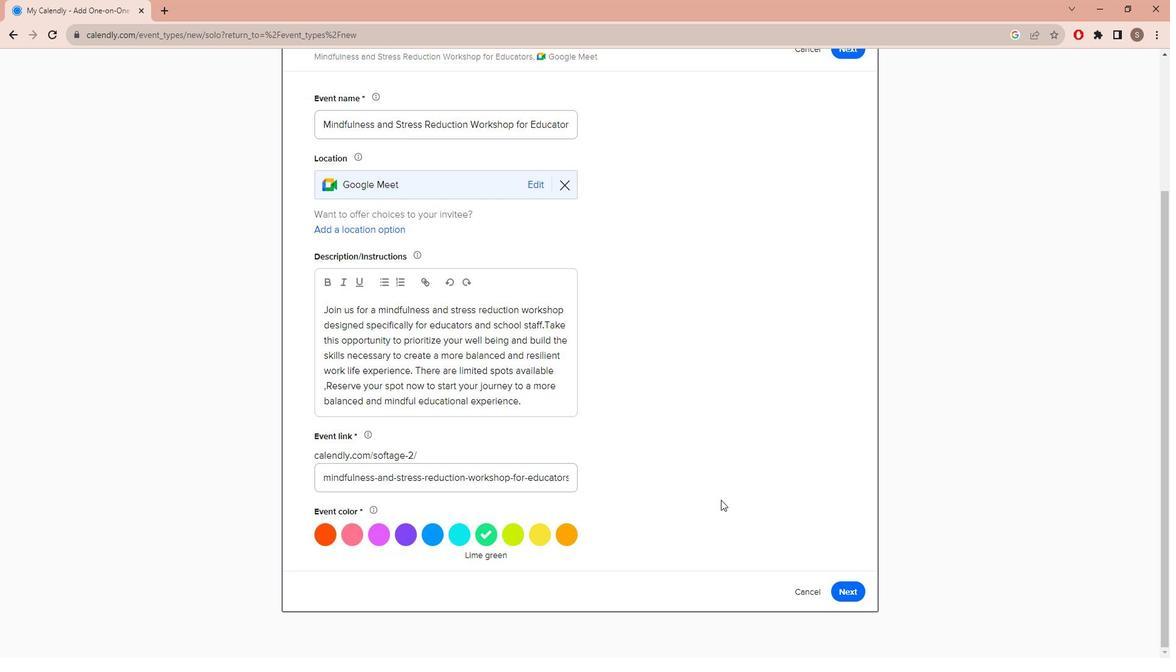 
Action: Mouse scrolled (469, 408) with delta (0, 0)
Screenshot: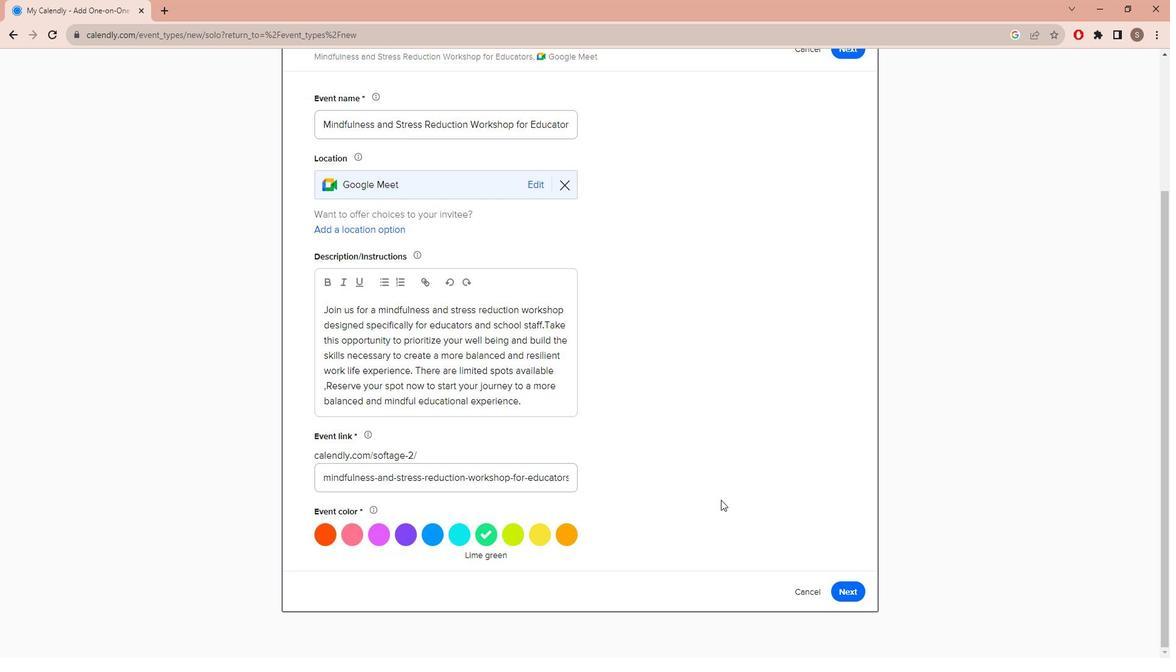 
Action: Mouse scrolled (469, 409) with delta (0, 0)
Screenshot: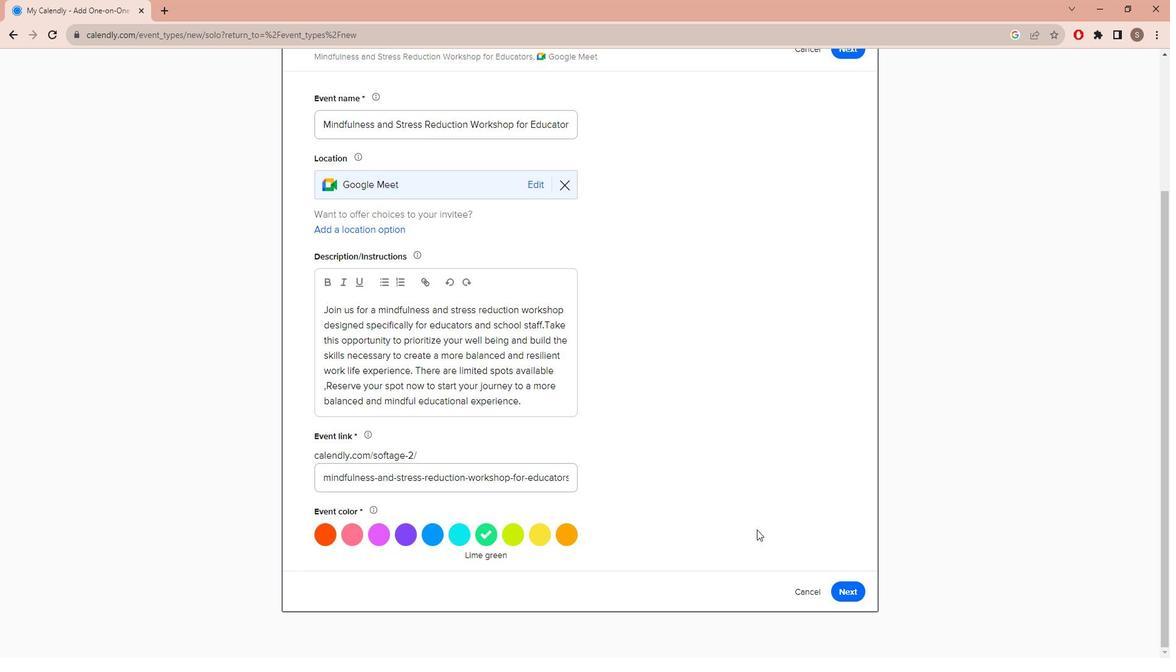 
Action: Mouse scrolled (469, 408) with delta (0, 0)
Screenshot: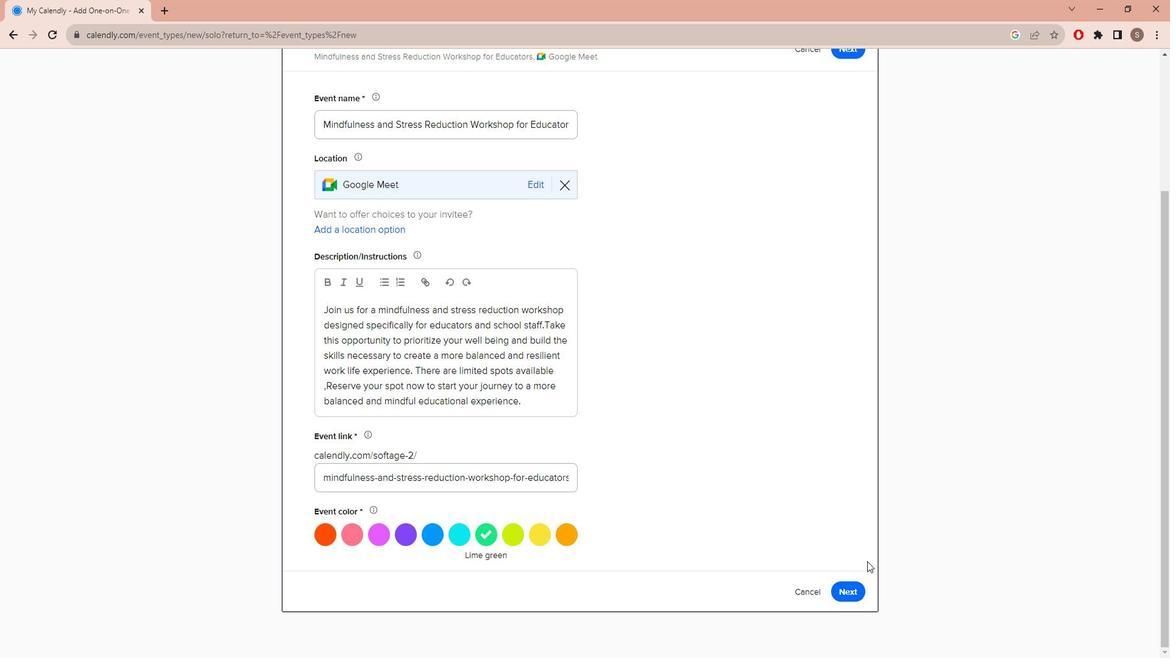 
Action: Mouse scrolled (469, 408) with delta (0, 0)
Screenshot: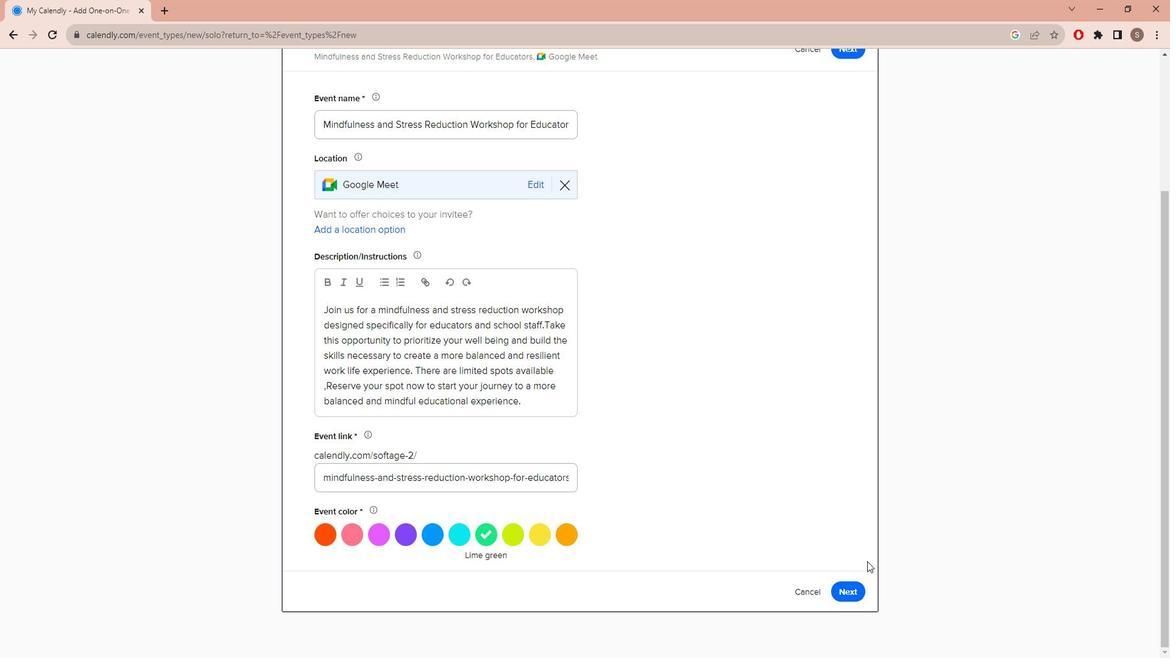 
Action: Mouse moved to (472, 541)
Screenshot: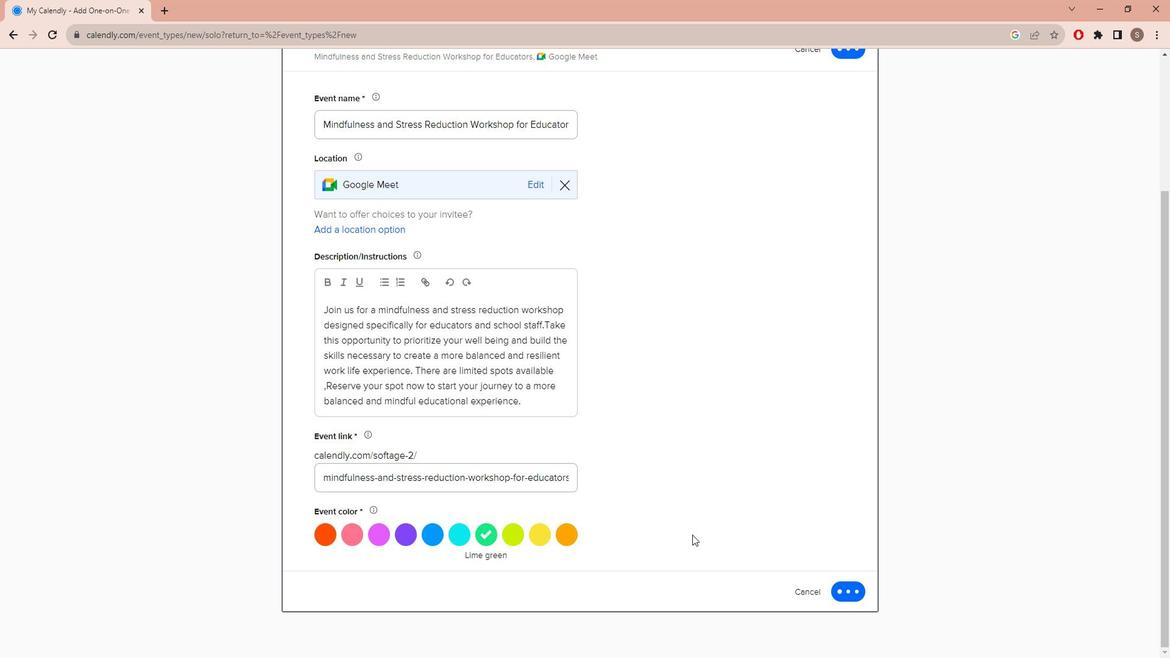 
Action: Mouse pressed left at (472, 541)
Screenshot: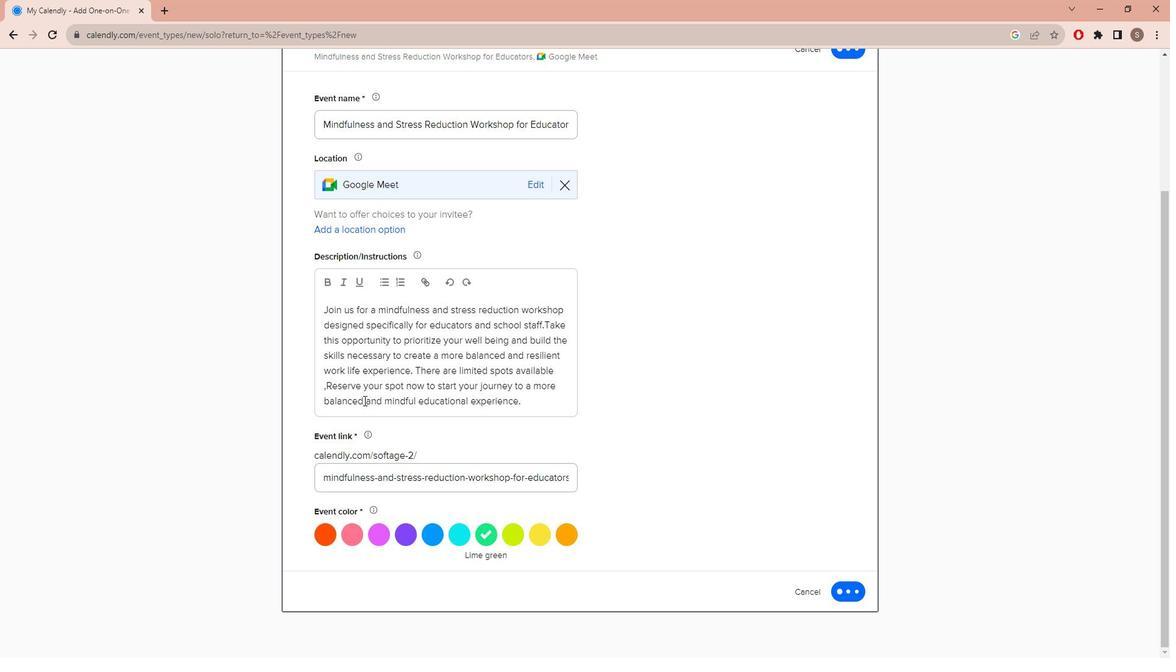 
Action: Mouse moved to (464, 225)
Screenshot: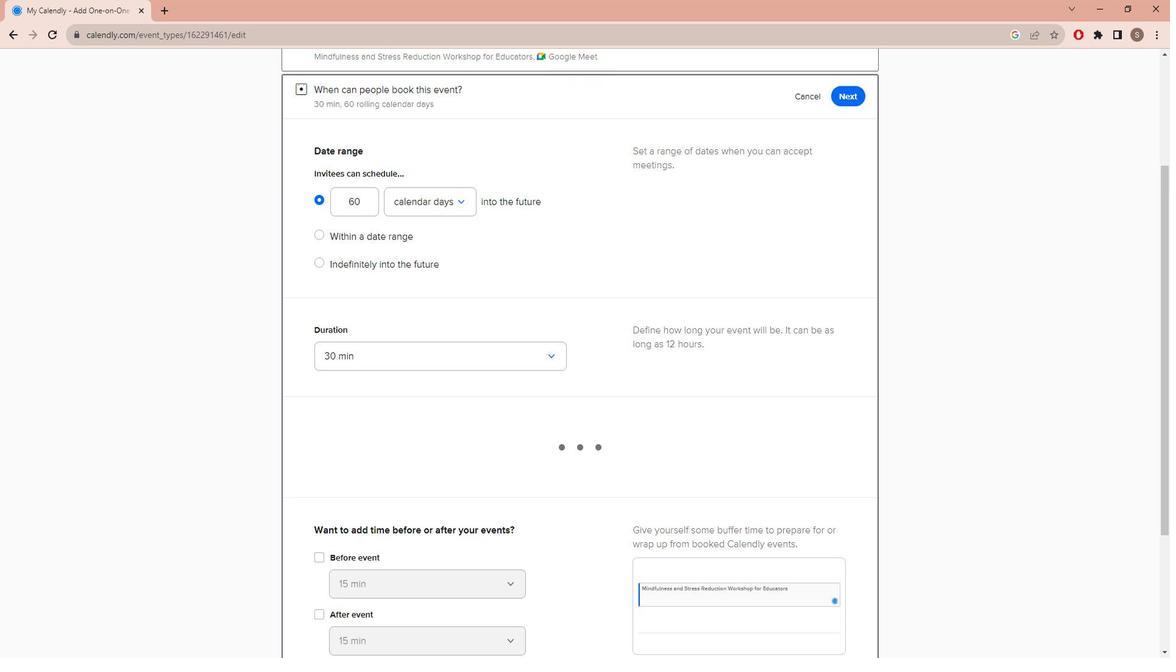 
Action: Mouse scrolled (464, 226) with delta (0, 0)
Screenshot: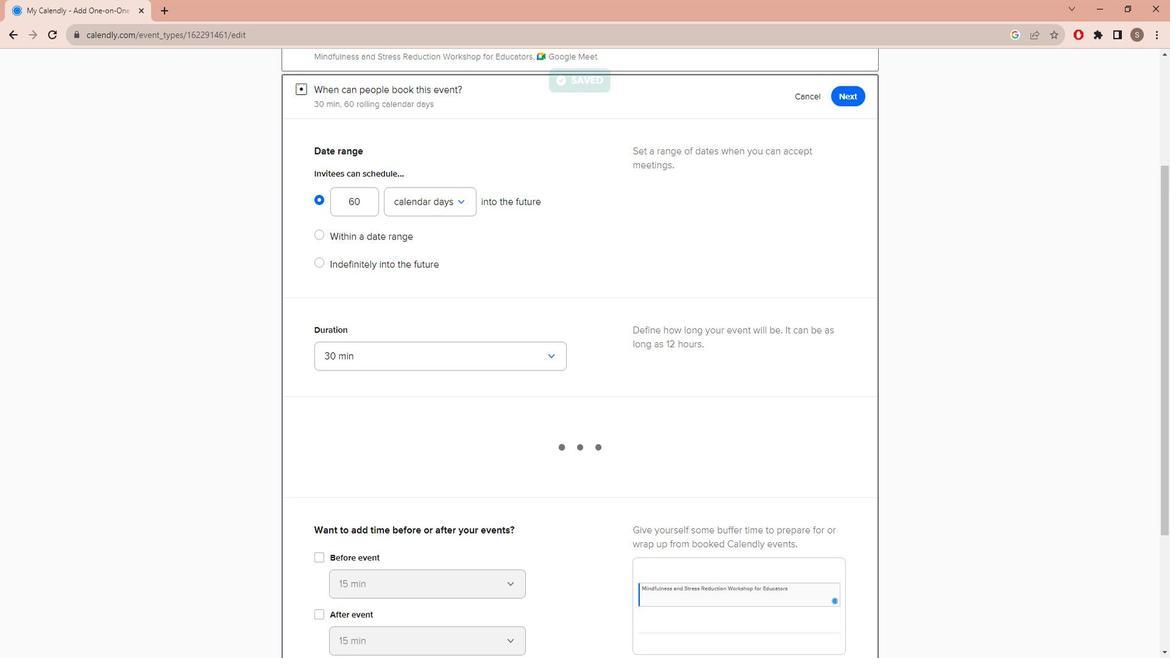 
Action: Mouse scrolled (464, 226) with delta (0, 0)
Screenshot: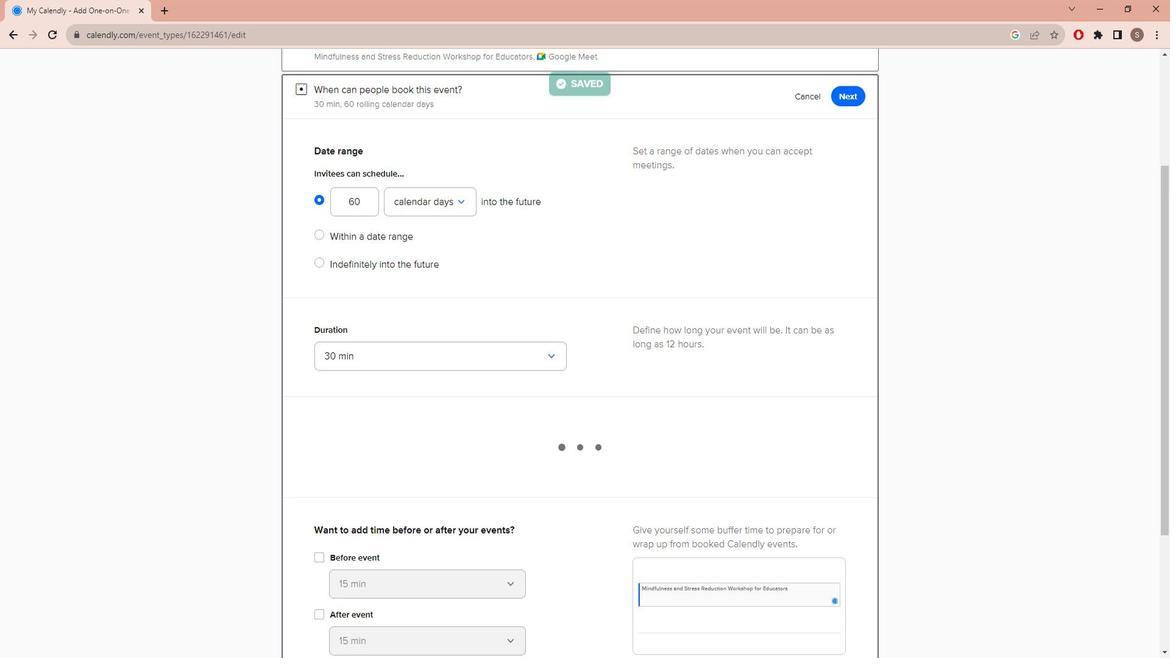 
Action: Mouse scrolled (464, 226) with delta (0, 0)
Screenshot: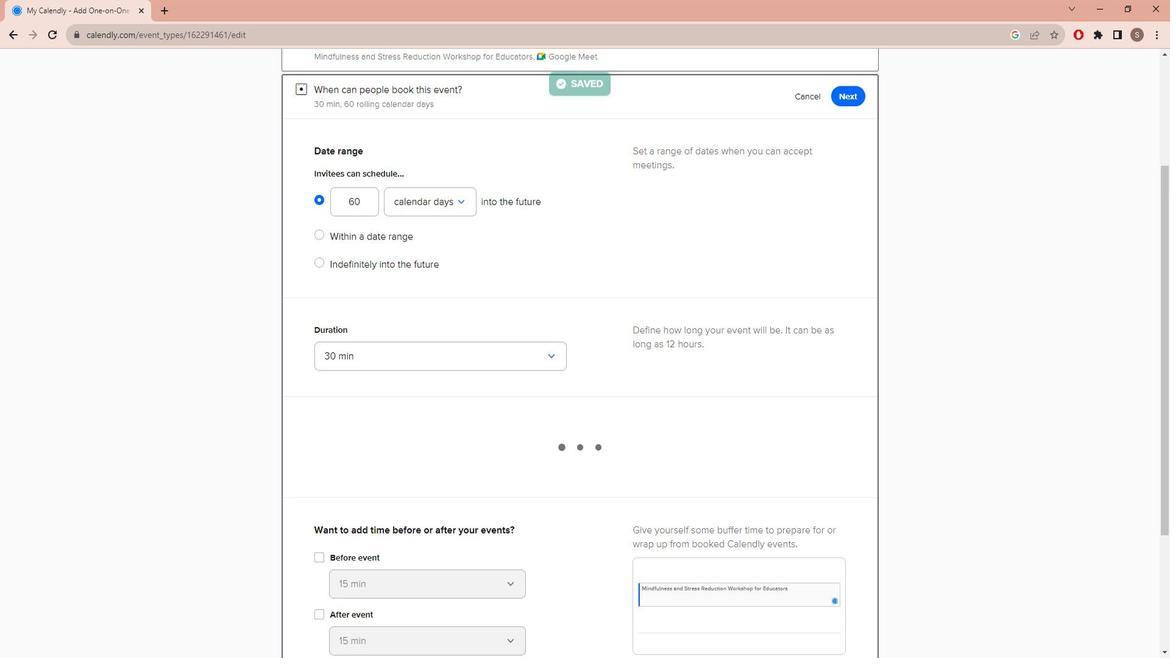 
Action: Mouse scrolled (464, 226) with delta (0, 0)
Screenshot: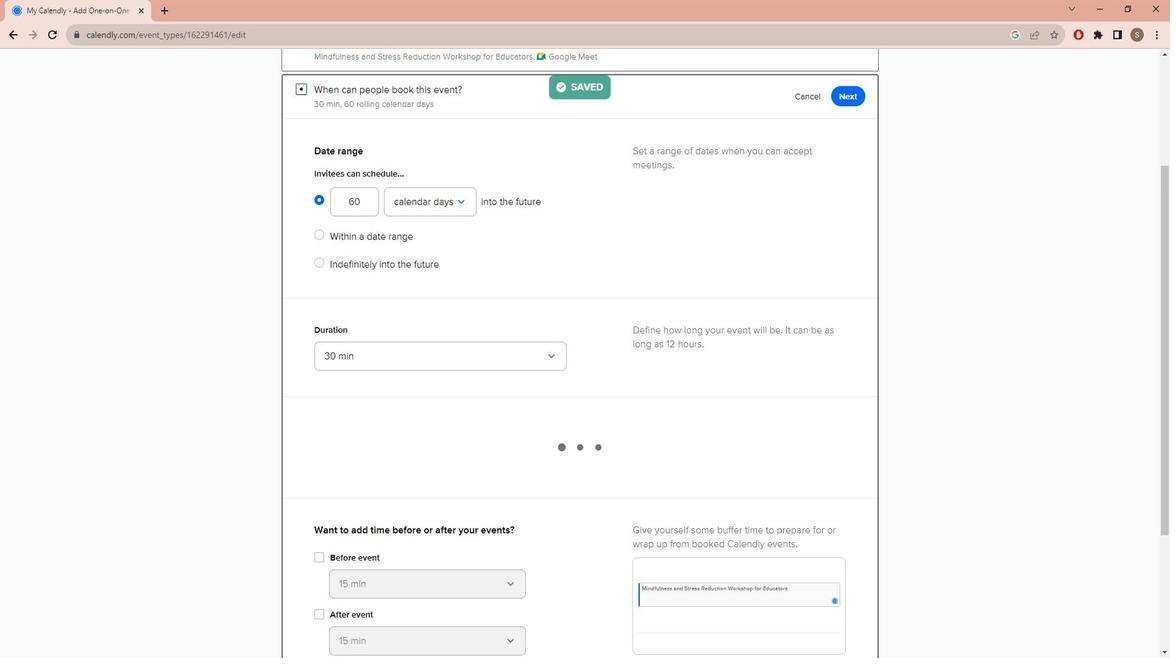 
Action: Mouse scrolled (464, 226) with delta (0, 0)
Screenshot: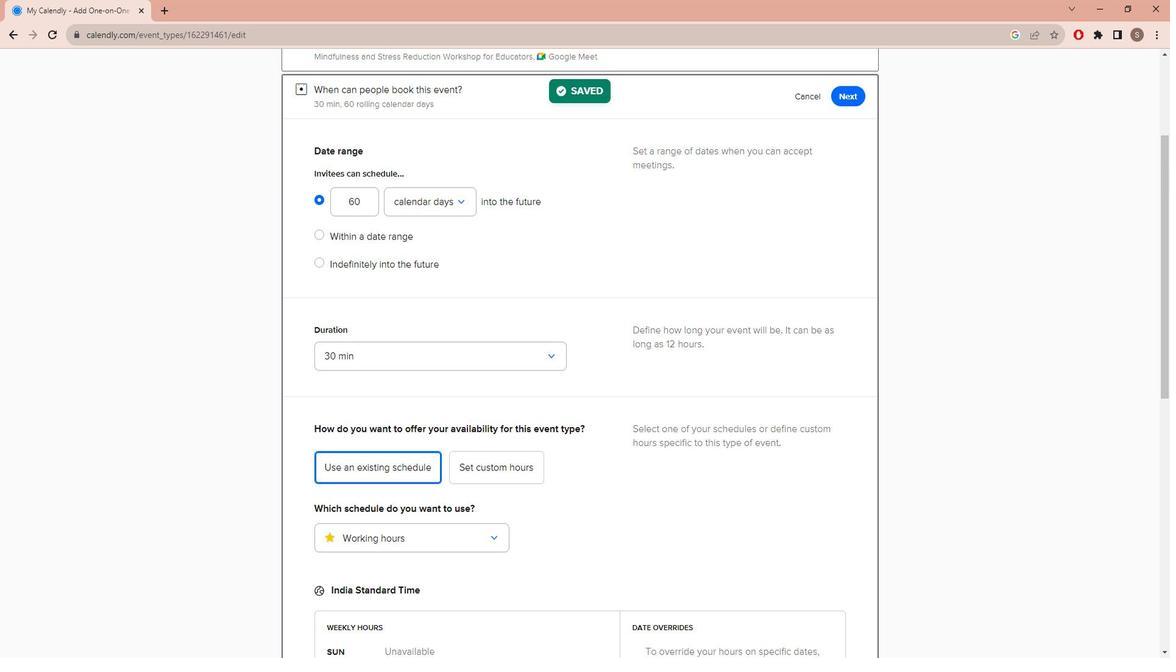
Action: Mouse scrolled (464, 226) with delta (0, 0)
Screenshot: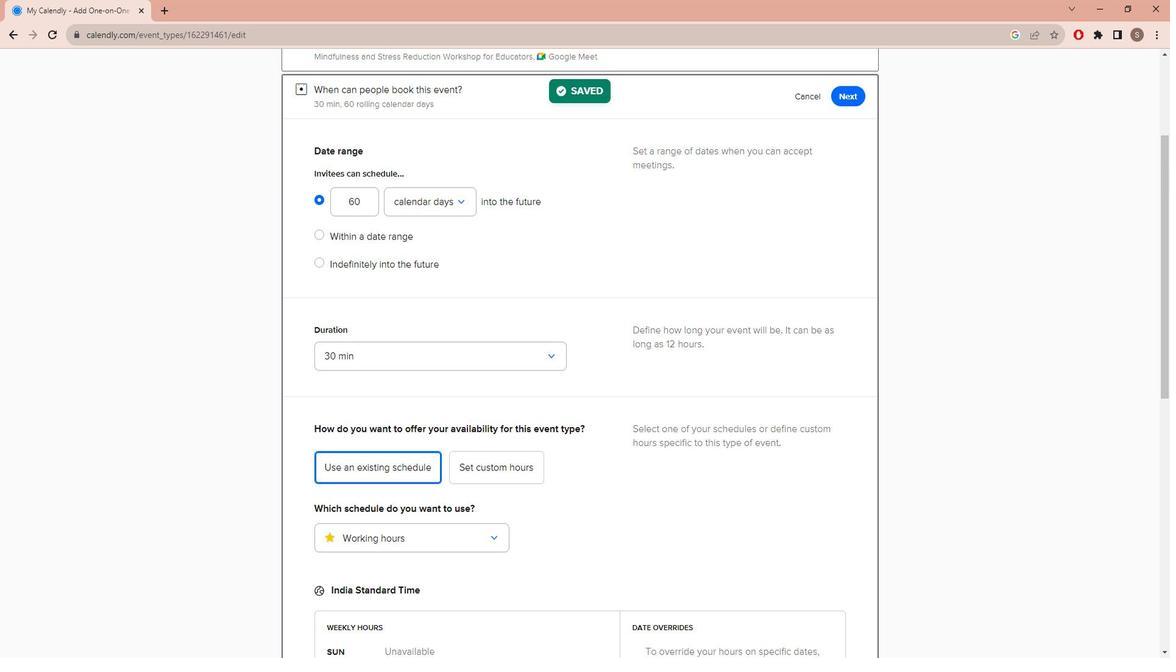 
Action: Mouse scrolled (464, 226) with delta (0, 0)
Screenshot: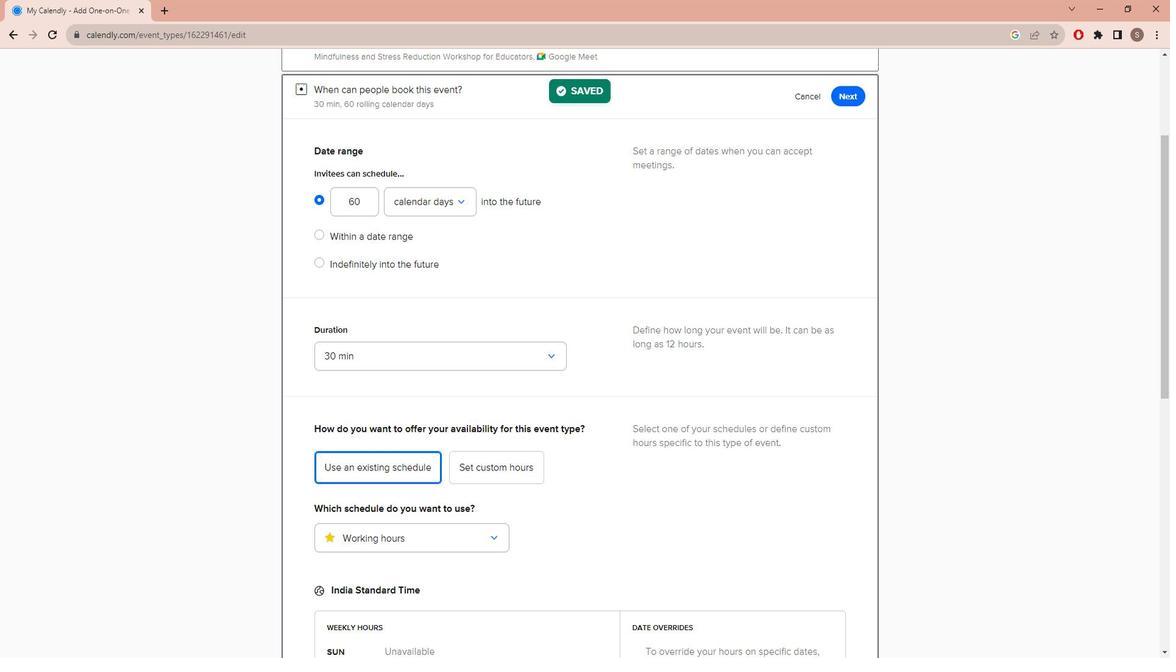 
Action: Mouse scrolled (464, 226) with delta (0, 0)
Screenshot: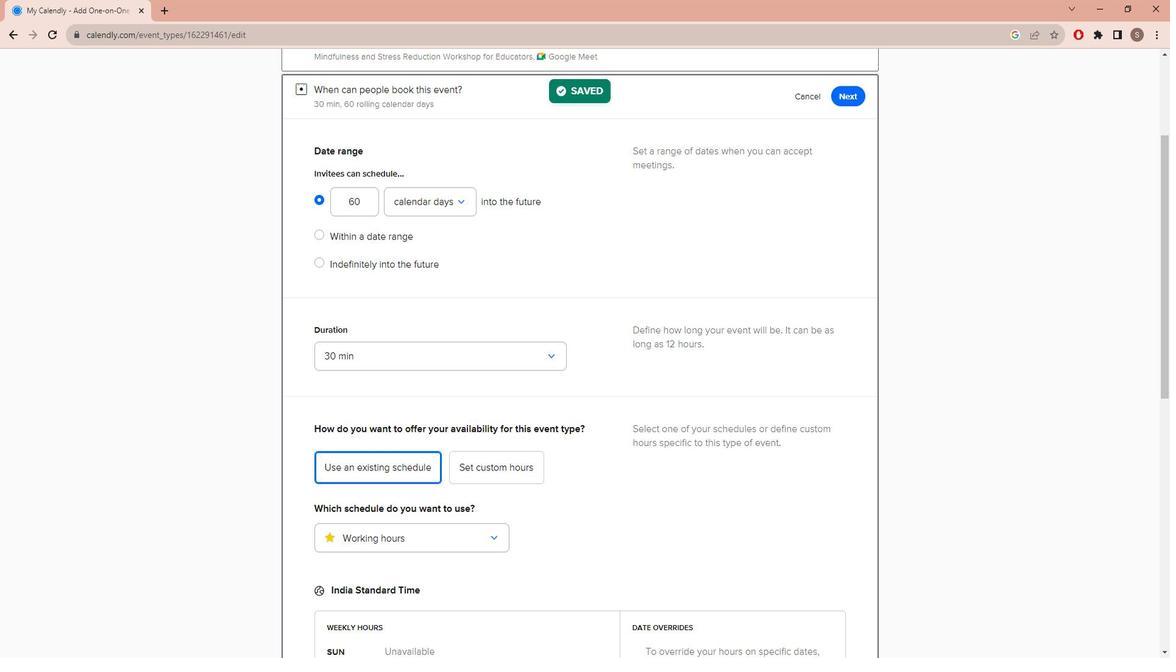 
Action: Mouse scrolled (464, 226) with delta (0, 0)
Screenshot: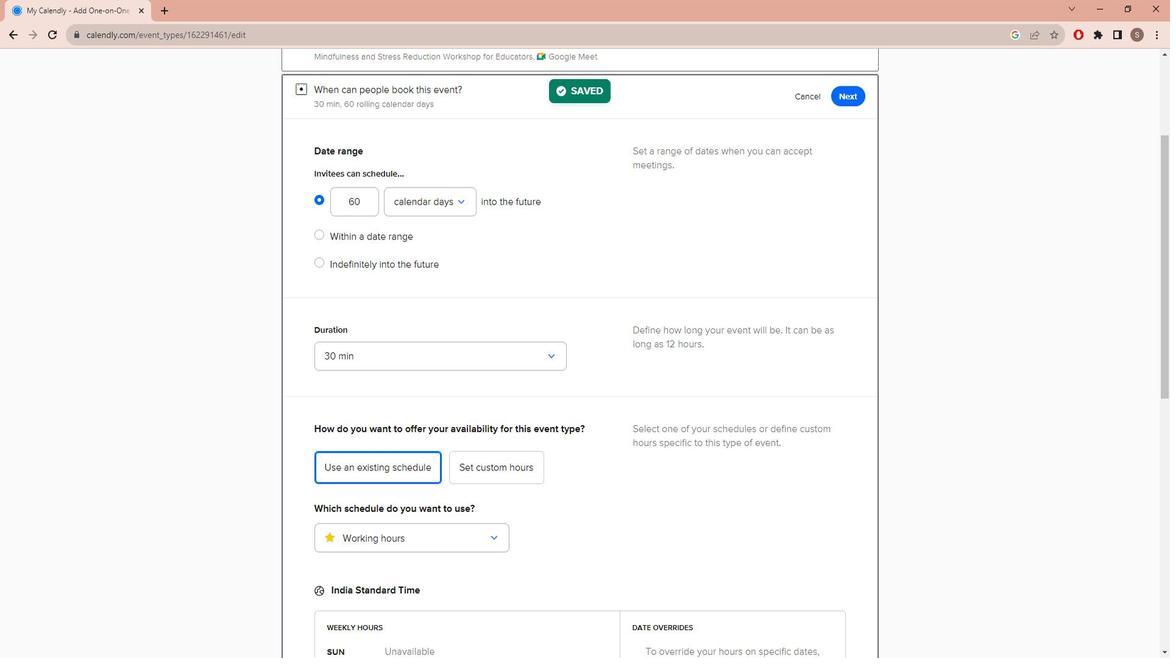 
Action: Mouse scrolled (464, 226) with delta (0, 0)
Screenshot: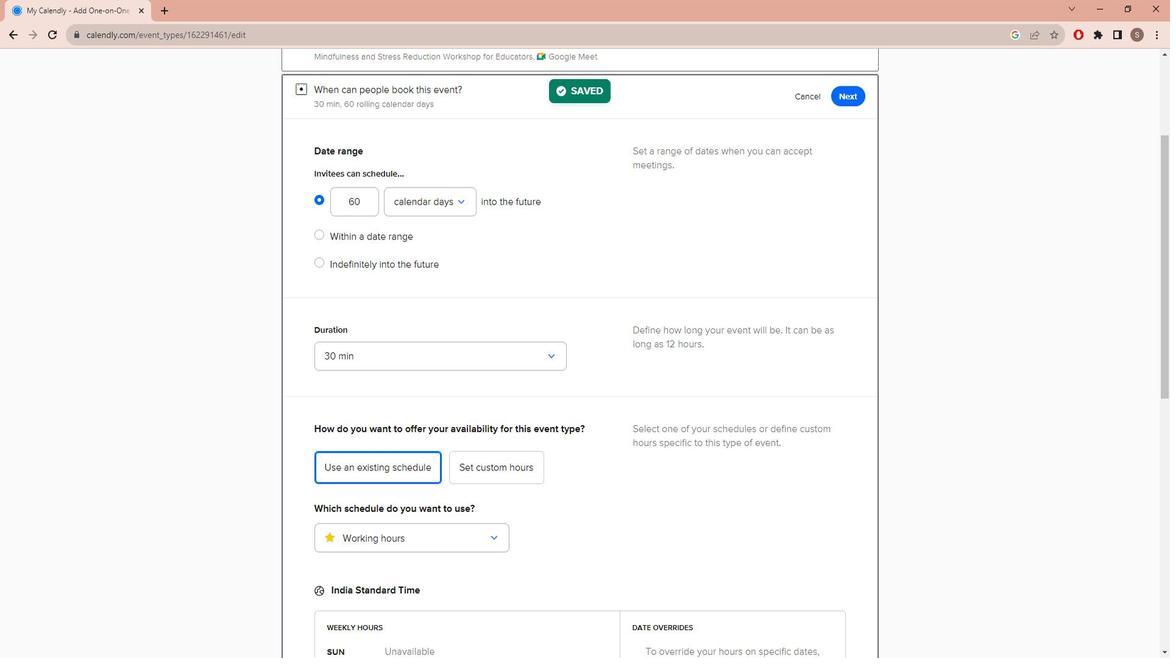 
Action: Mouse scrolled (464, 226) with delta (0, 0)
Screenshot: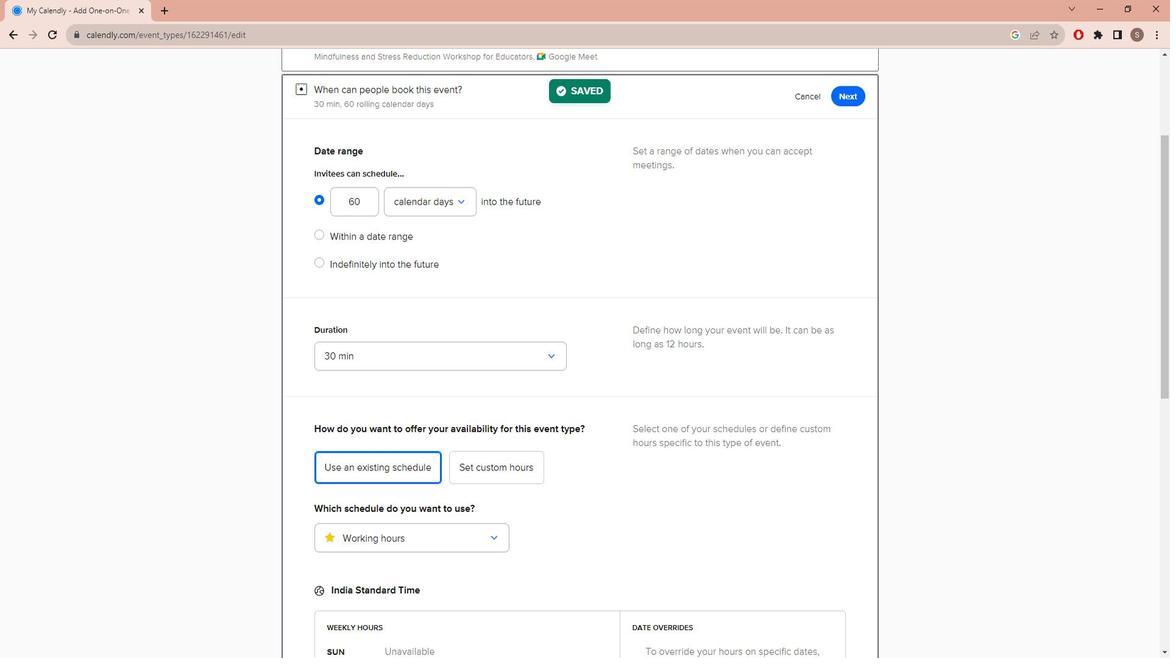 
Action: Mouse scrolled (464, 226) with delta (0, 0)
Screenshot: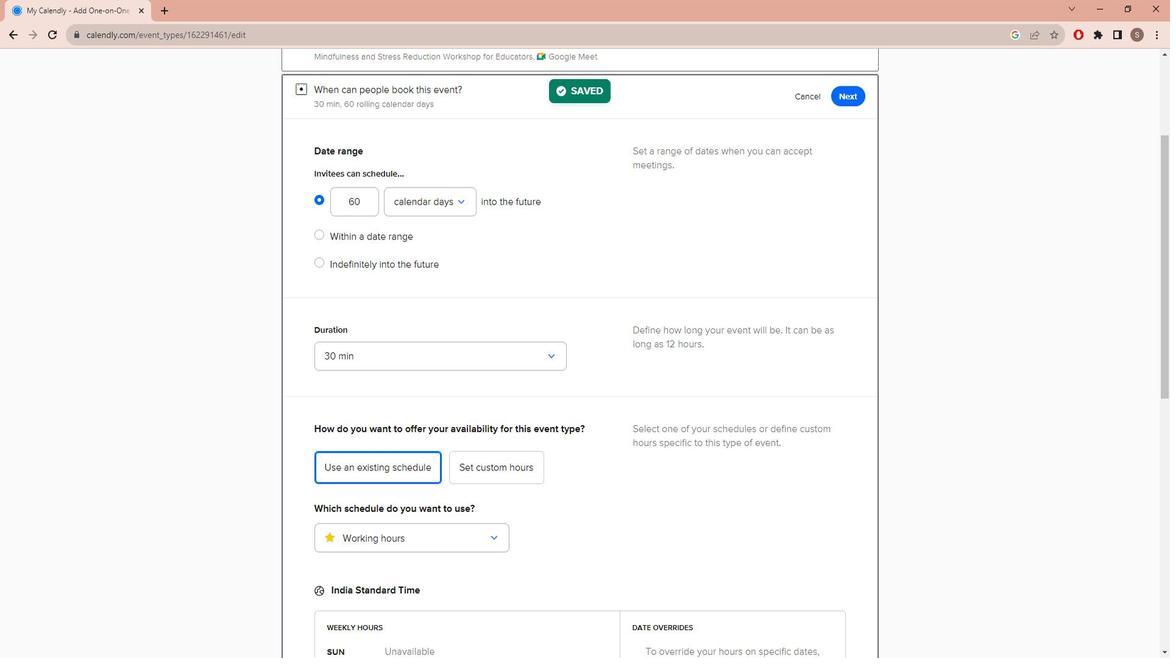 
Action: Mouse scrolled (464, 226) with delta (0, 0)
Screenshot: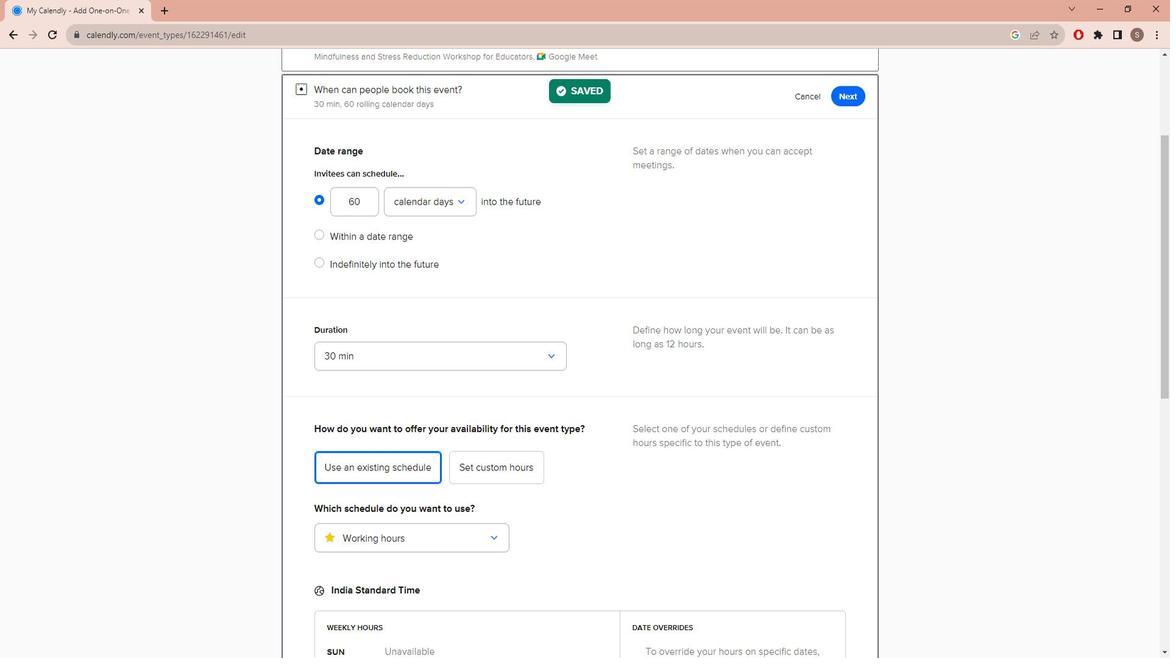 
Action: Mouse scrolled (464, 226) with delta (0, 0)
Screenshot: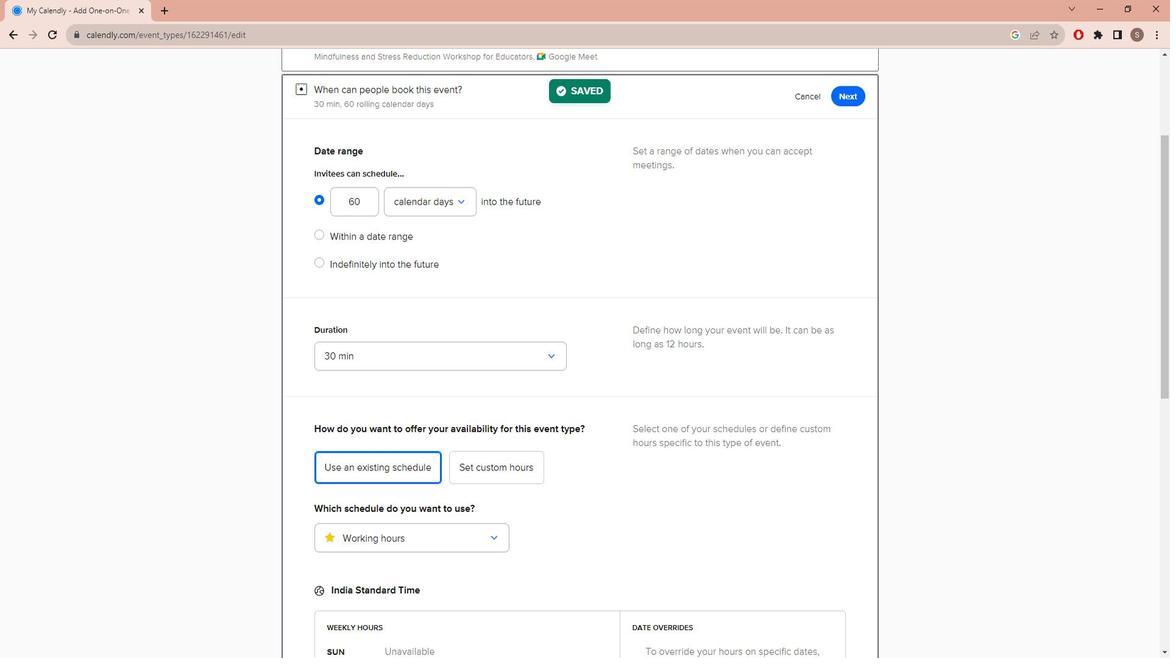 
Action: Mouse moved to (465, 325)
Screenshot: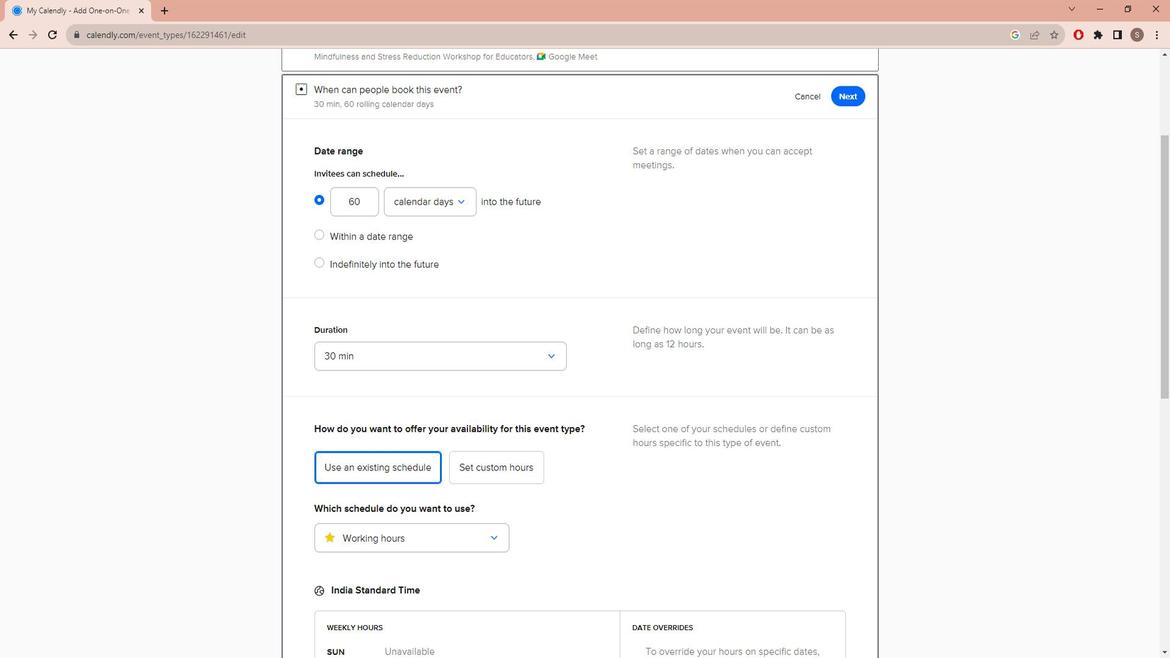 
Action: Mouse scrolled (465, 324) with delta (0, 0)
Screenshot: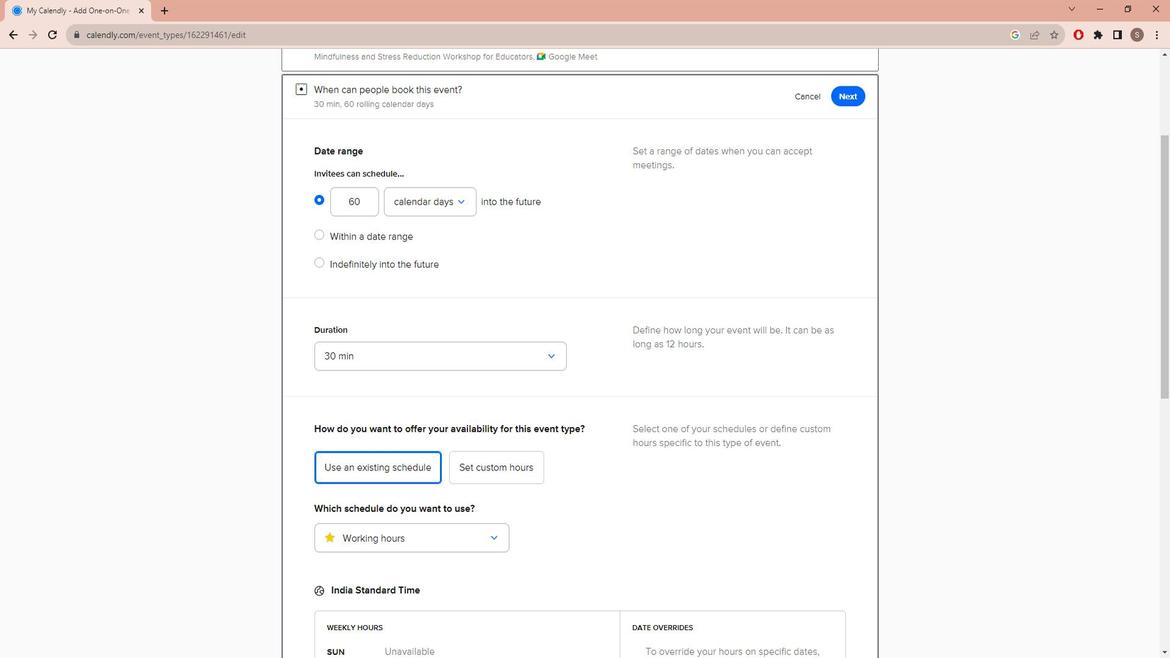 
Action: Mouse moved to (465, 325)
Screenshot: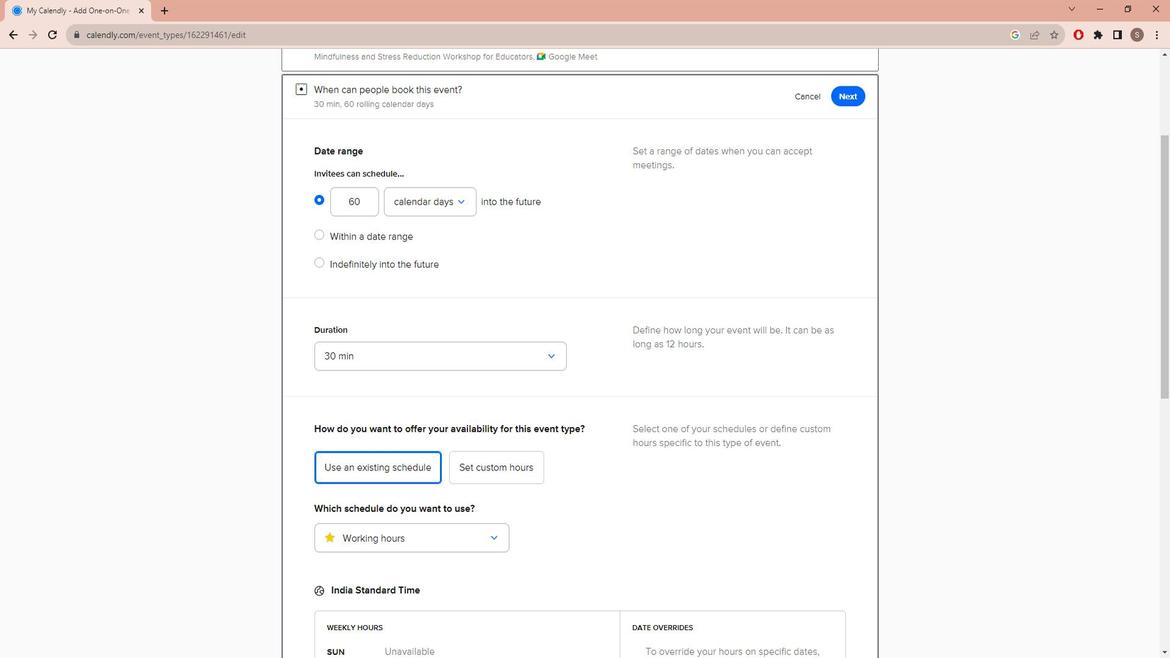 
Action: Mouse scrolled (465, 324) with delta (0, 0)
Screenshot: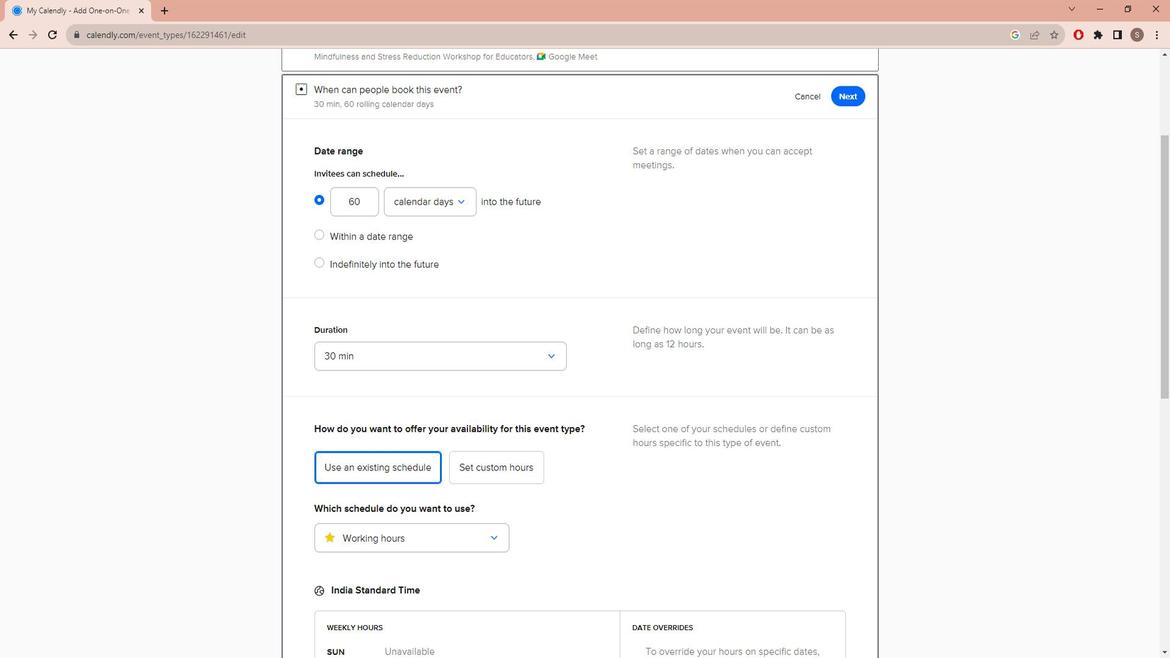 
Action: Mouse moved to (465, 325)
Screenshot: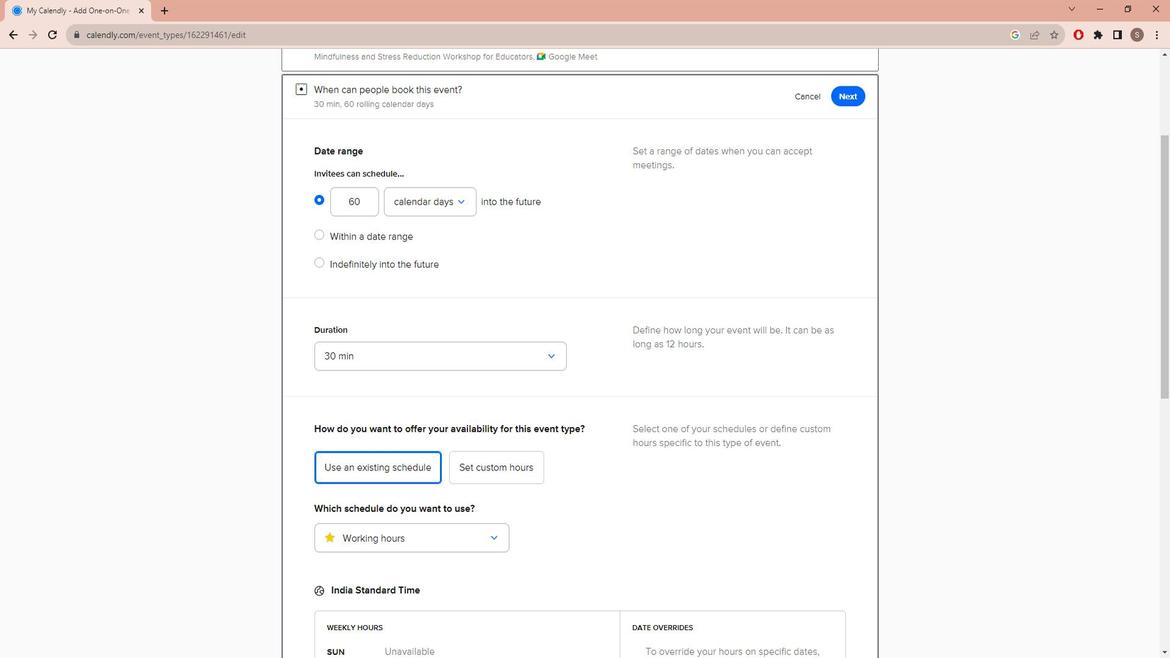 
Action: Mouse scrolled (465, 324) with delta (0, 0)
Screenshot: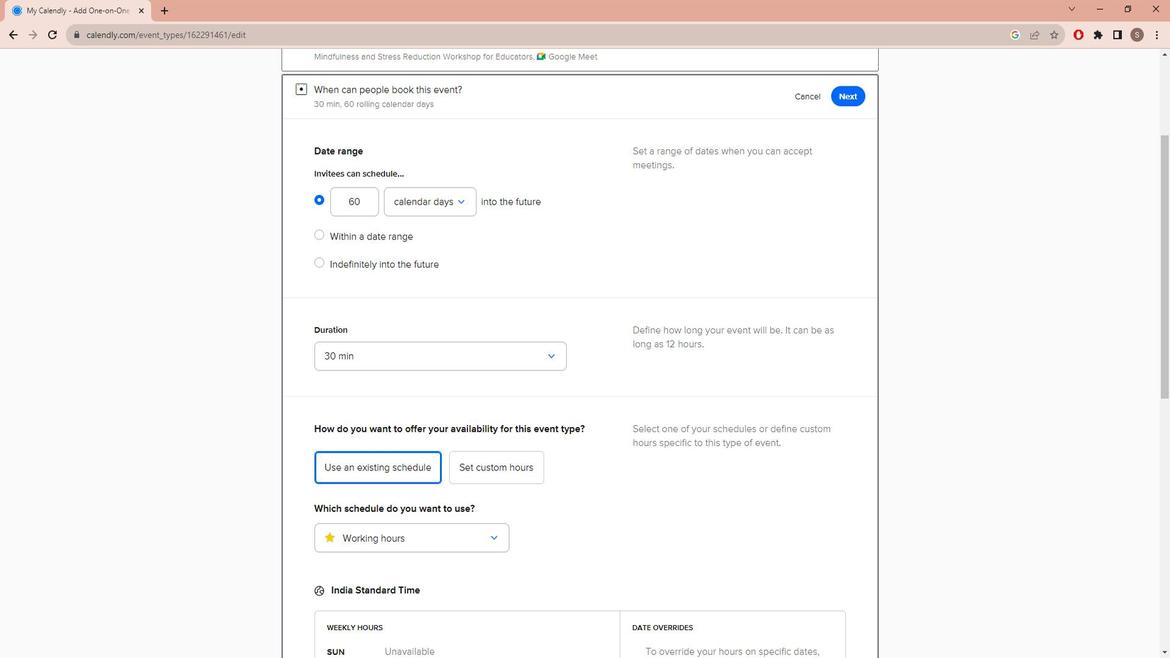 
Action: Mouse moved to (465, 325)
Screenshot: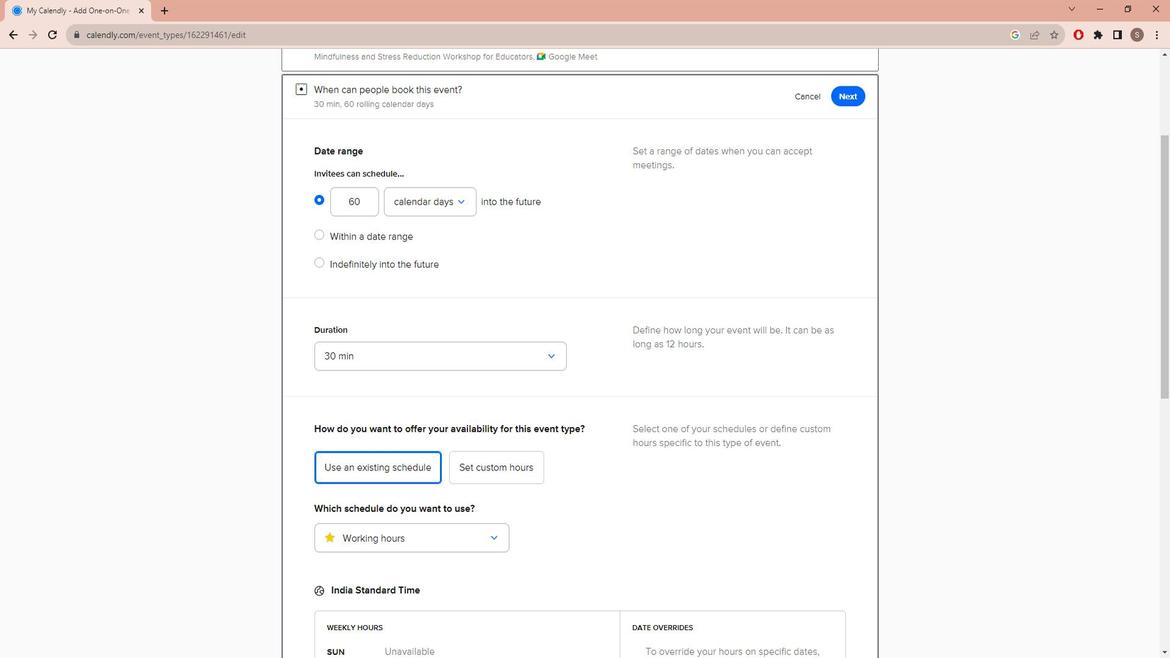 
Action: Mouse scrolled (465, 324) with delta (0, 0)
Screenshot: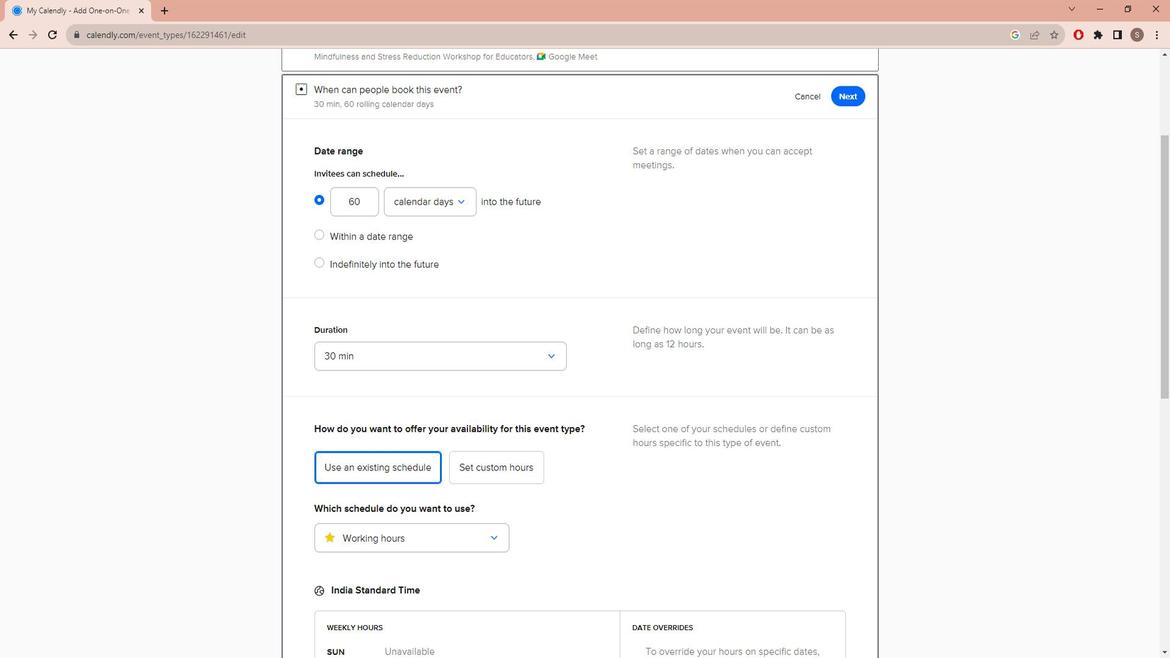 
Action: Mouse moved to (465, 325)
Screenshot: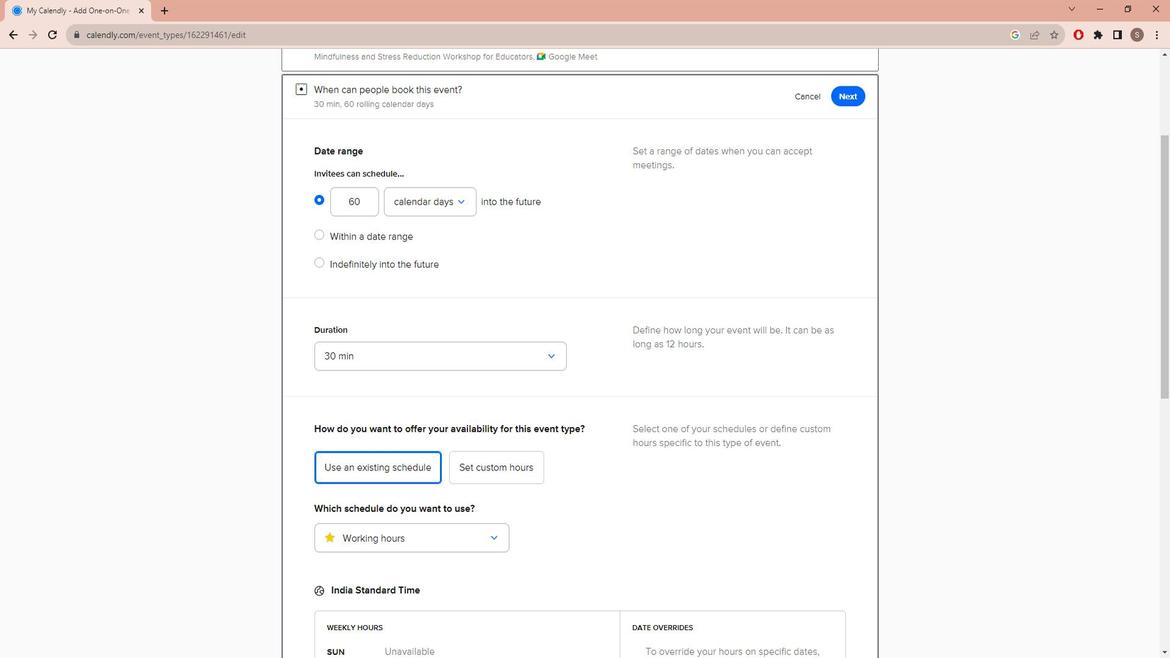
Action: Mouse scrolled (465, 324) with delta (0, 0)
Screenshot: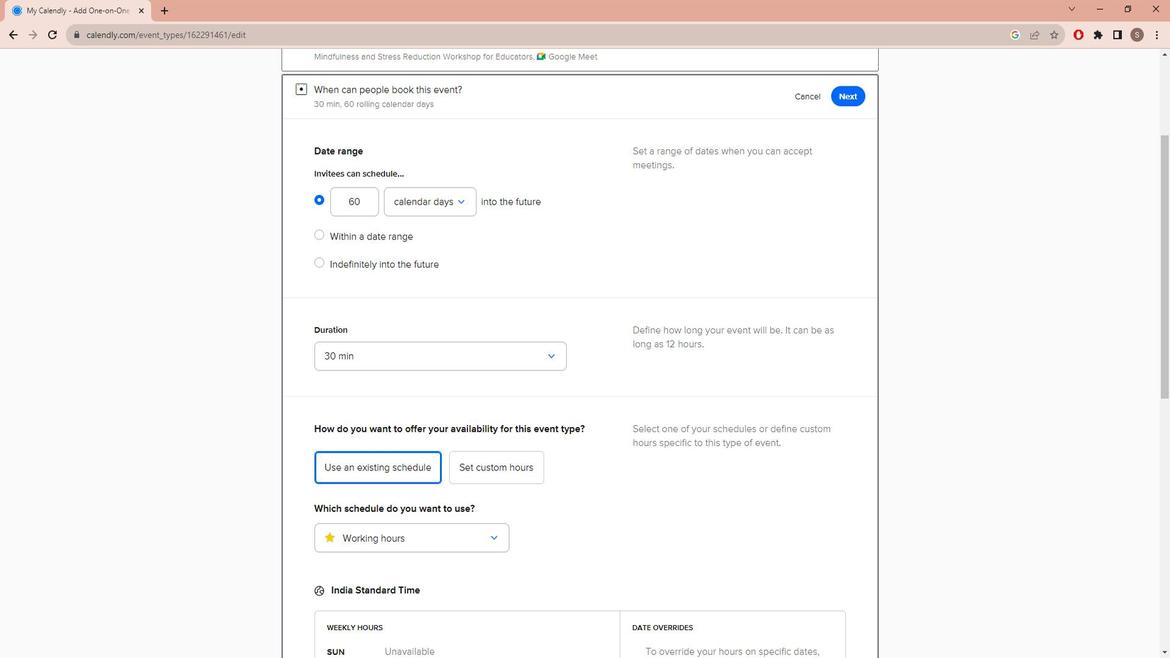 
Action: Mouse moved to (465, 325)
Screenshot: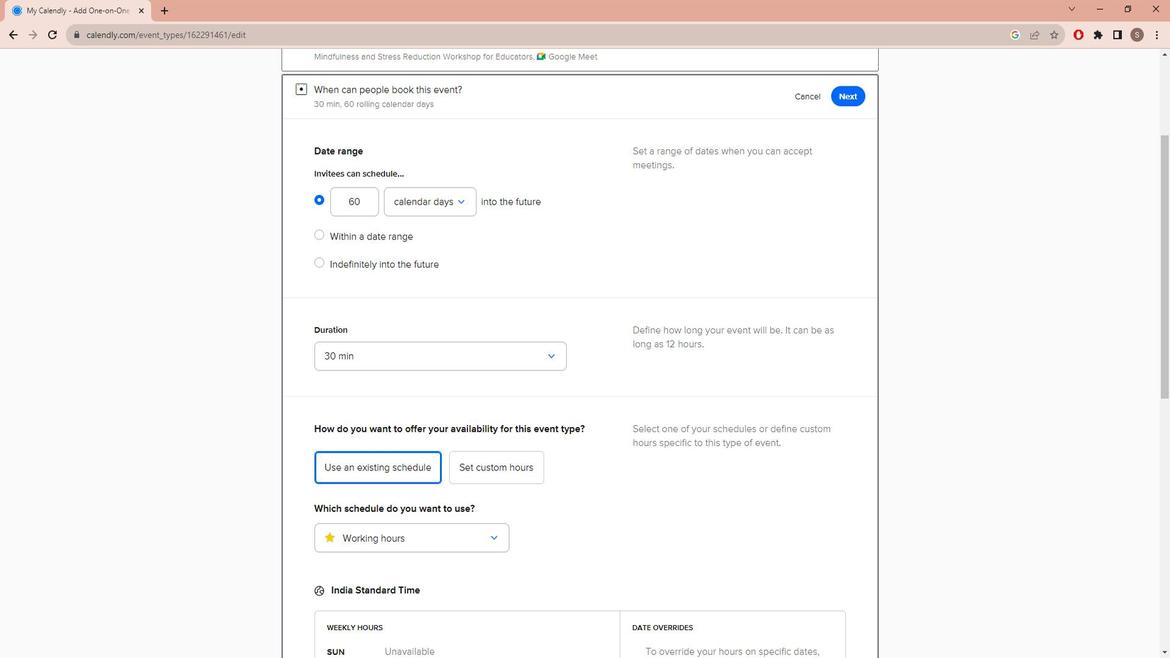 
Action: Mouse scrolled (465, 324) with delta (0, 0)
Screenshot: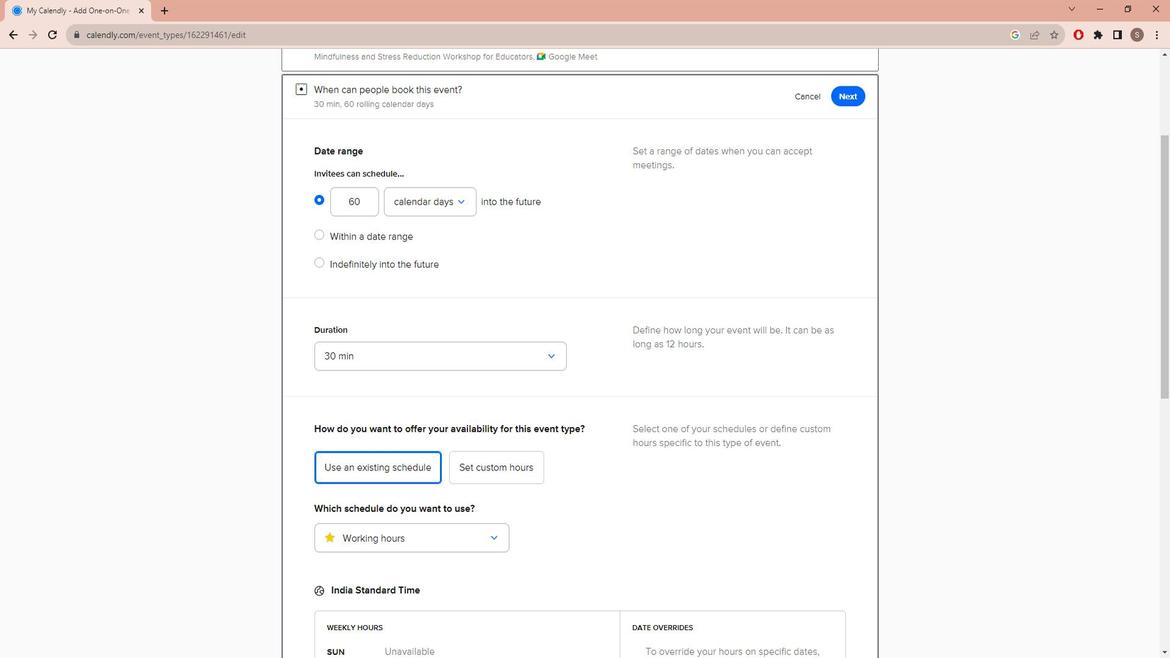 
Action: Mouse moved to (465, 325)
Screenshot: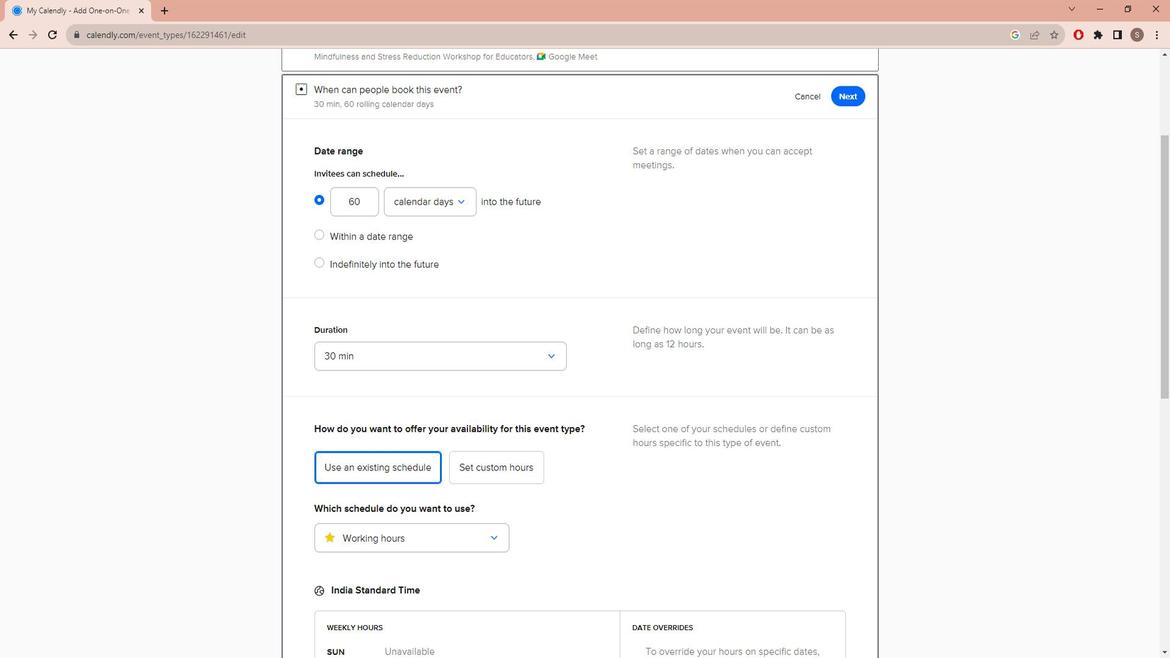 
Action: Mouse scrolled (465, 324) with delta (0, 0)
Screenshot: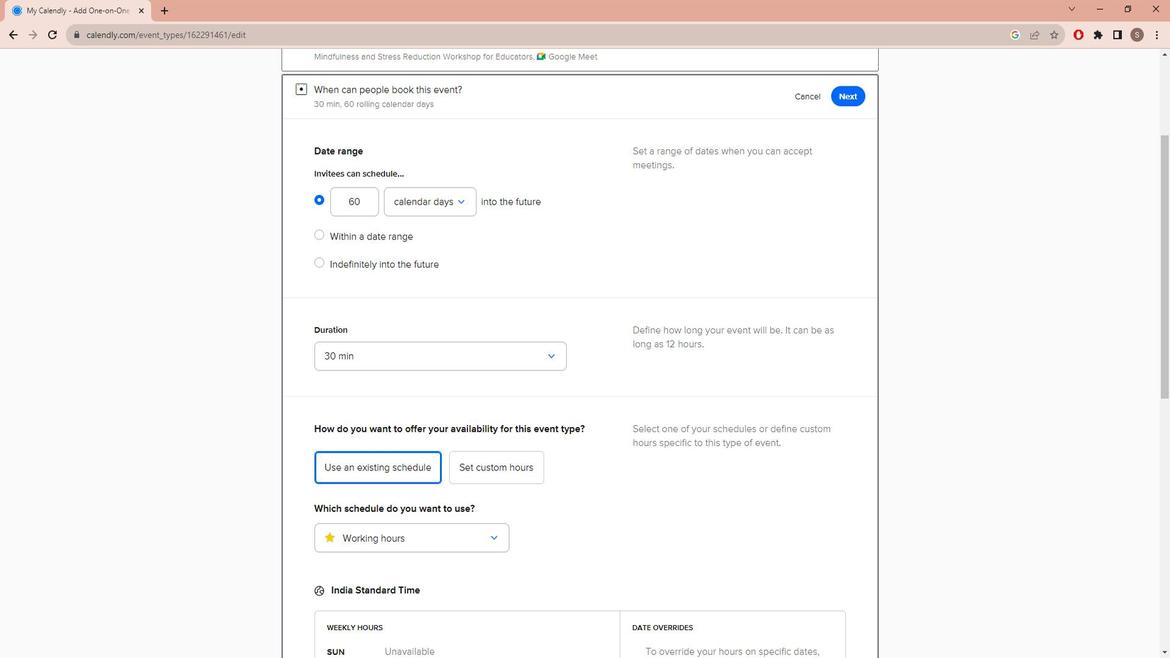 
Action: Mouse scrolled (465, 324) with delta (0, 0)
Screenshot: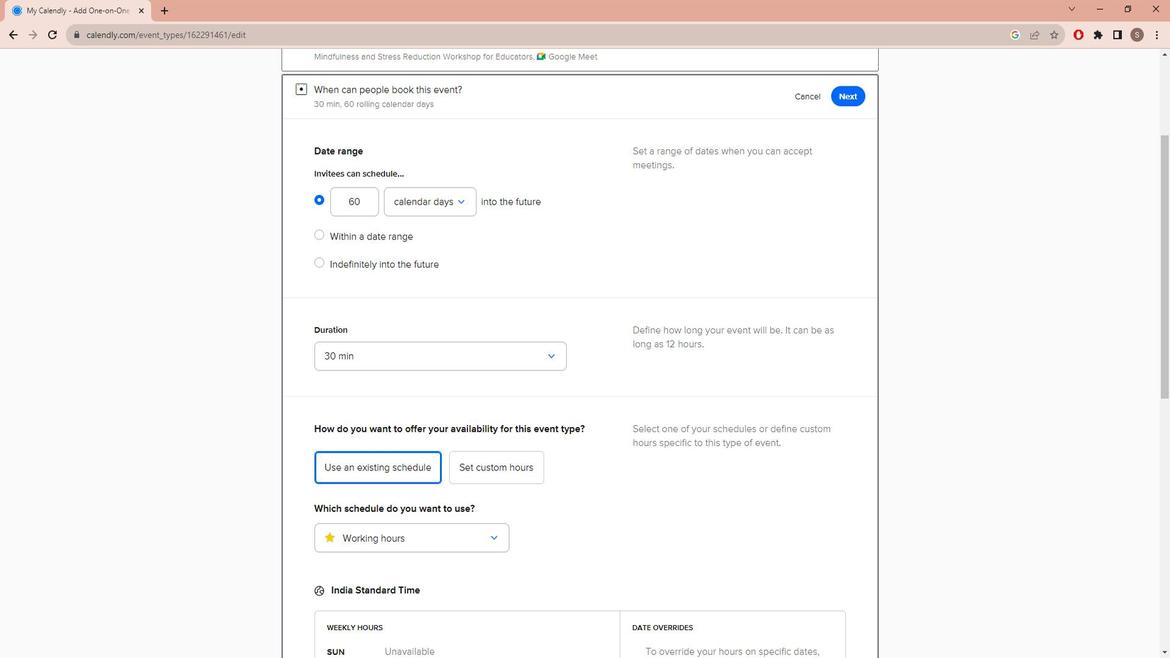 
Action: Mouse scrolled (465, 324) with delta (0, 0)
Screenshot: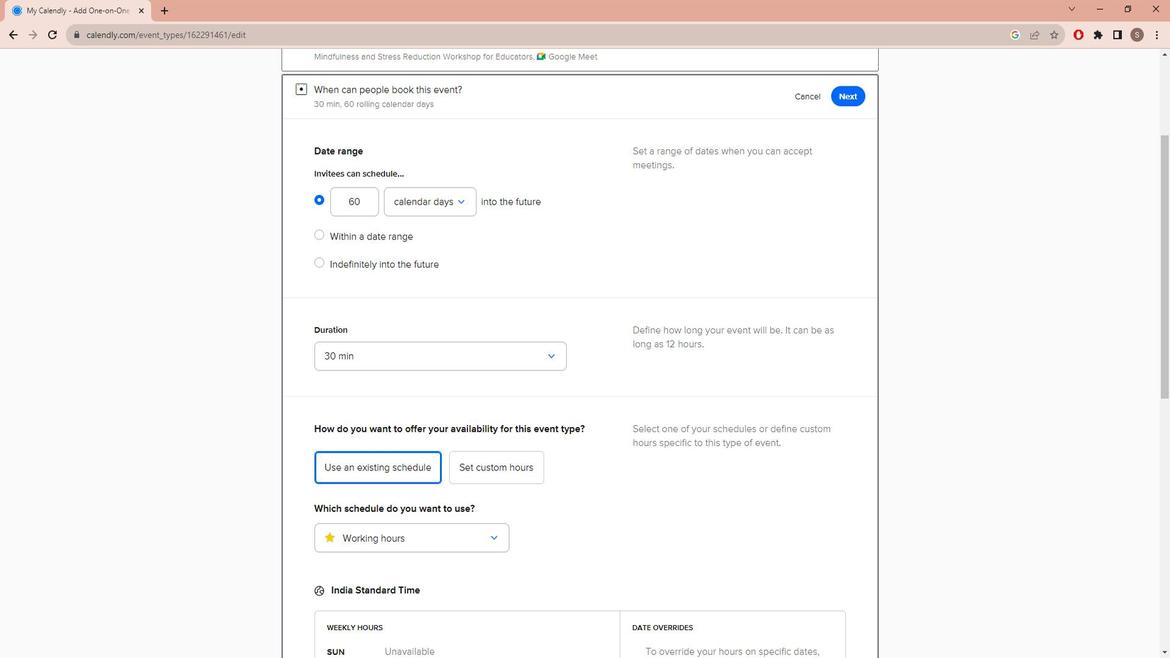 
Action: Mouse scrolled (465, 324) with delta (0, 0)
Screenshot: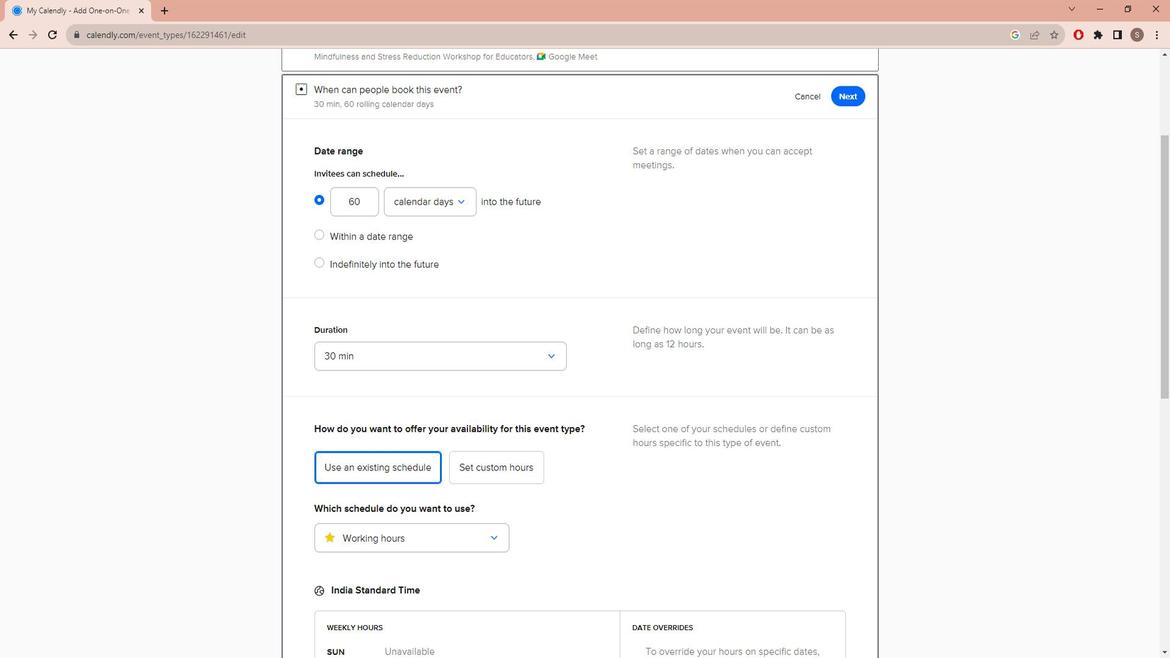 
Action: Mouse scrolled (465, 324) with delta (0, 0)
Screenshot: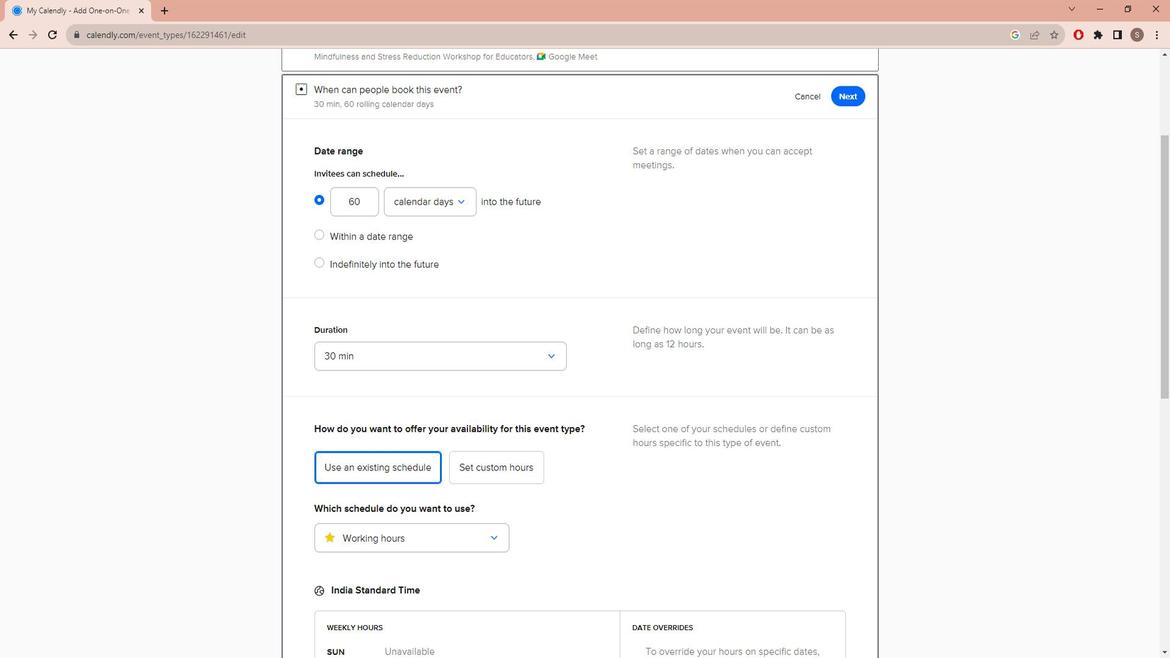 
Action: Mouse scrolled (465, 324) with delta (0, 0)
Screenshot: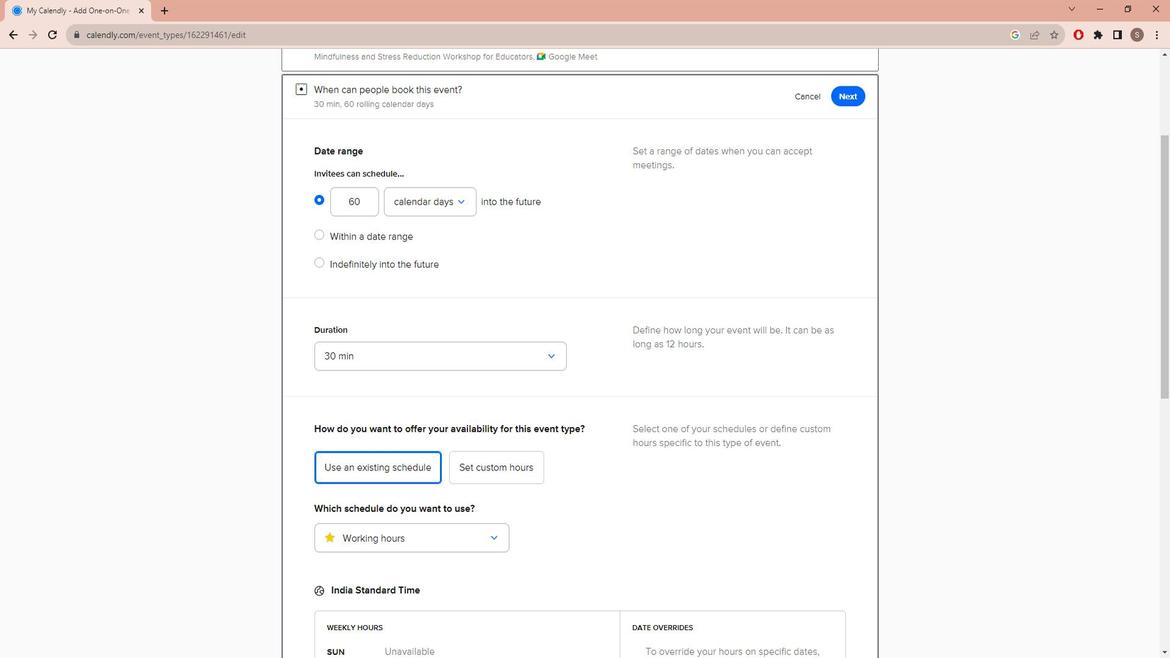 
Action: Mouse scrolled (465, 324) with delta (0, 0)
Screenshot: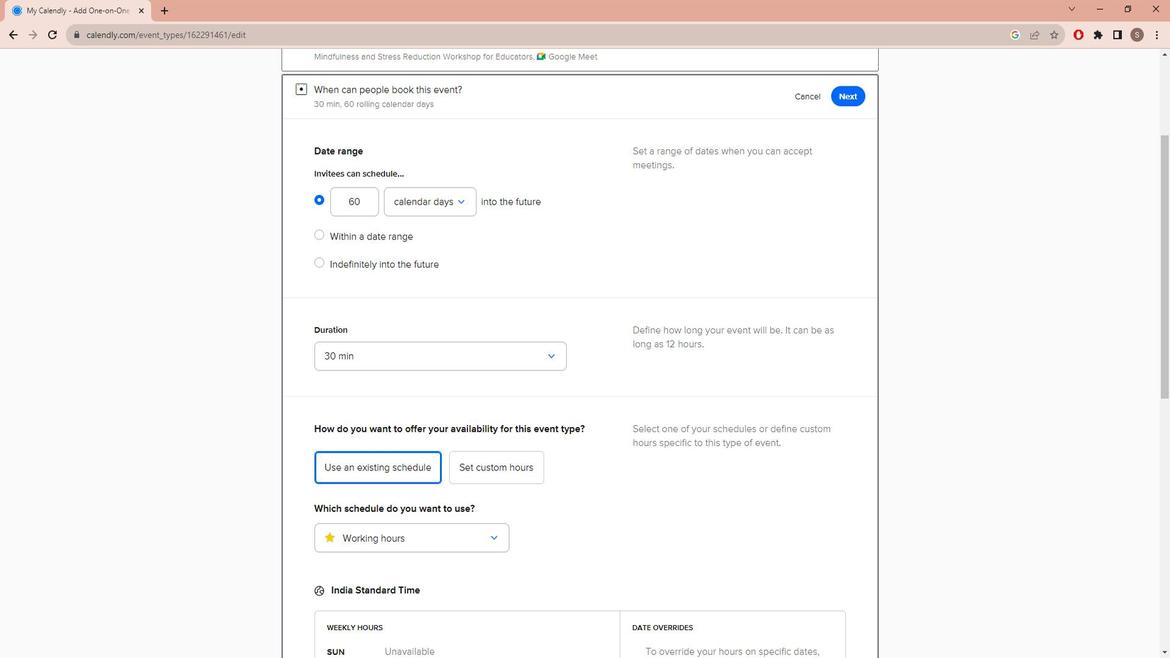 
Action: Mouse scrolled (465, 324) with delta (0, 0)
Screenshot: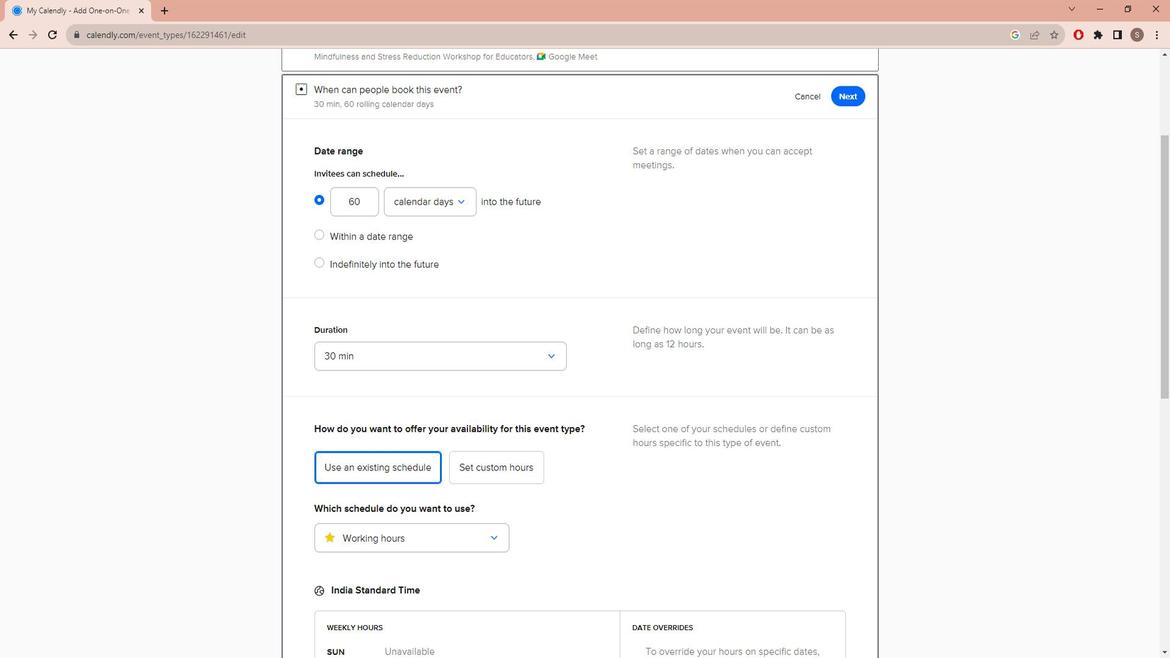 
Action: Mouse moved to (469, 395)
Screenshot: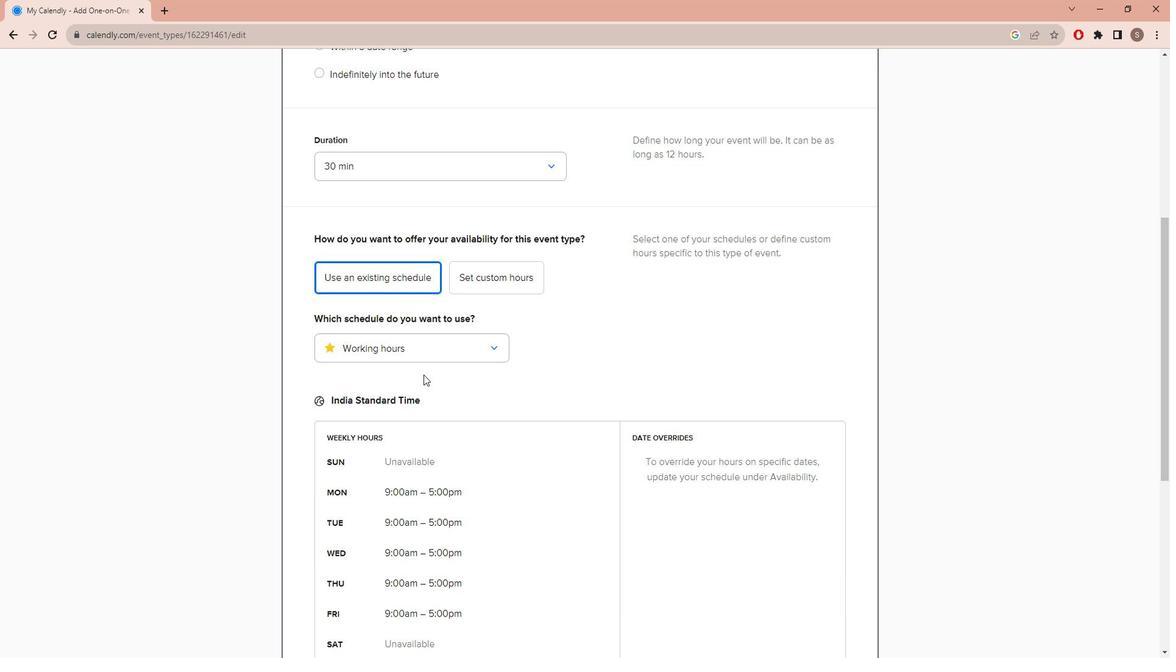 
Action: Mouse scrolled (469, 395) with delta (0, 0)
Screenshot: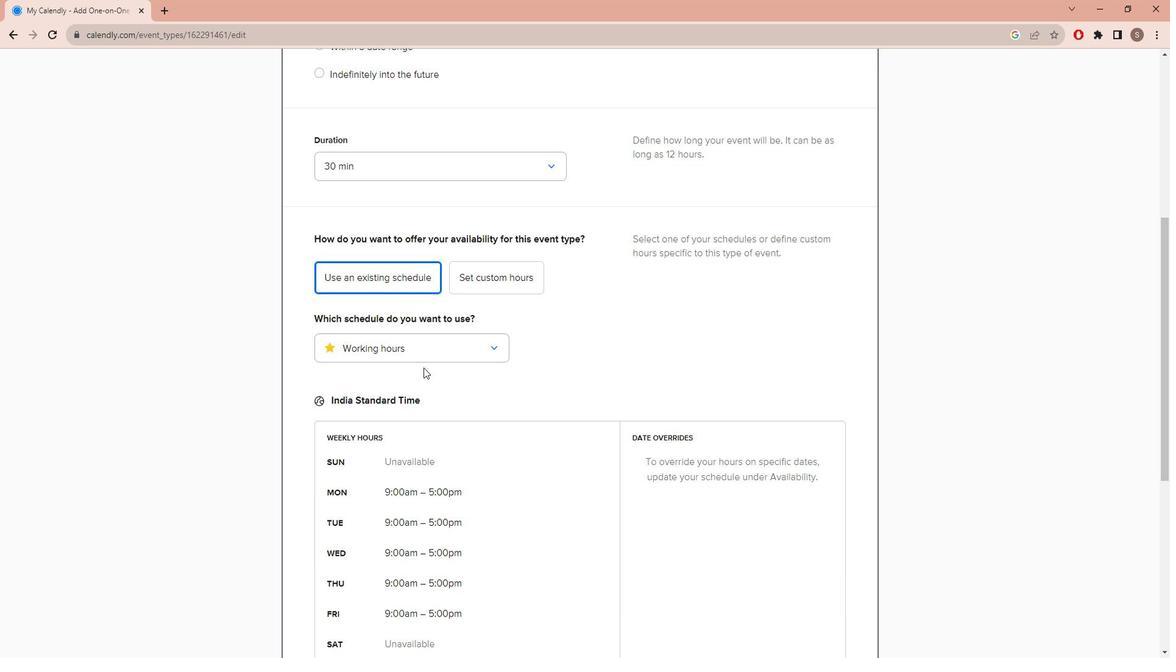 
Action: Mouse scrolled (469, 395) with delta (0, 0)
Screenshot: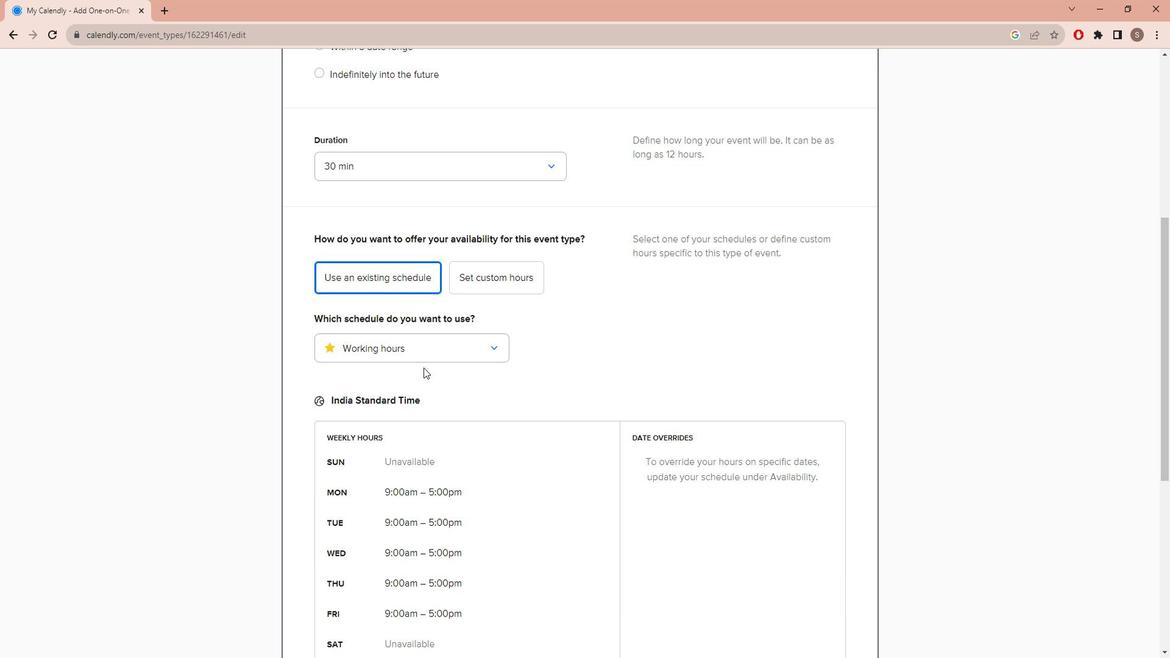 
Action: Mouse scrolled (469, 395) with delta (0, 0)
Screenshot: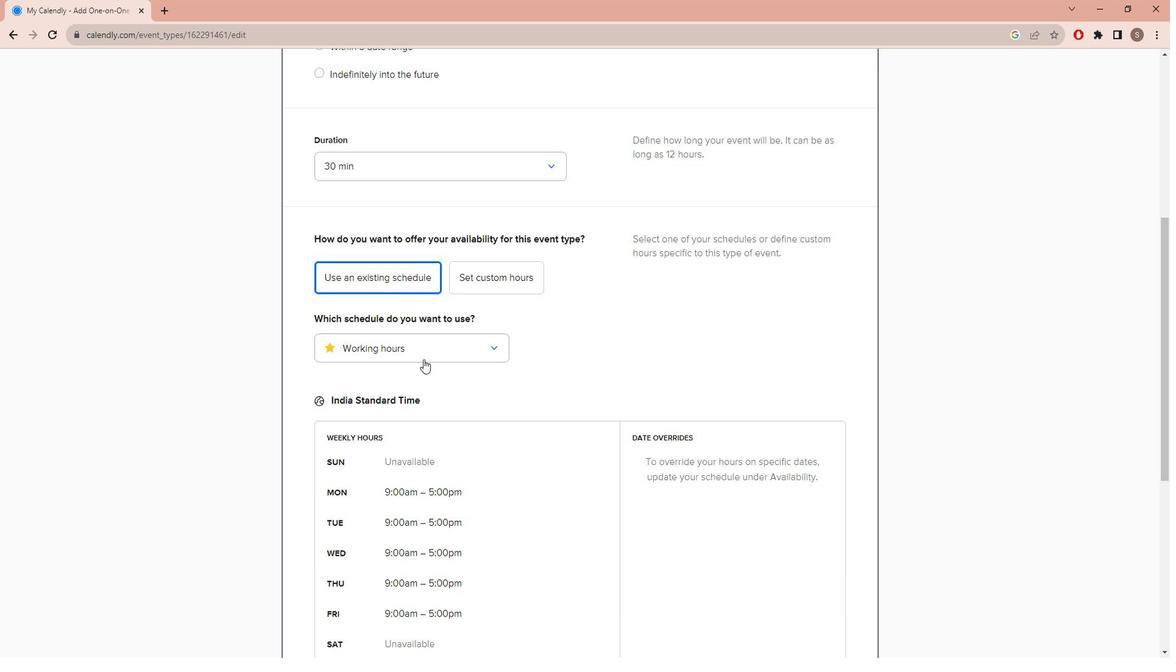 
Action: Mouse moved to (469, 223)
Screenshot: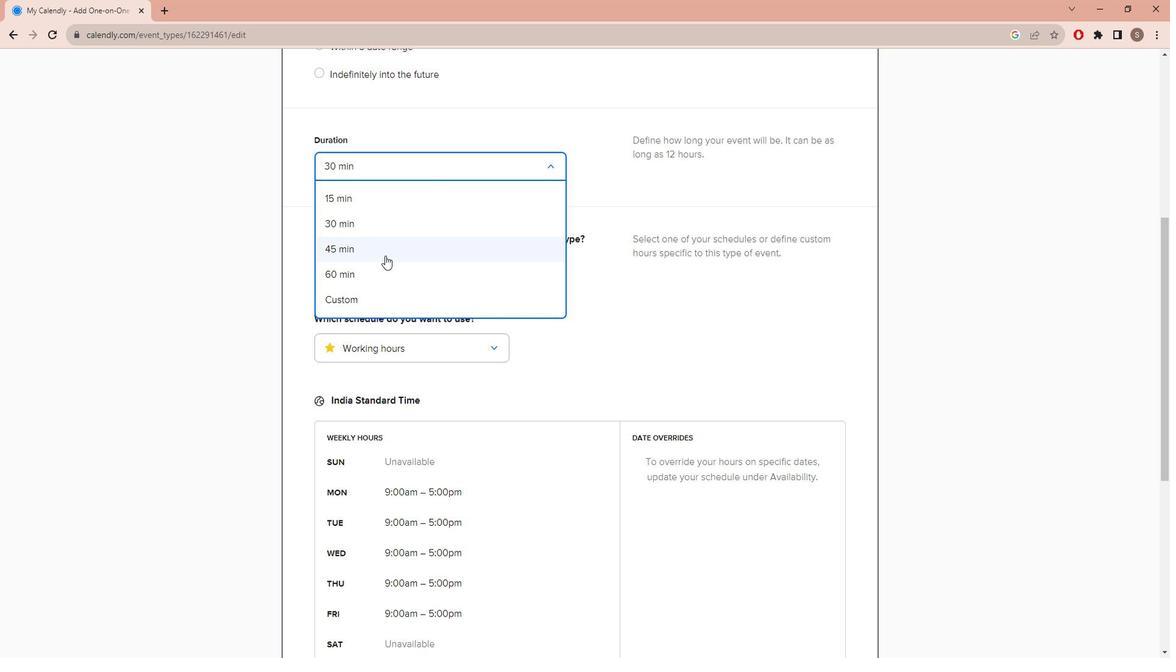 
Action: Mouse pressed left at (469, 223)
Screenshot: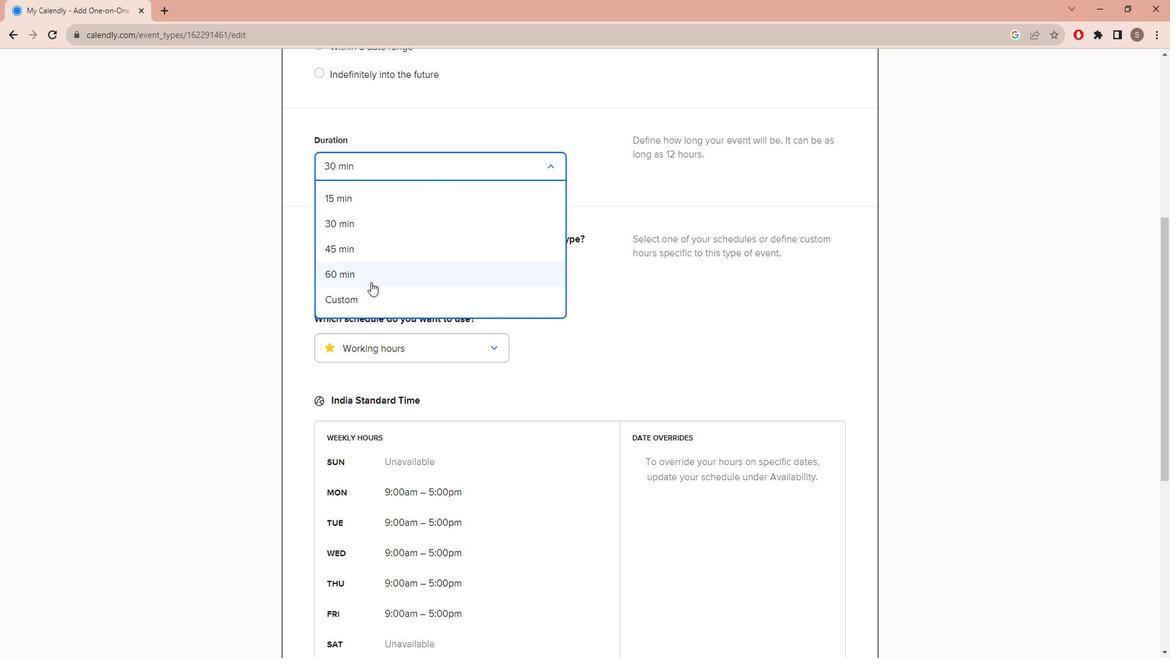 
Action: Mouse moved to (468, 315)
Screenshot: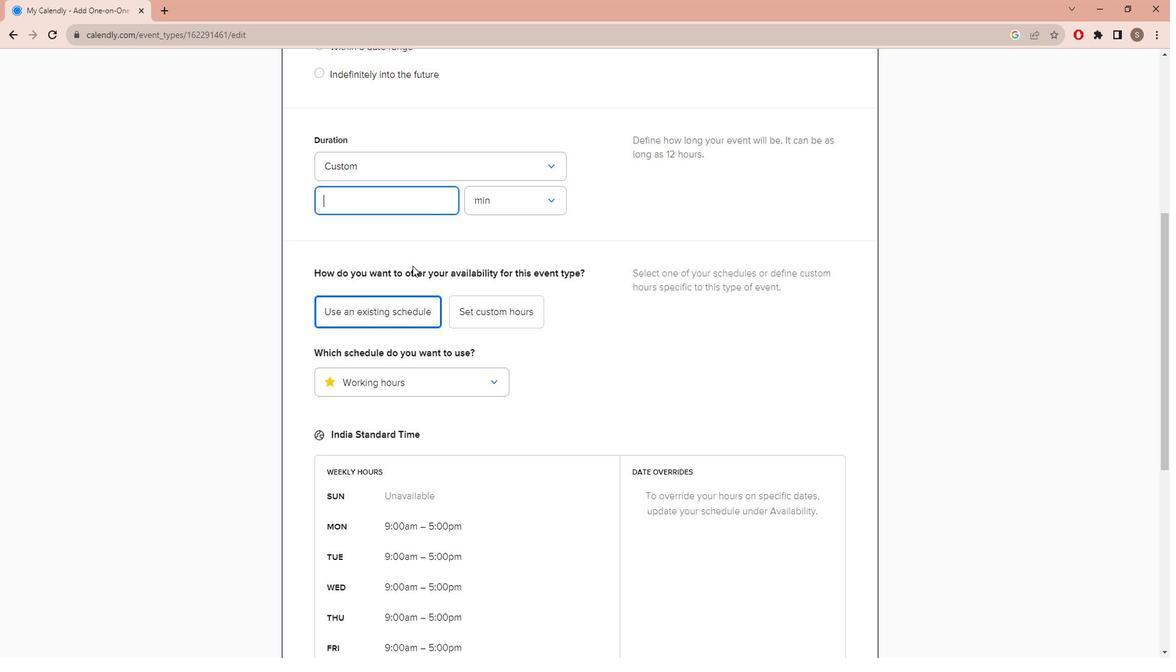 
Action: Mouse pressed left at (468, 315)
Screenshot: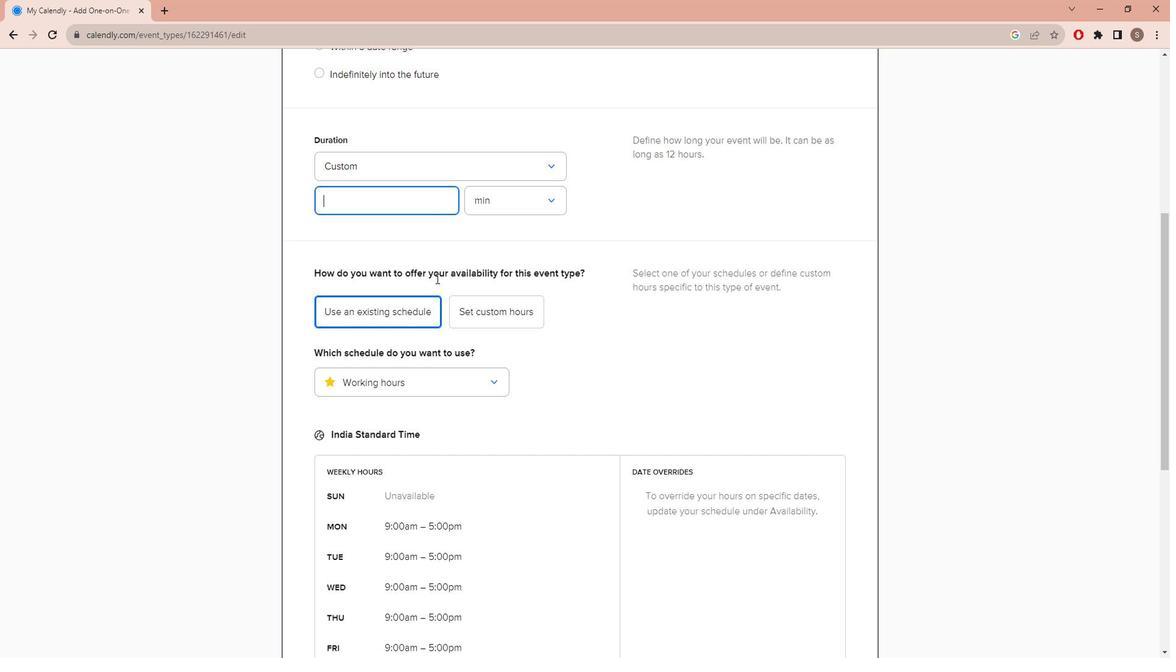 
Action: Mouse moved to (470, 242)
Screenshot: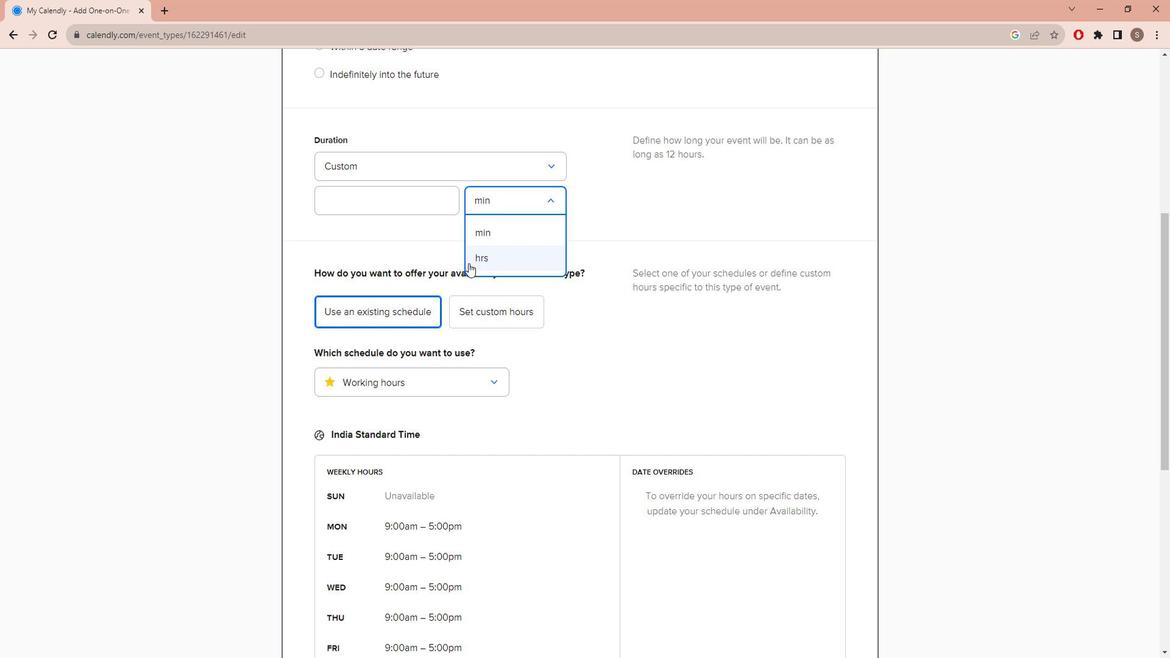 
Action: Mouse pressed left at (470, 242)
Screenshot: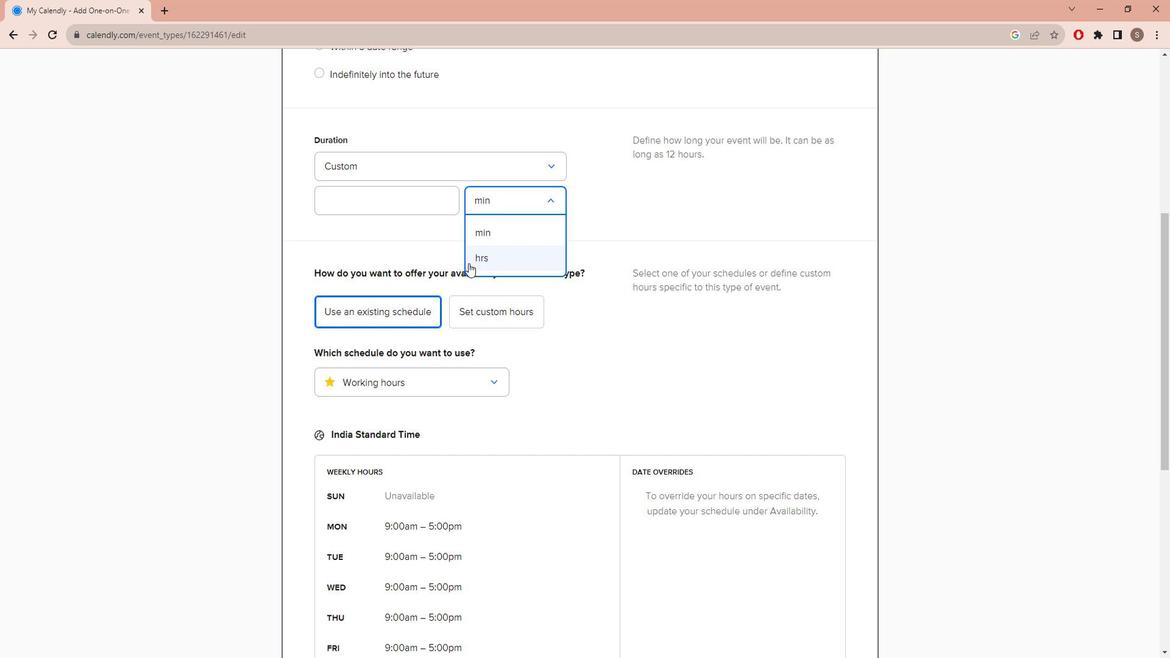 
Action: Mouse moved to (469, 293)
Screenshot: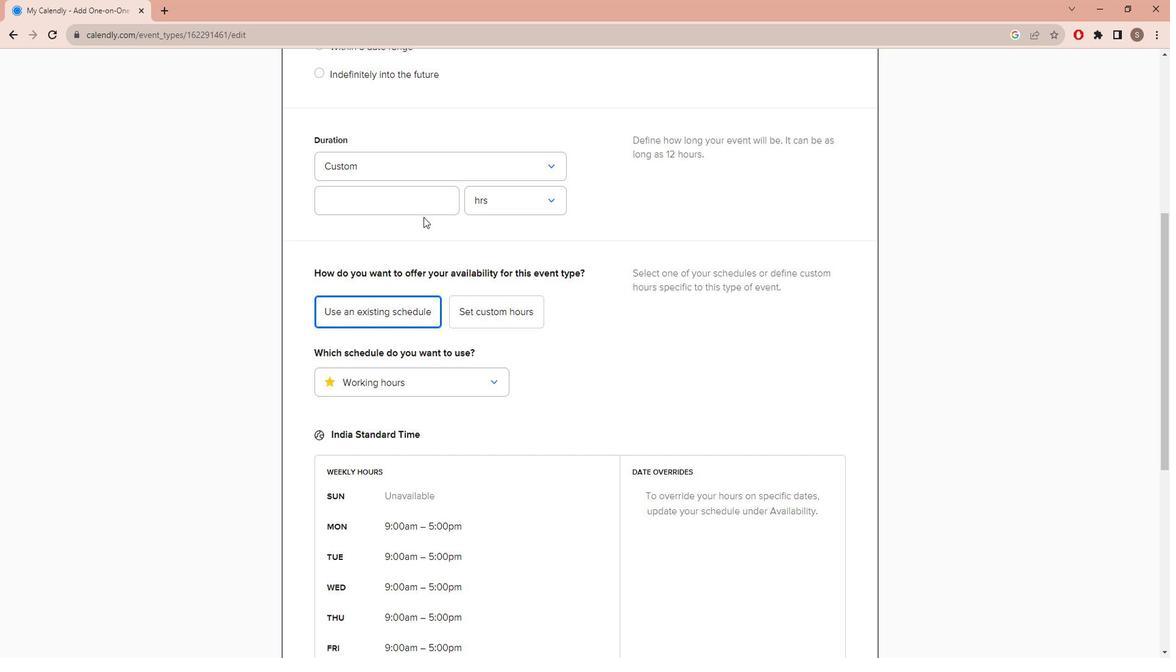 
Action: Mouse pressed left at (469, 293)
Screenshot: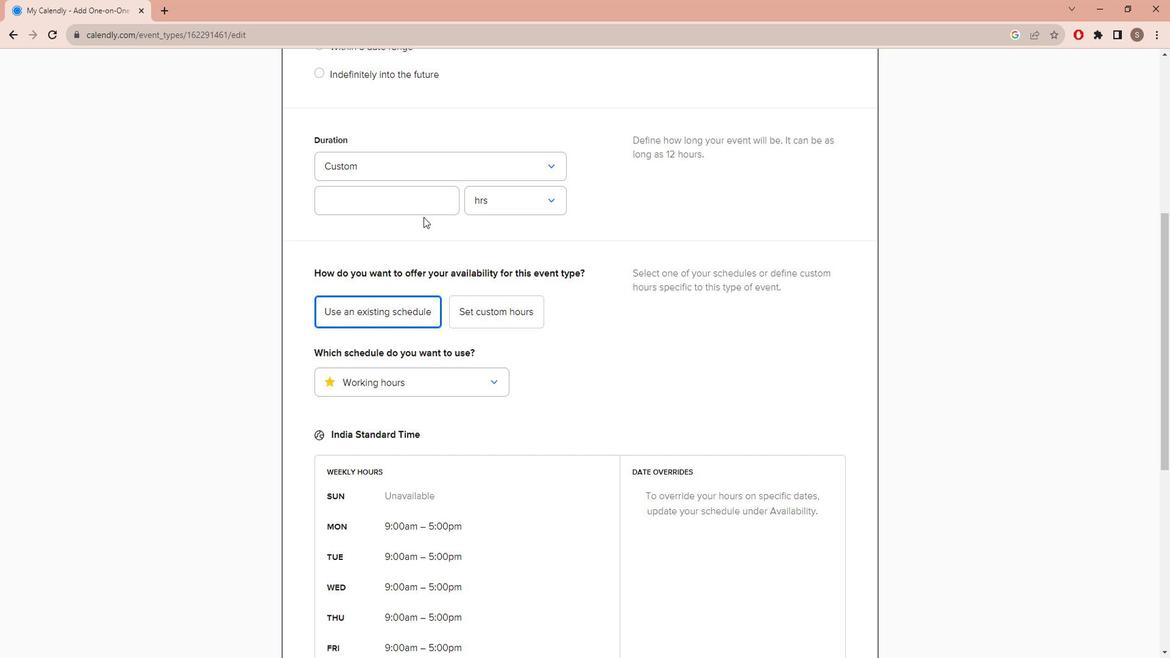 
Action: Mouse moved to (469, 248)
Screenshot: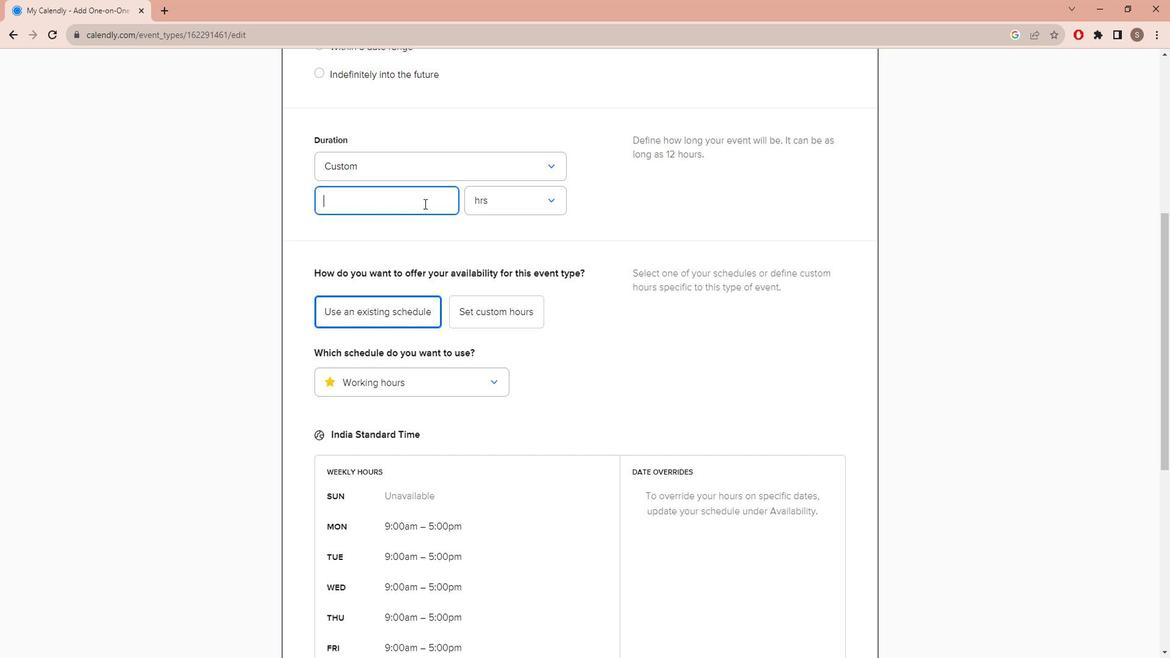 
Action: Mouse pressed left at (469, 248)
Screenshot: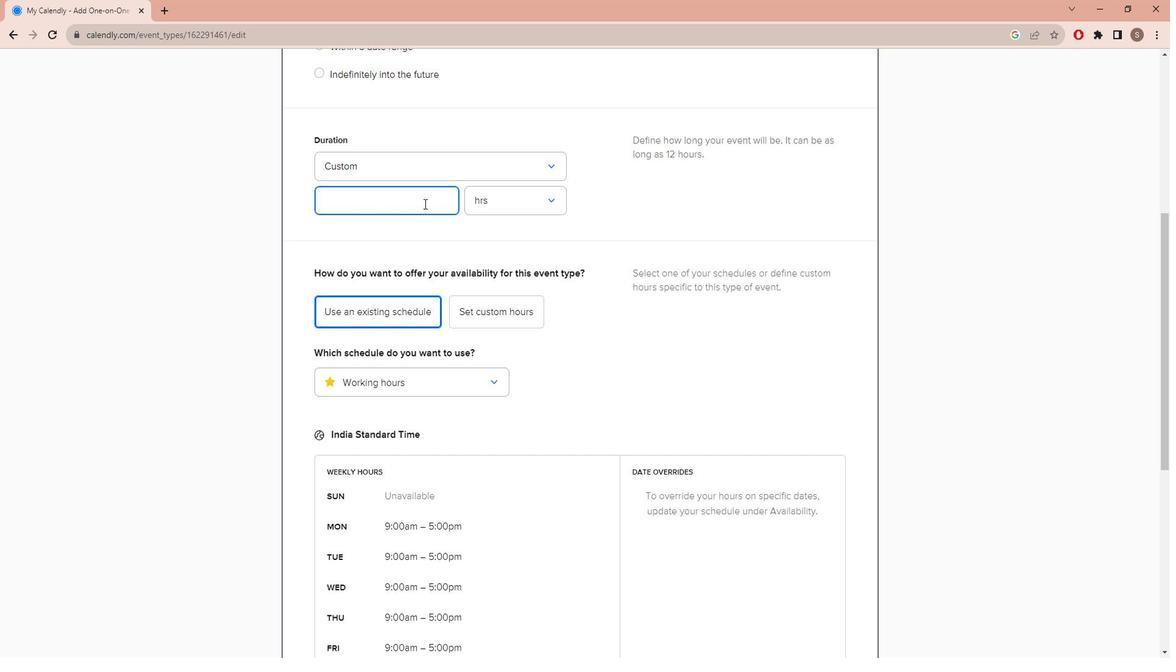 
Action: Key pressed 2
Screenshot: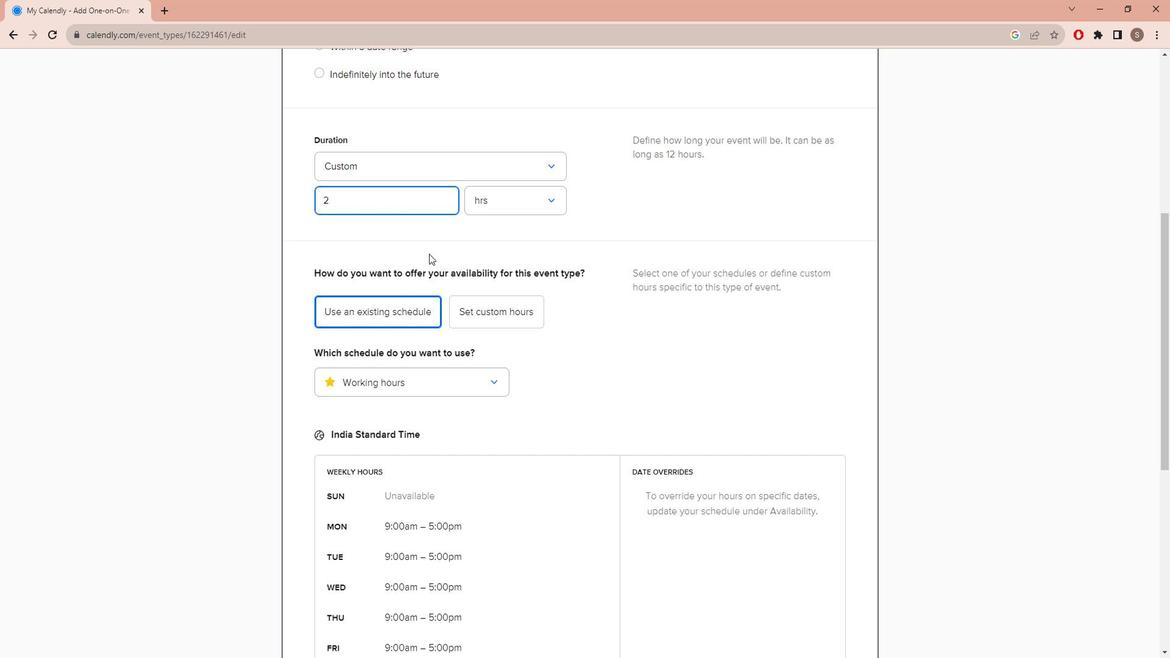 
Action: Mouse moved to (469, 285)
Screenshot: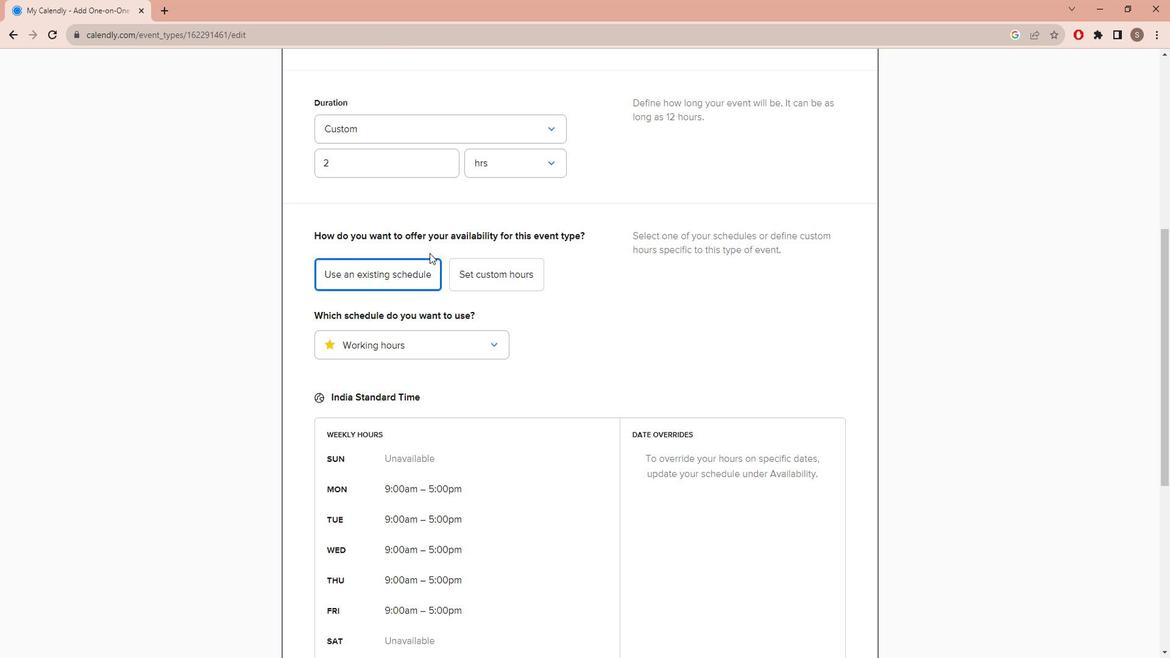 
Action: Mouse pressed left at (469, 285)
Screenshot: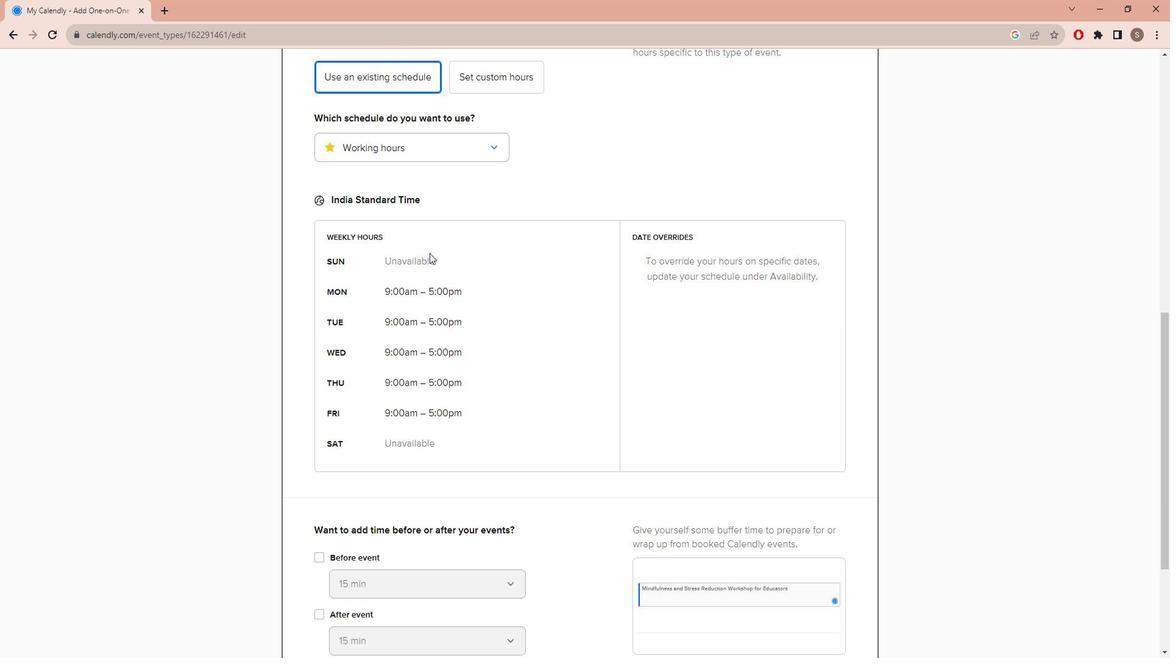 
Action: Mouse scrolled (469, 284) with delta (0, 0)
Screenshot: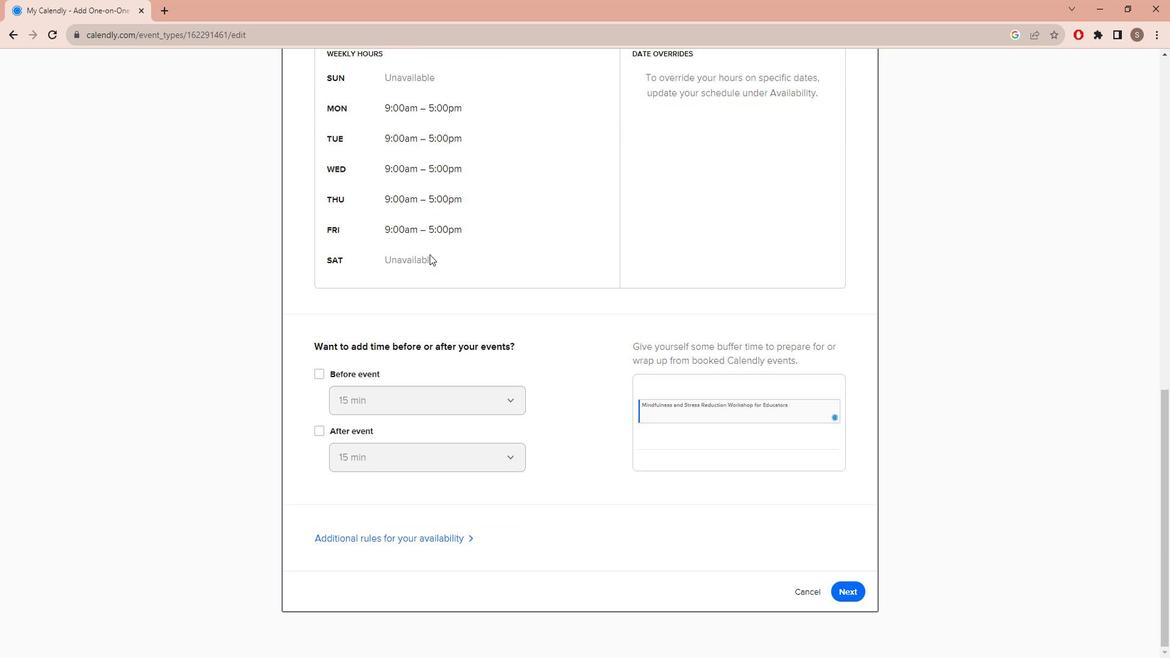 
Action: Mouse scrolled (469, 284) with delta (0, 0)
Screenshot: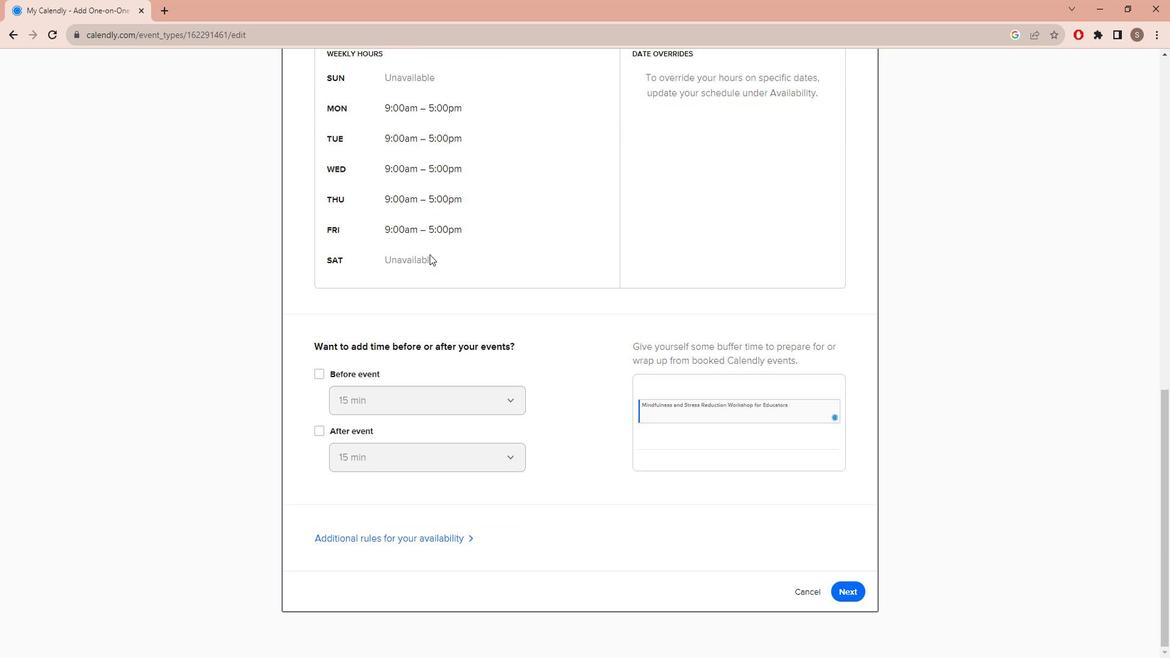 
Action: Mouse scrolled (469, 284) with delta (0, 0)
Screenshot: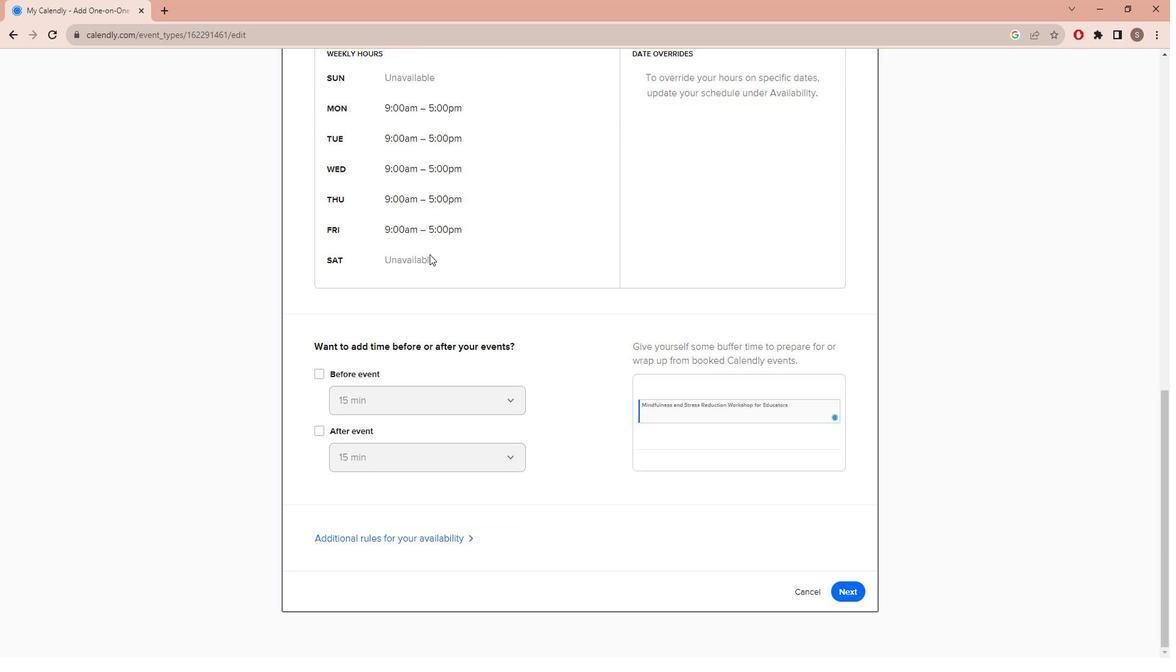 
Action: Mouse scrolled (469, 284) with delta (0, 0)
Screenshot: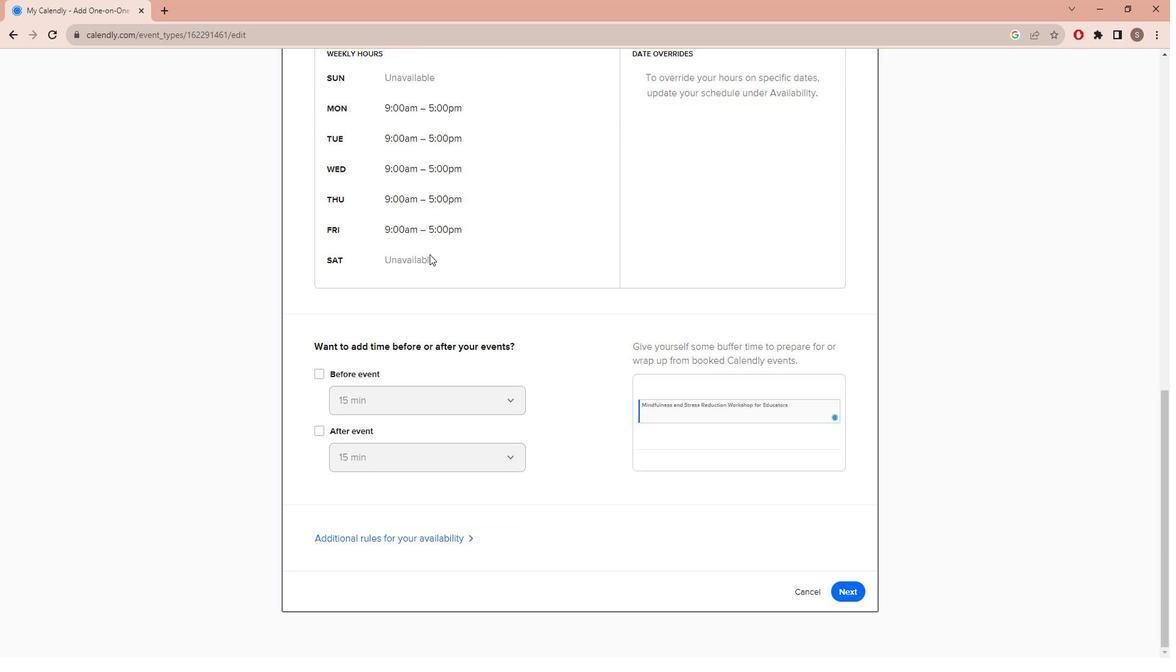 
Action: Mouse scrolled (469, 284) with delta (0, 0)
Screenshot: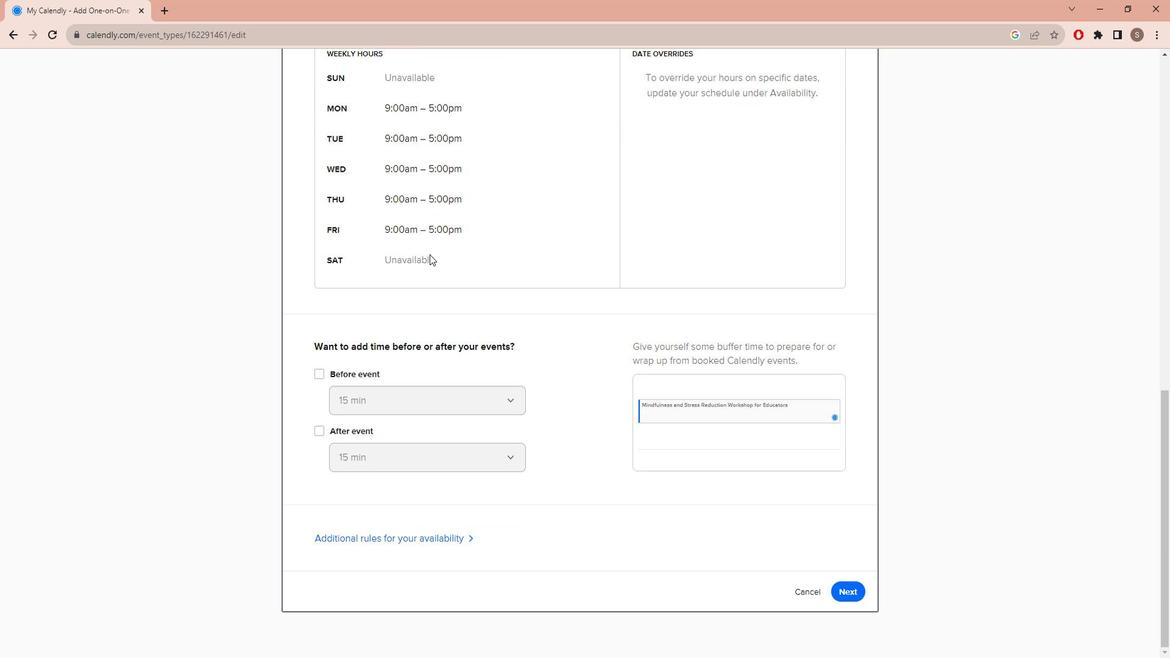 
Action: Mouse scrolled (469, 284) with delta (0, 0)
Screenshot: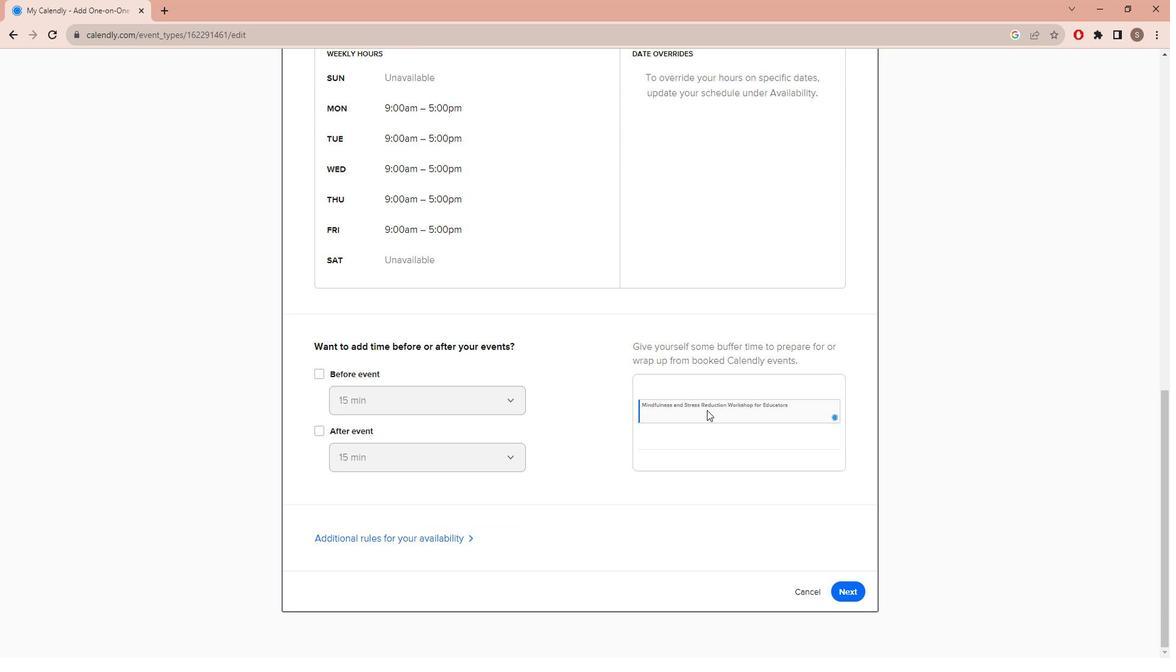 
Action: Mouse scrolled (469, 284) with delta (0, 0)
Screenshot: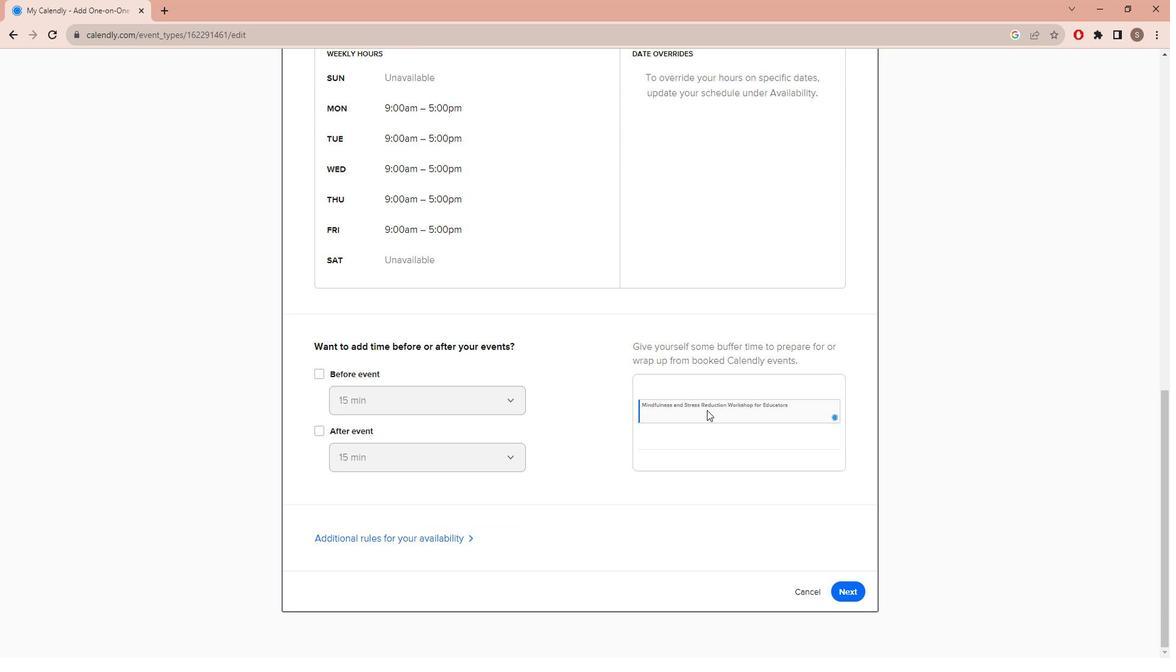 
Action: Mouse scrolled (469, 284) with delta (0, 0)
Screenshot: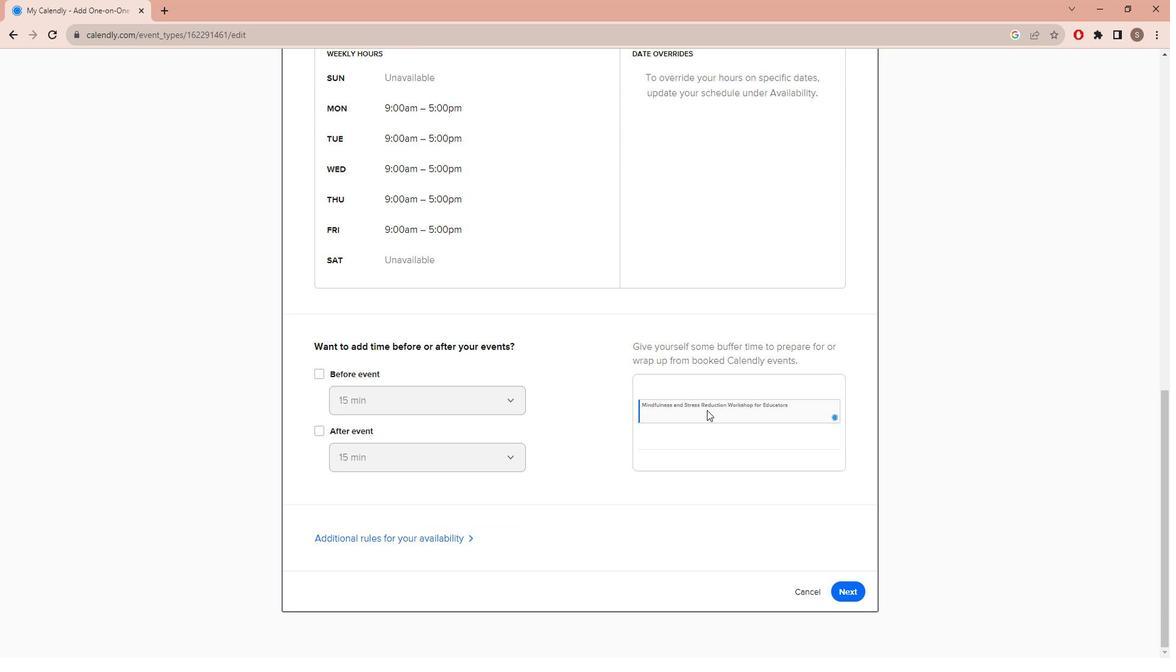 
Action: Mouse scrolled (469, 284) with delta (0, 0)
Screenshot: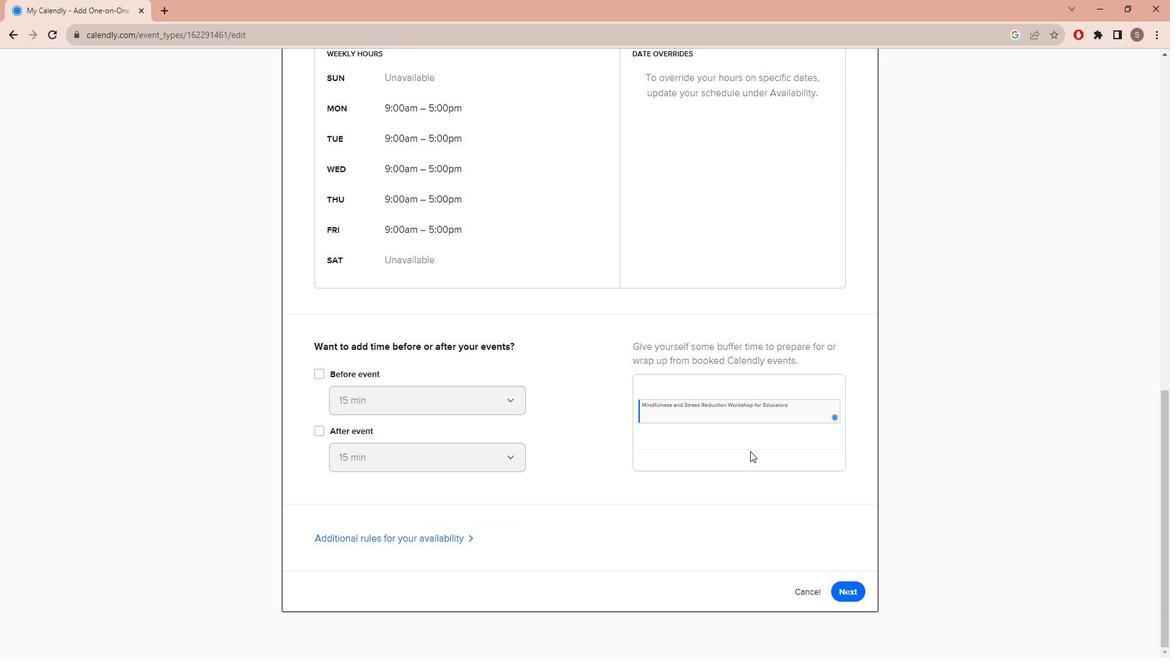 
Action: Mouse scrolled (469, 284) with delta (0, 0)
Screenshot: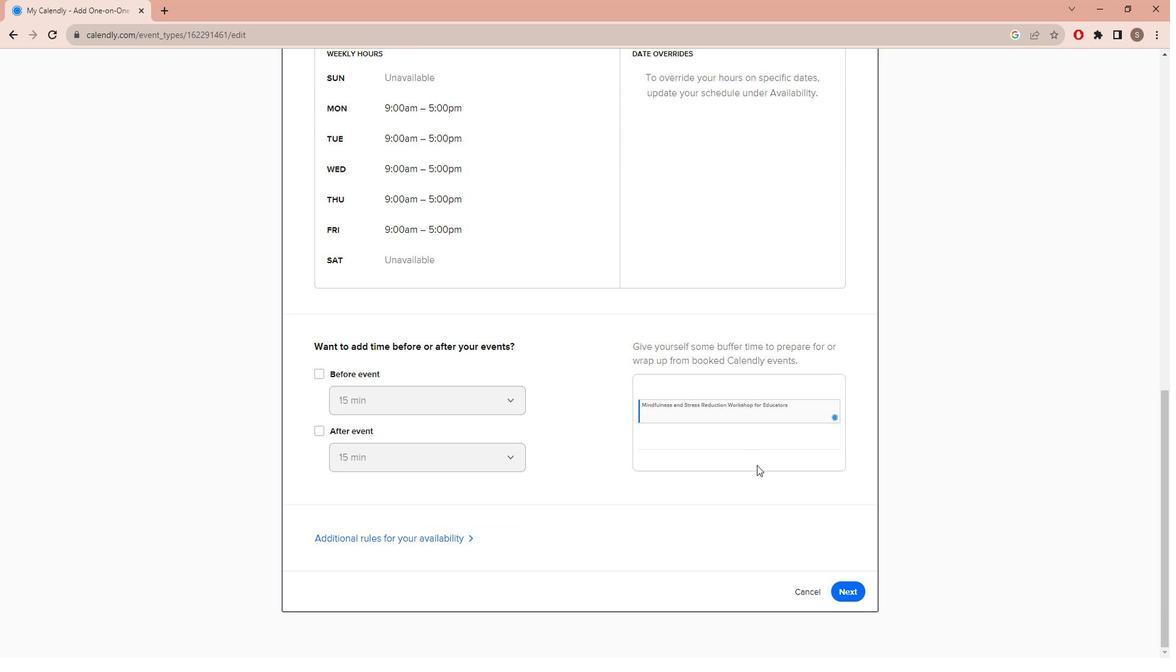 
Action: Mouse moved to (469, 286)
Screenshot: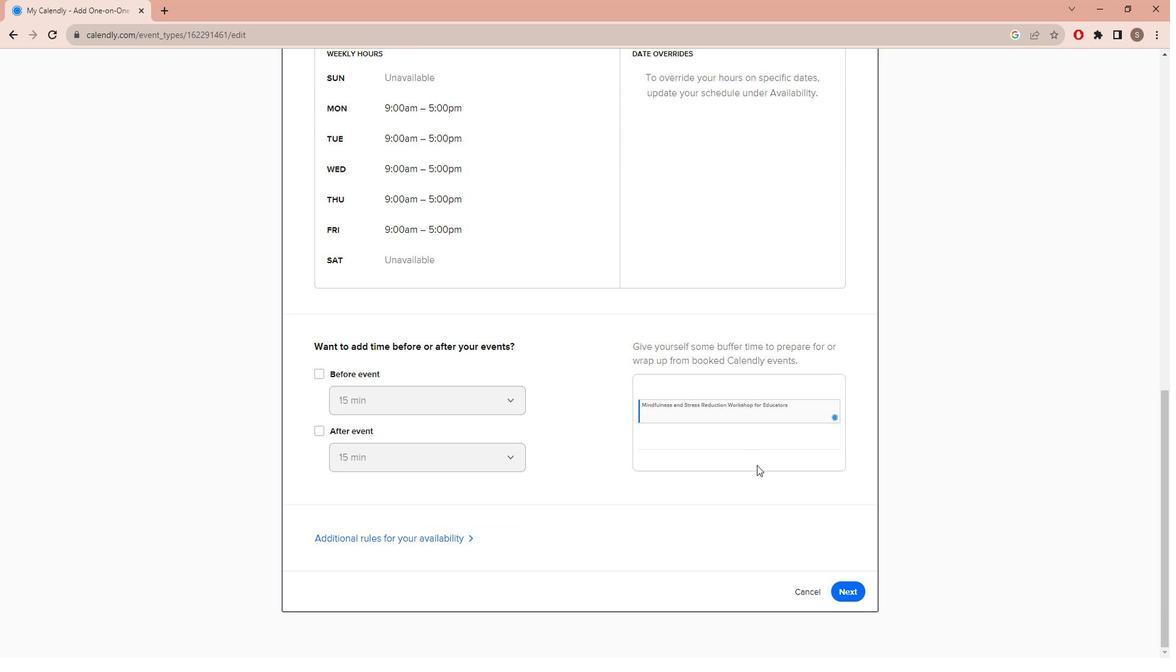 
Action: Mouse scrolled (469, 285) with delta (0, 0)
Screenshot: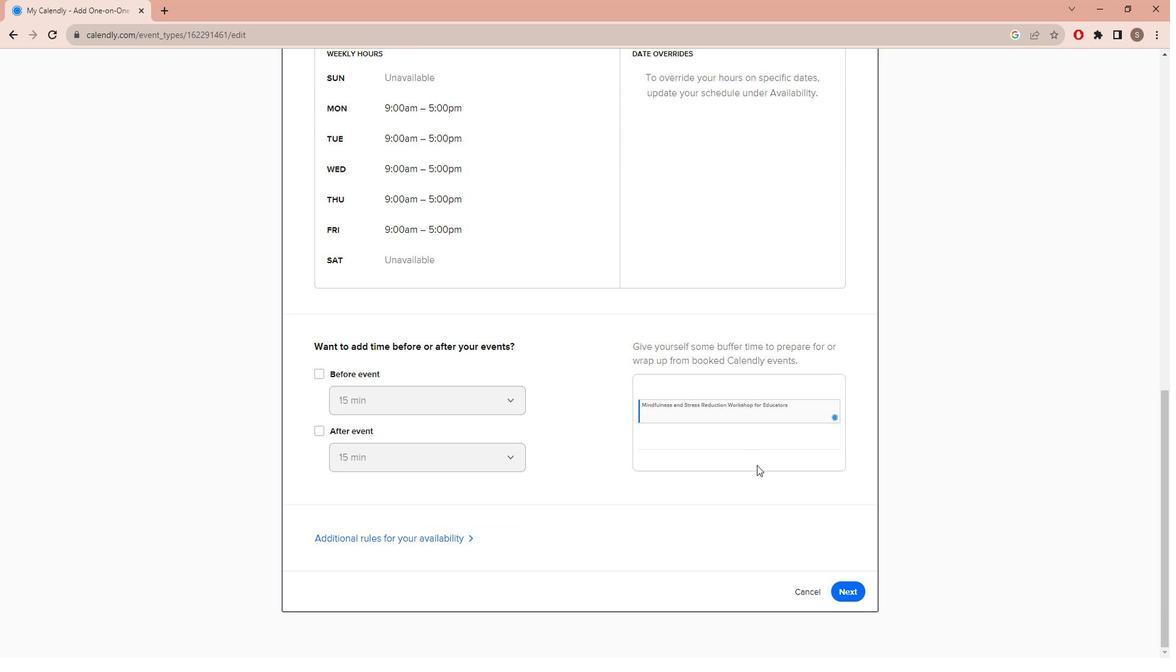 
Action: Mouse scrolled (469, 285) with delta (0, 0)
Screenshot: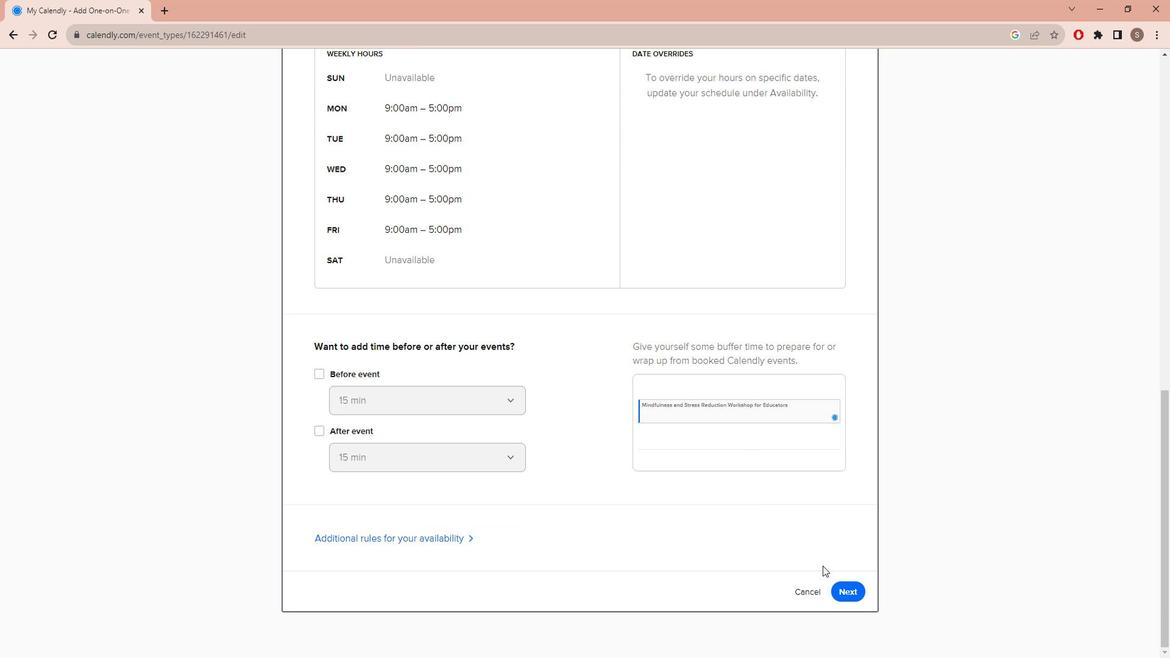 
Action: Mouse scrolled (469, 285) with delta (0, 0)
Screenshot: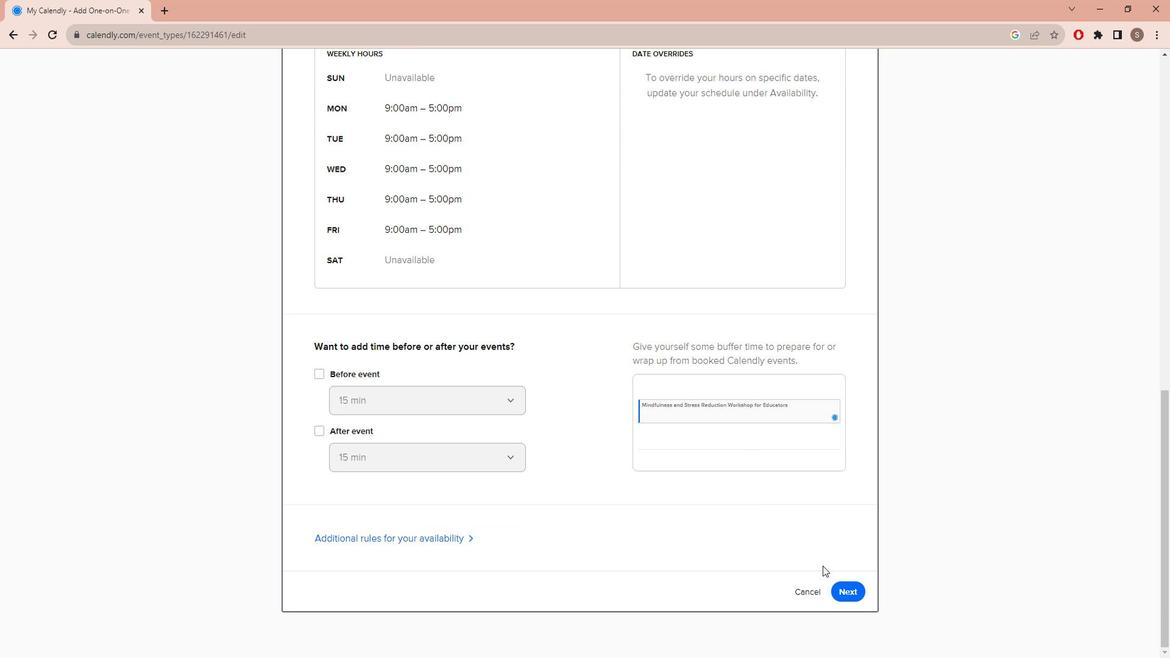 
Action: Mouse moved to (472, 538)
Screenshot: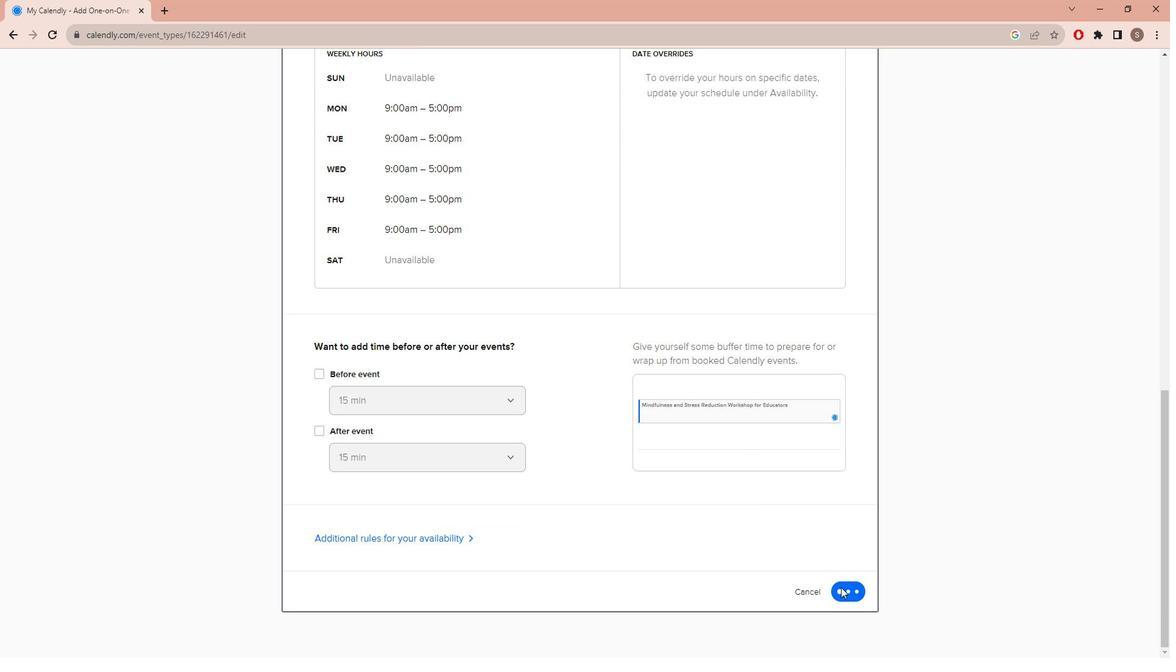 
Action: Mouse pressed left at (472, 538)
Screenshot: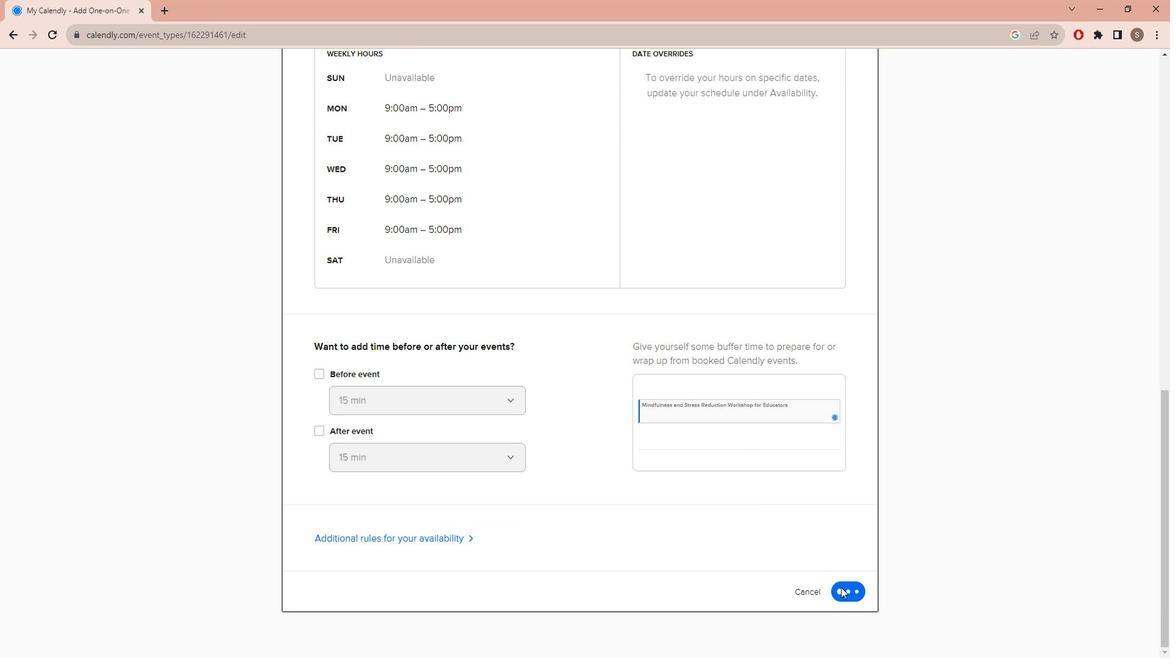 
Action: Mouse moved to (472, 538)
Screenshot: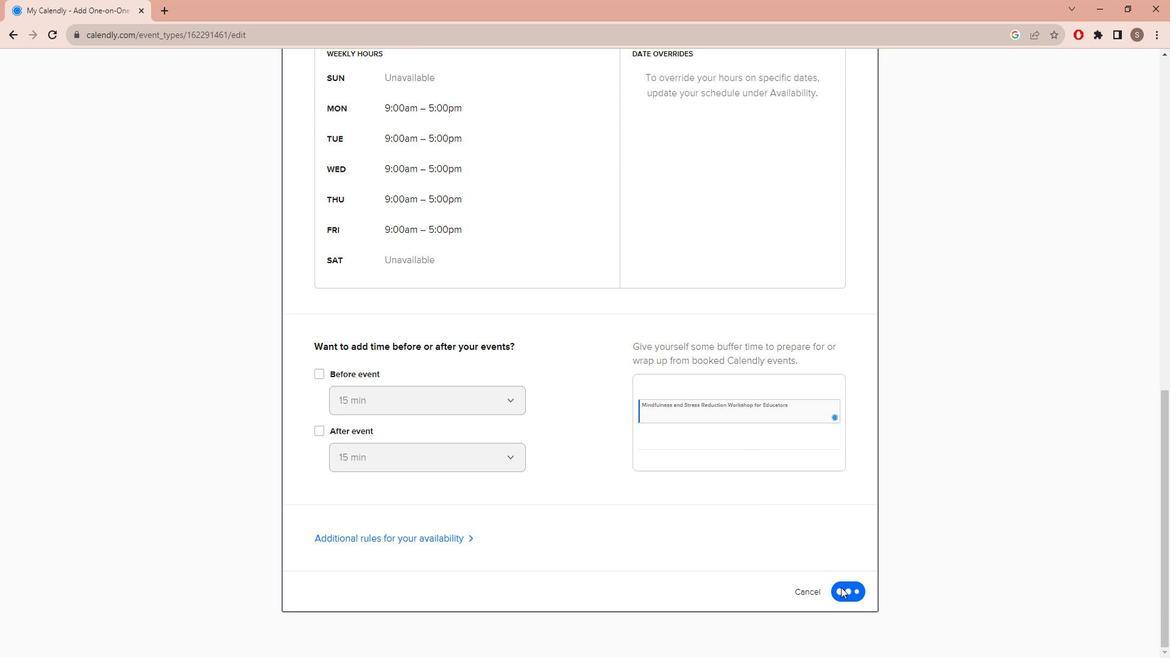 
